 Task: Sort "Task Tracker" by most recently active.
Action: Mouse moved to (903, 526)
Screenshot: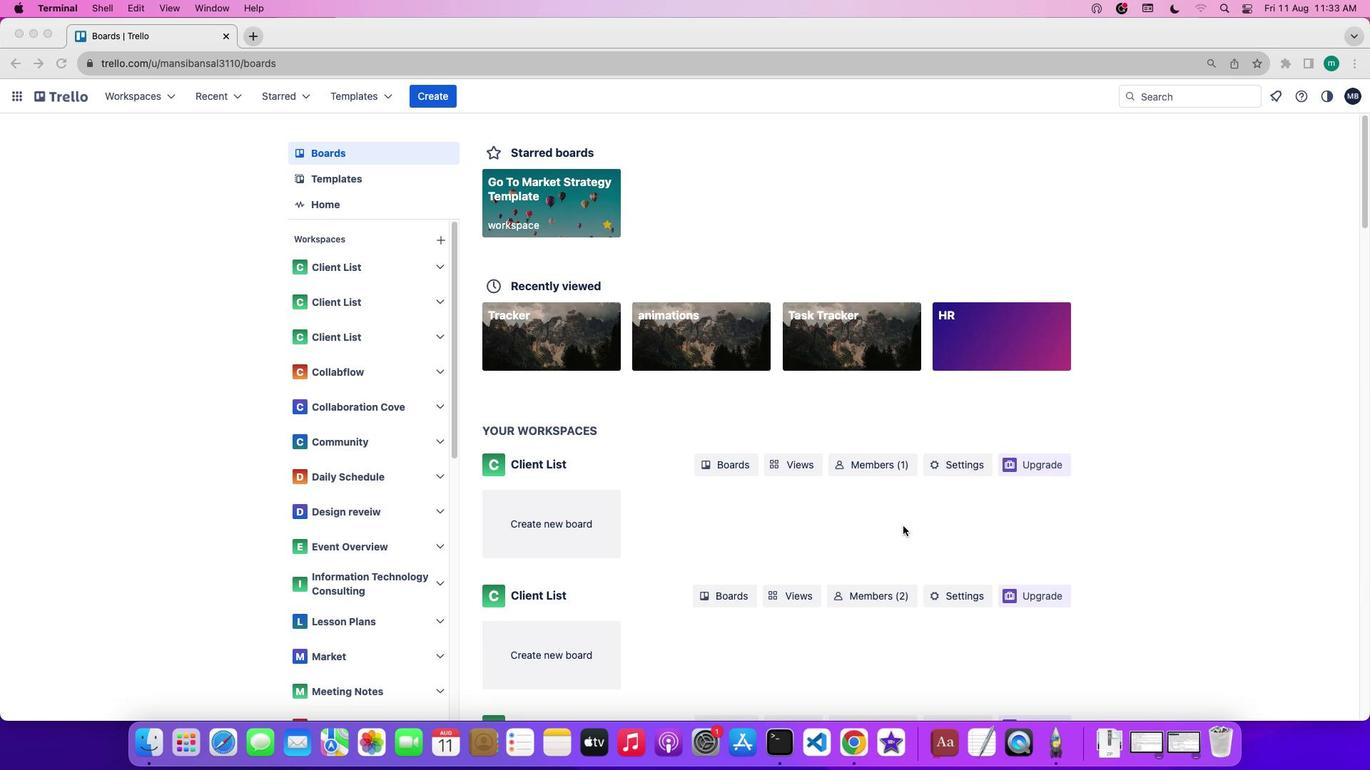 
Action: Mouse scrolled (903, 526) with delta (0, 0)
Screenshot: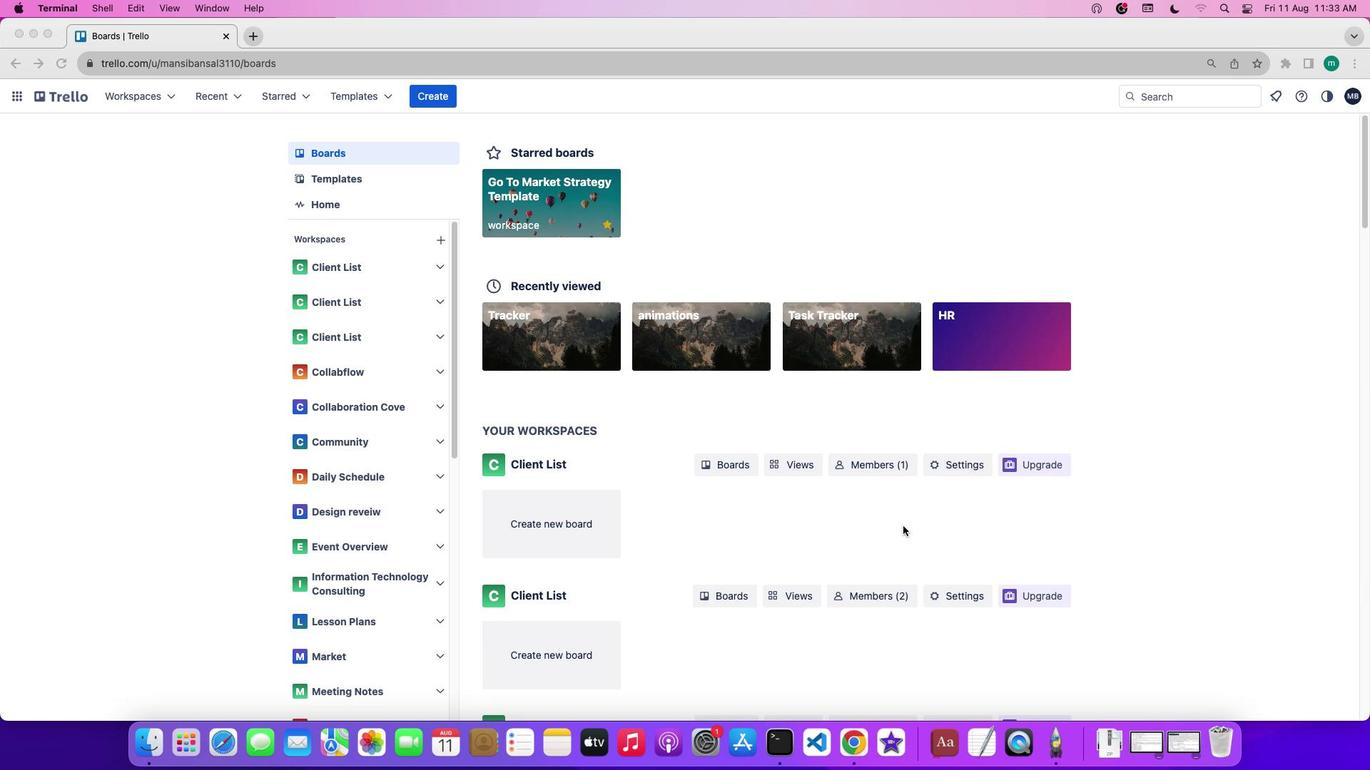 
Action: Mouse scrolled (903, 526) with delta (0, 0)
Screenshot: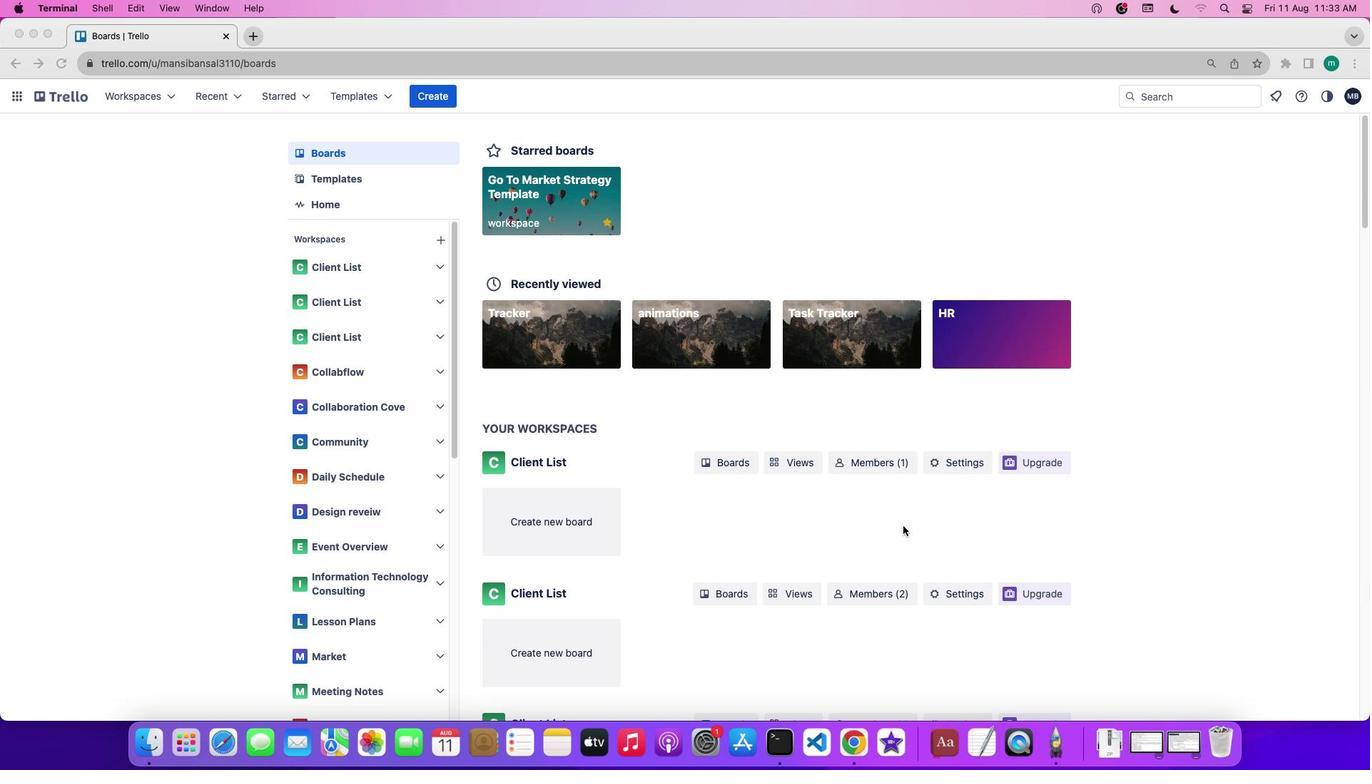 
Action: Mouse scrolled (903, 526) with delta (0, 0)
Screenshot: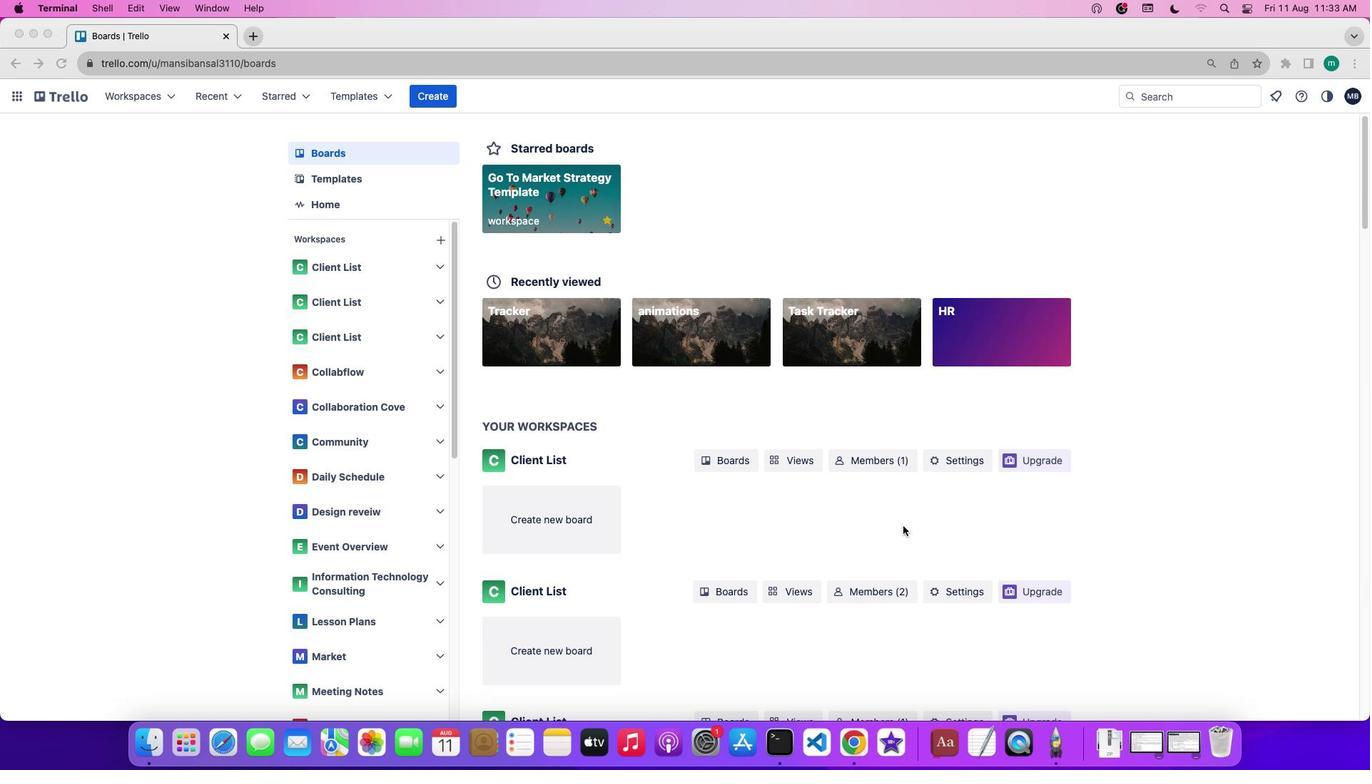 
Action: Mouse scrolled (903, 526) with delta (0, 0)
Screenshot: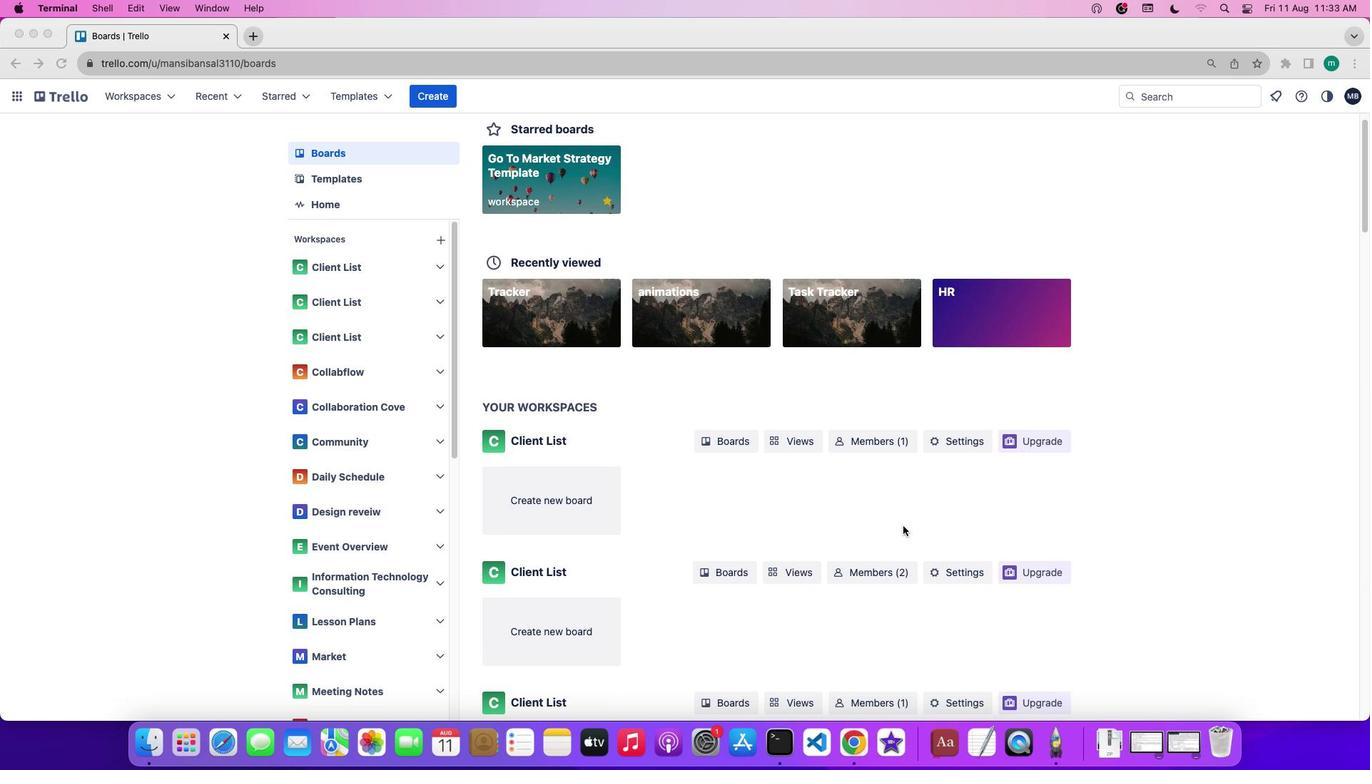 
Action: Mouse scrolled (903, 526) with delta (0, 0)
Screenshot: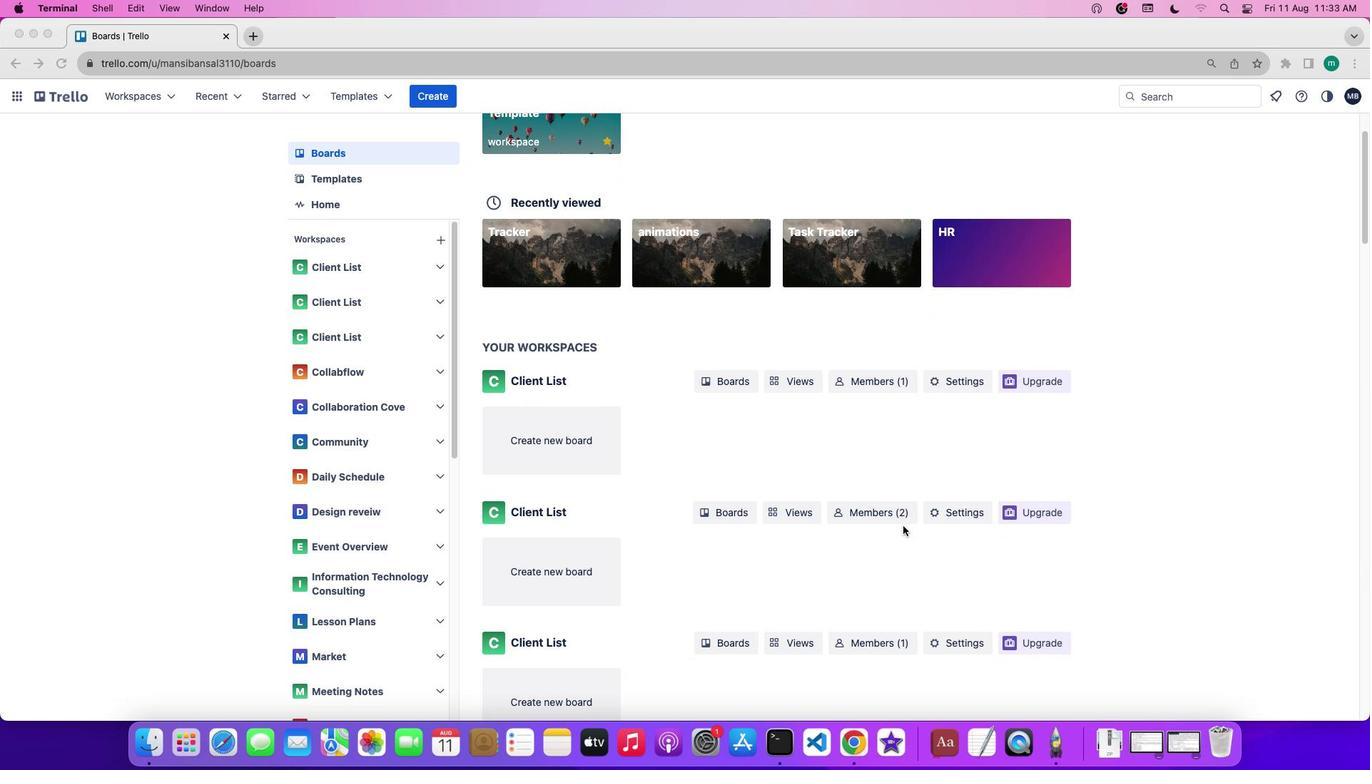 
Action: Mouse scrolled (903, 526) with delta (0, 0)
Screenshot: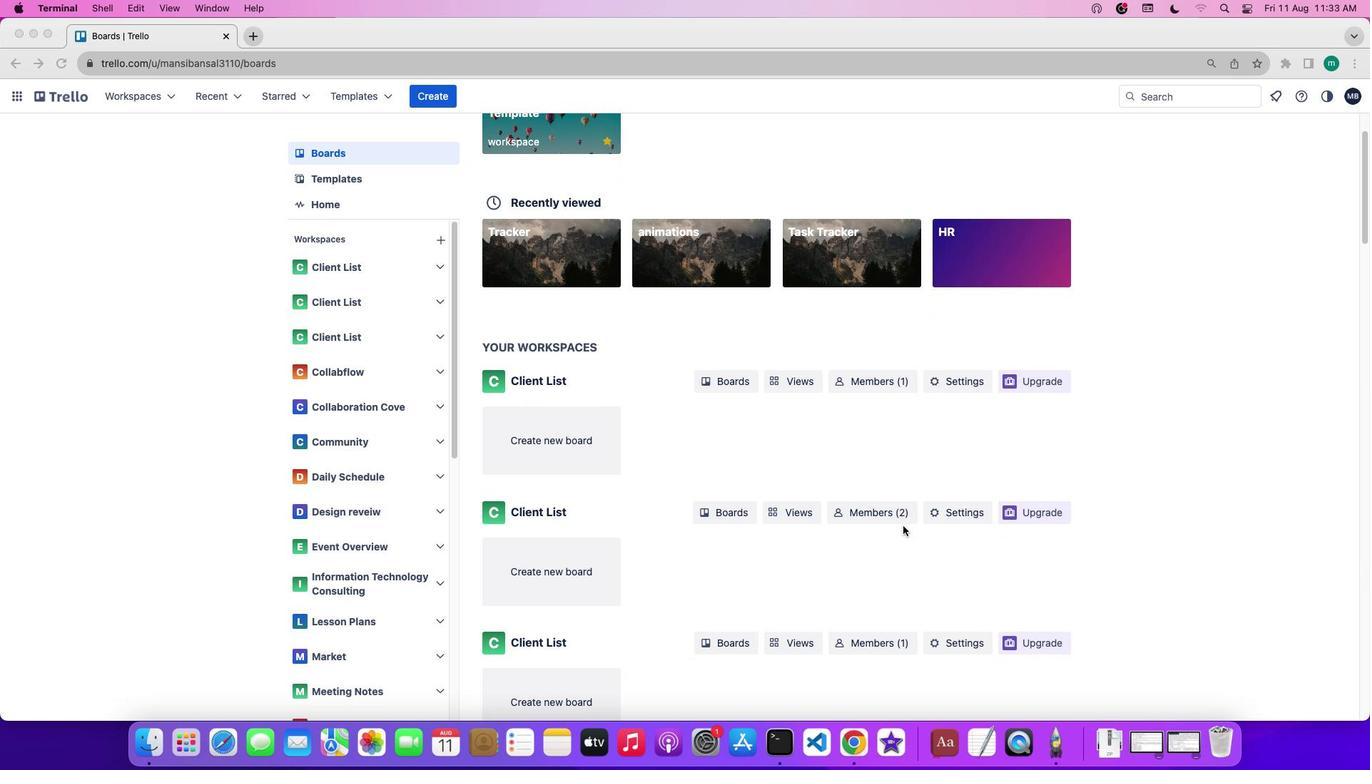 
Action: Mouse scrolled (903, 526) with delta (0, -2)
Screenshot: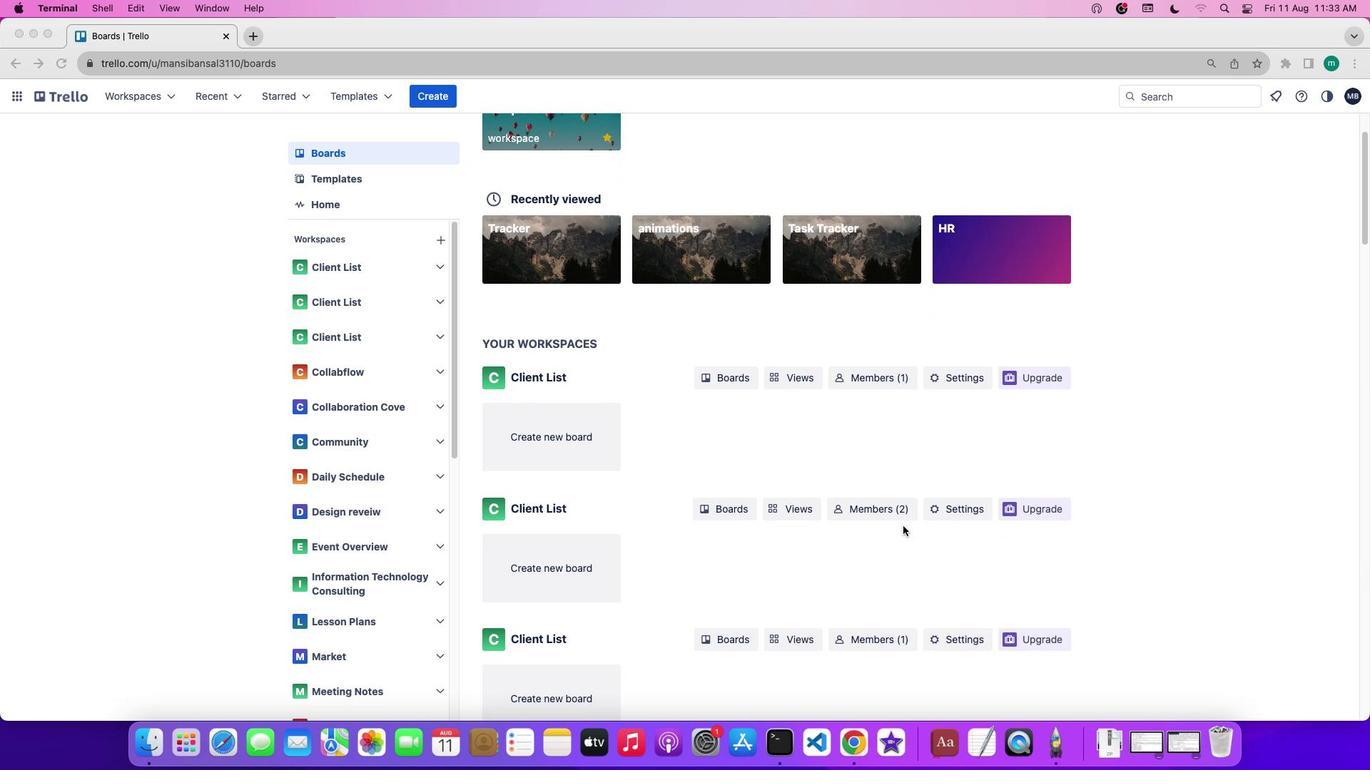 
Action: Mouse scrolled (903, 526) with delta (0, -3)
Screenshot: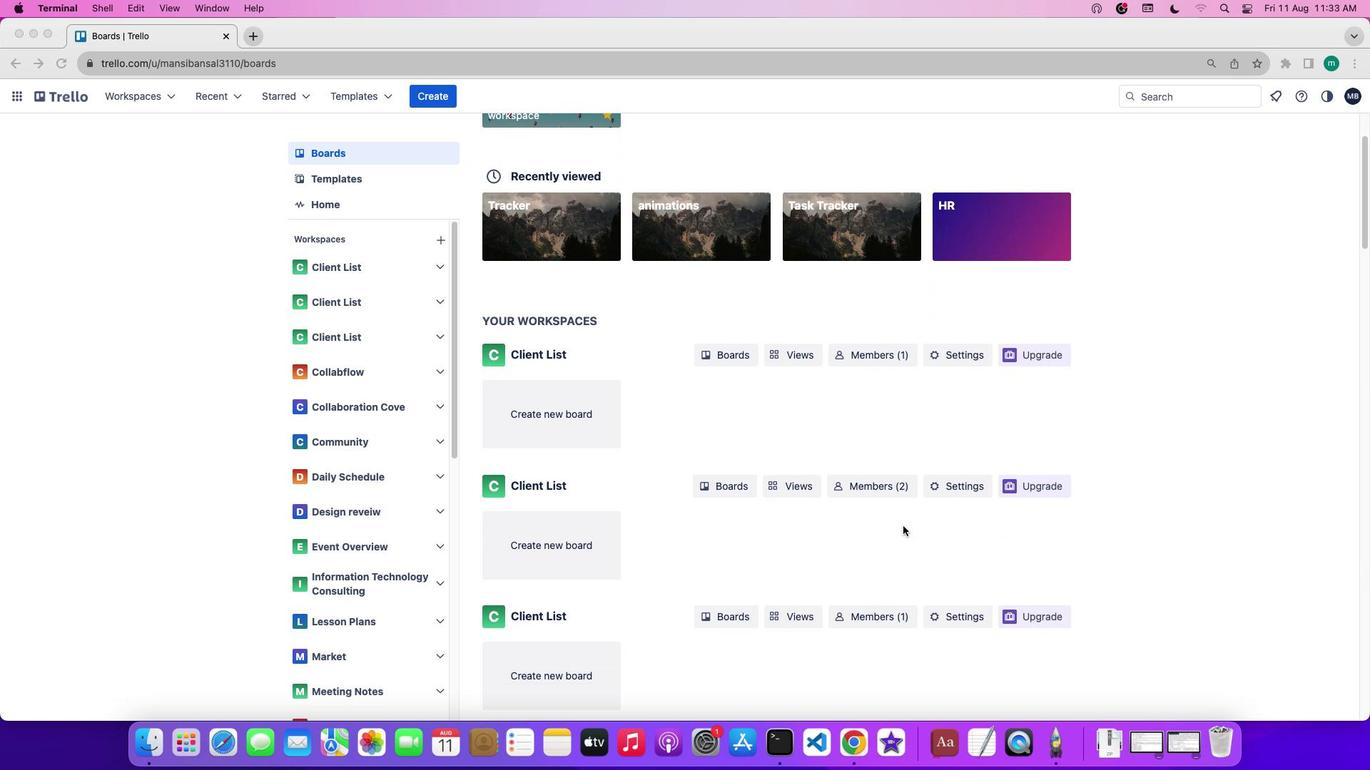 
Action: Mouse scrolled (903, 526) with delta (0, -3)
Screenshot: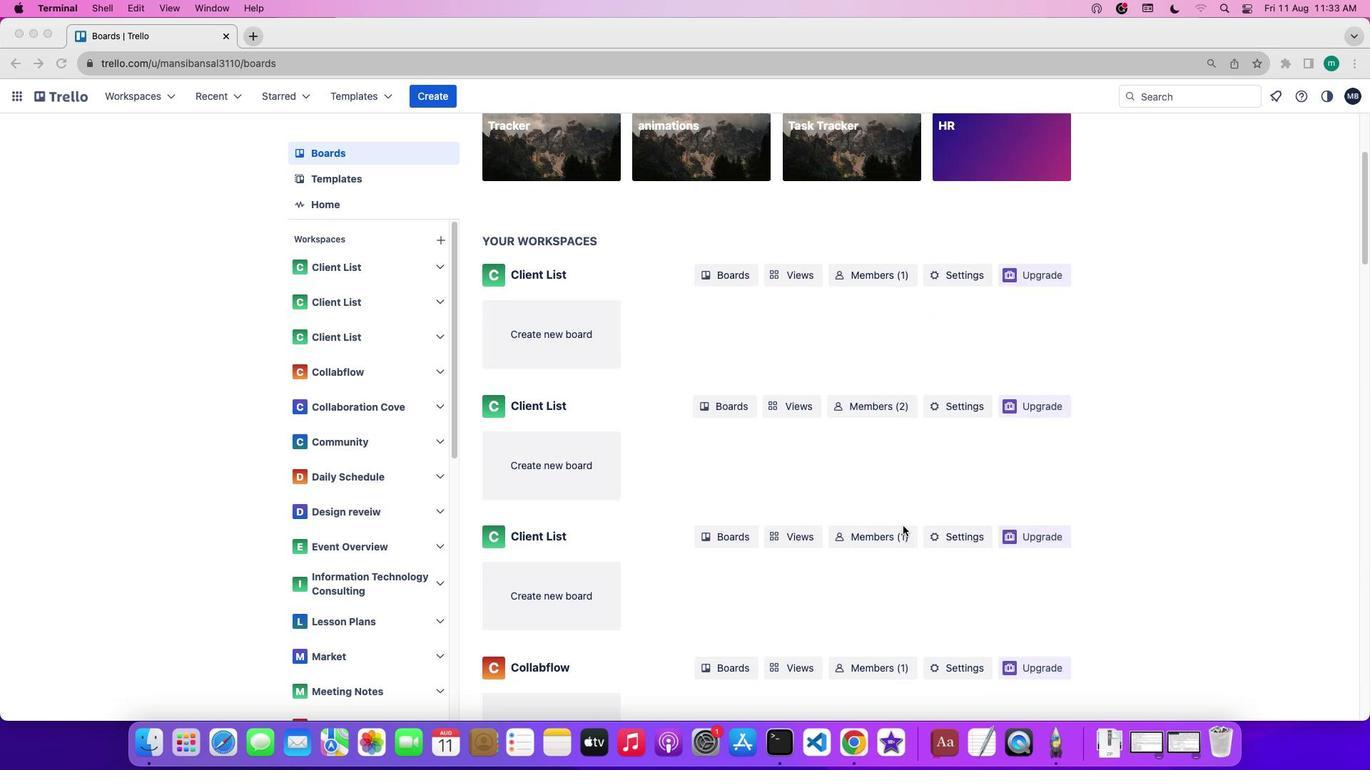 
Action: Mouse scrolled (903, 526) with delta (0, 0)
Screenshot: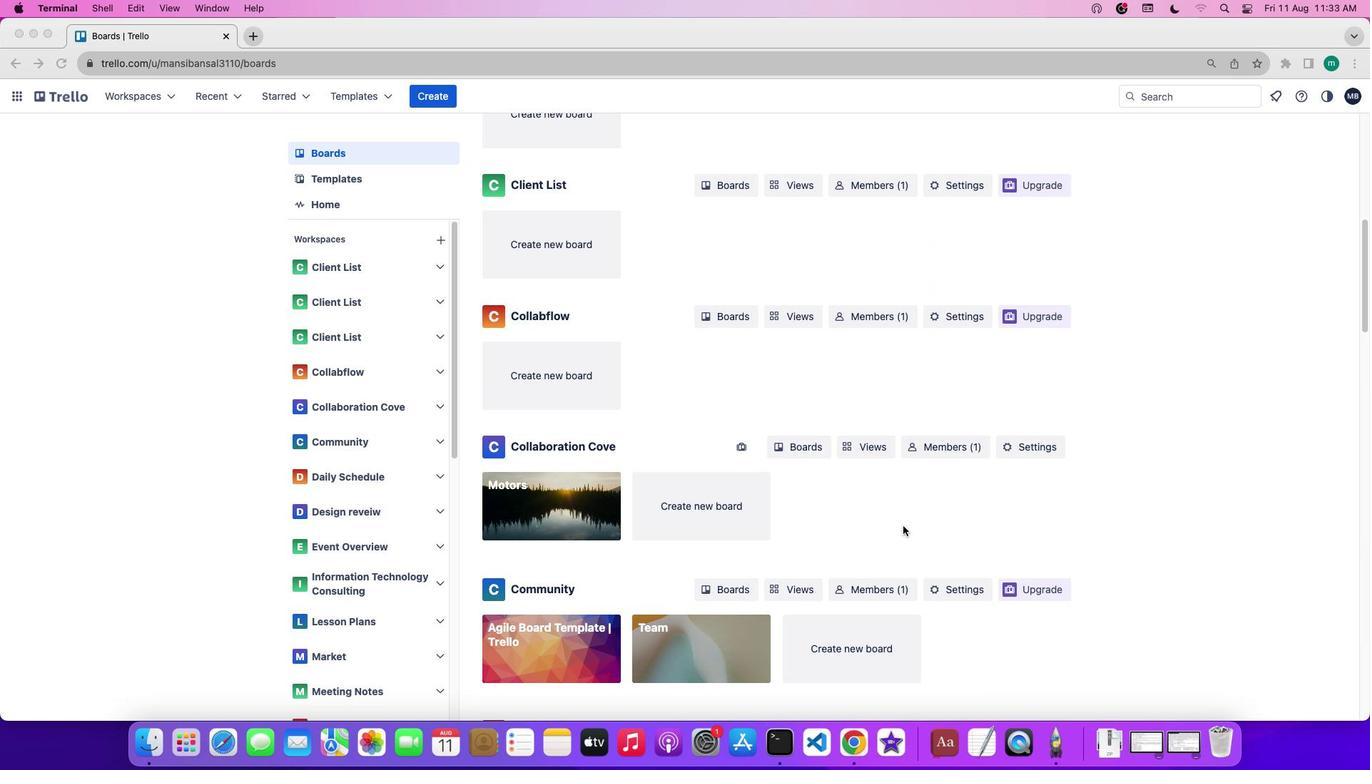 
Action: Mouse scrolled (903, 526) with delta (0, 0)
Screenshot: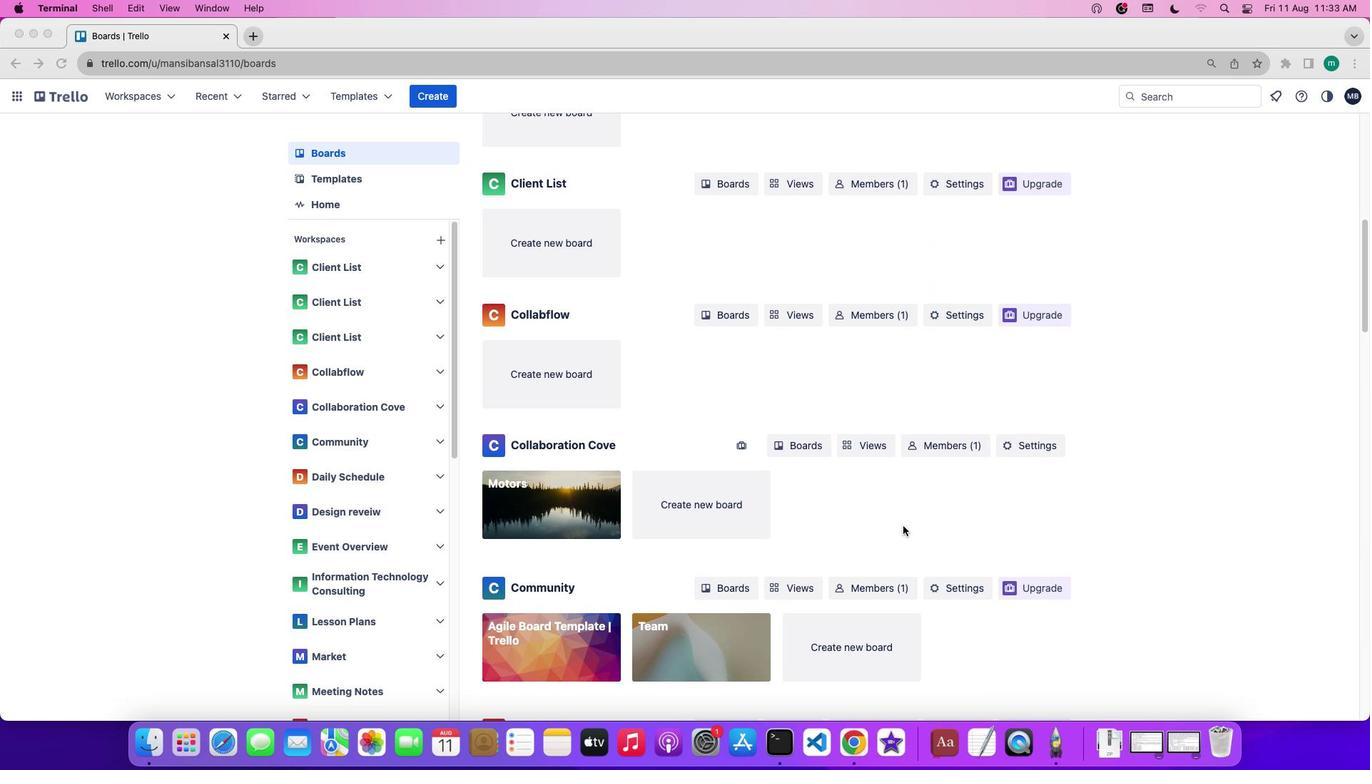 
Action: Mouse scrolled (903, 526) with delta (0, -2)
Screenshot: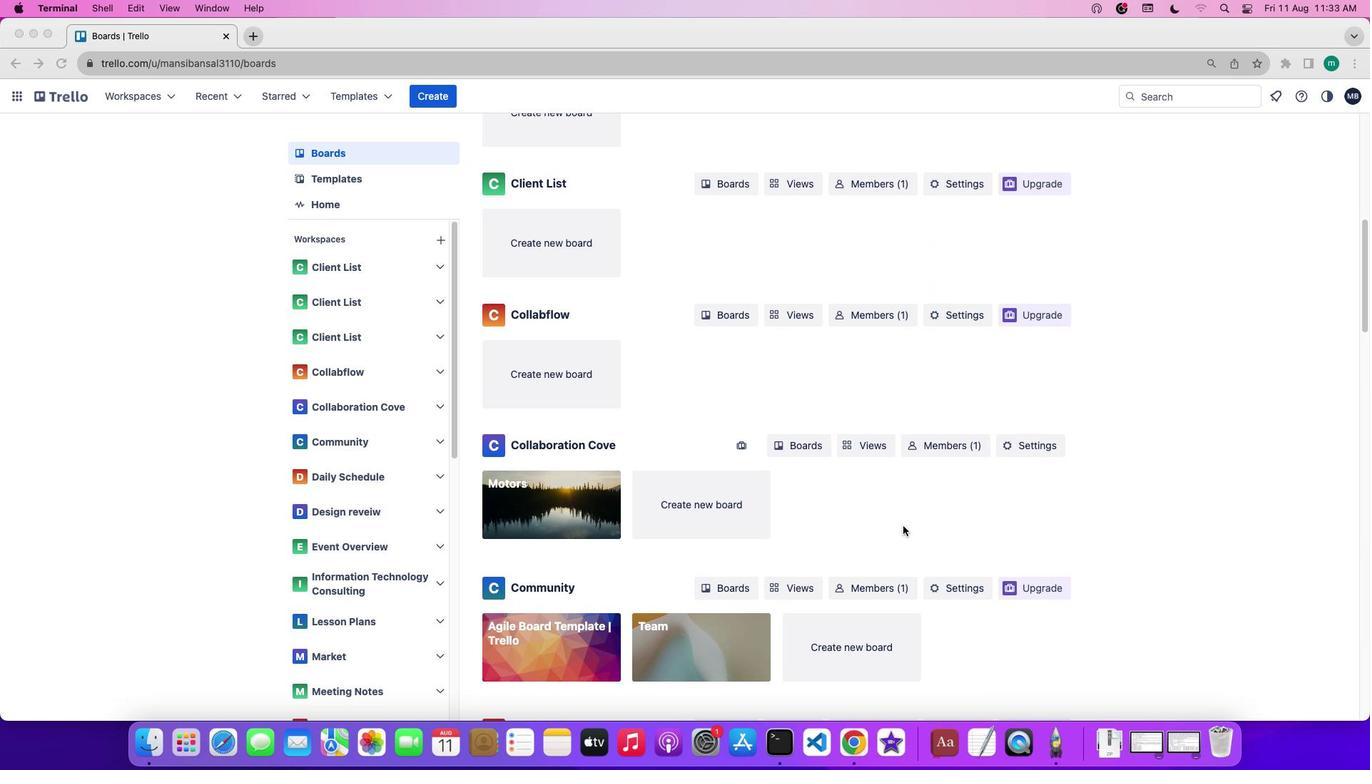 
Action: Mouse scrolled (903, 526) with delta (0, -2)
Screenshot: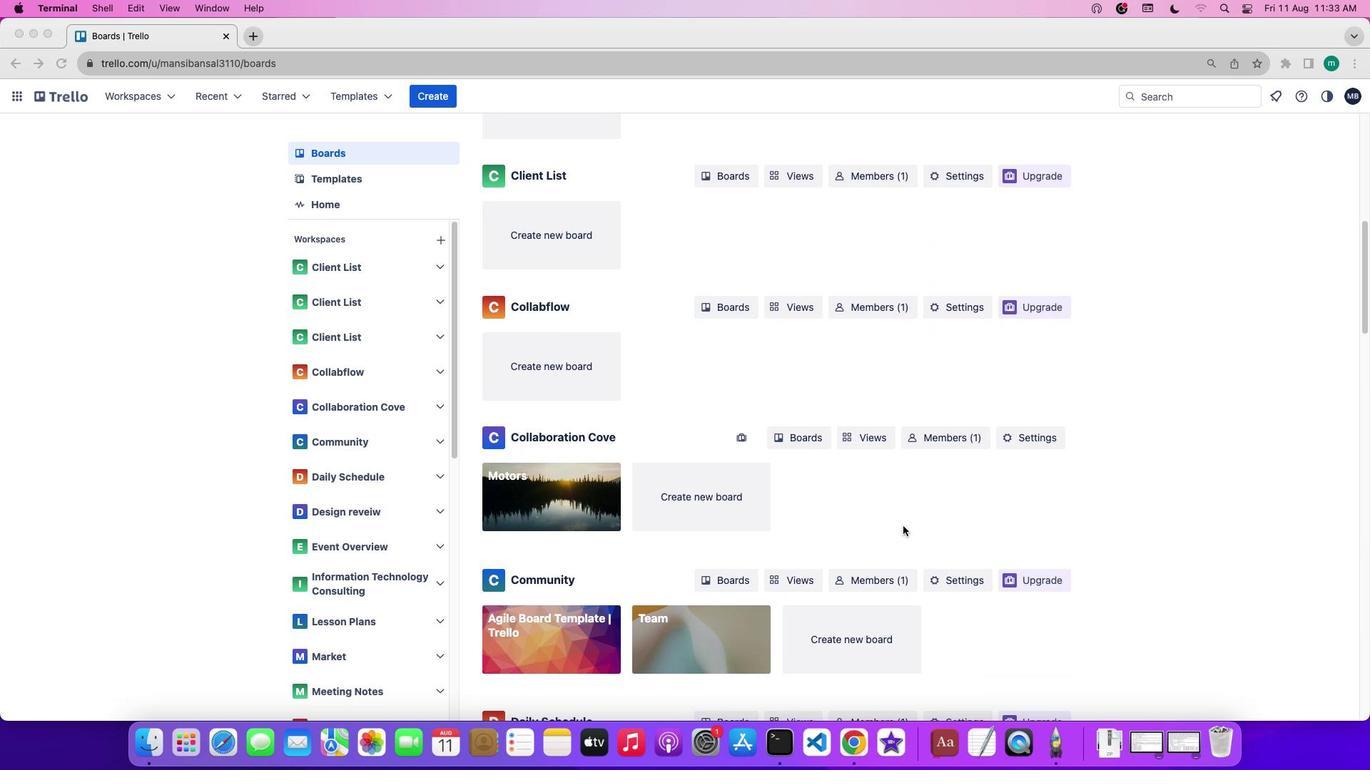 
Action: Mouse scrolled (903, 526) with delta (0, 0)
Screenshot: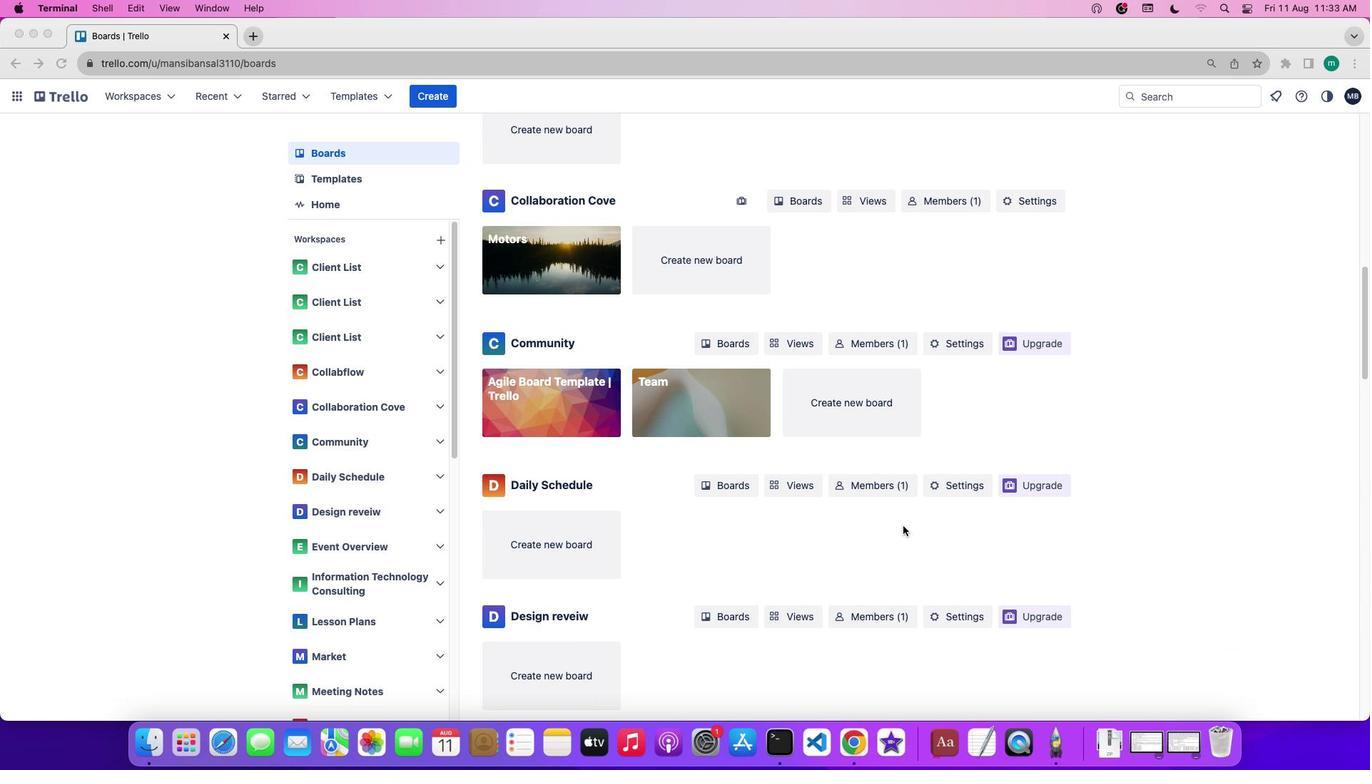 
Action: Mouse scrolled (903, 526) with delta (0, 0)
Screenshot: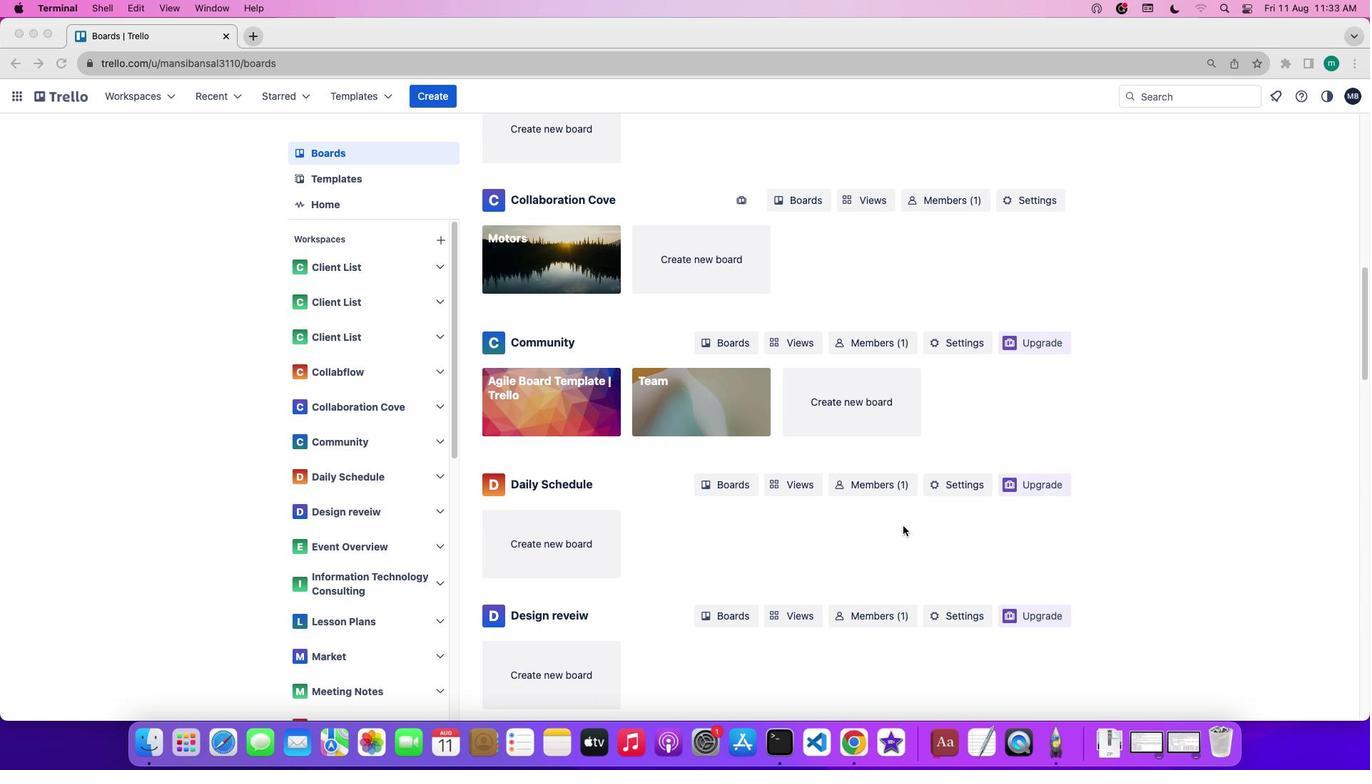 
Action: Mouse scrolled (903, 526) with delta (0, -1)
Screenshot: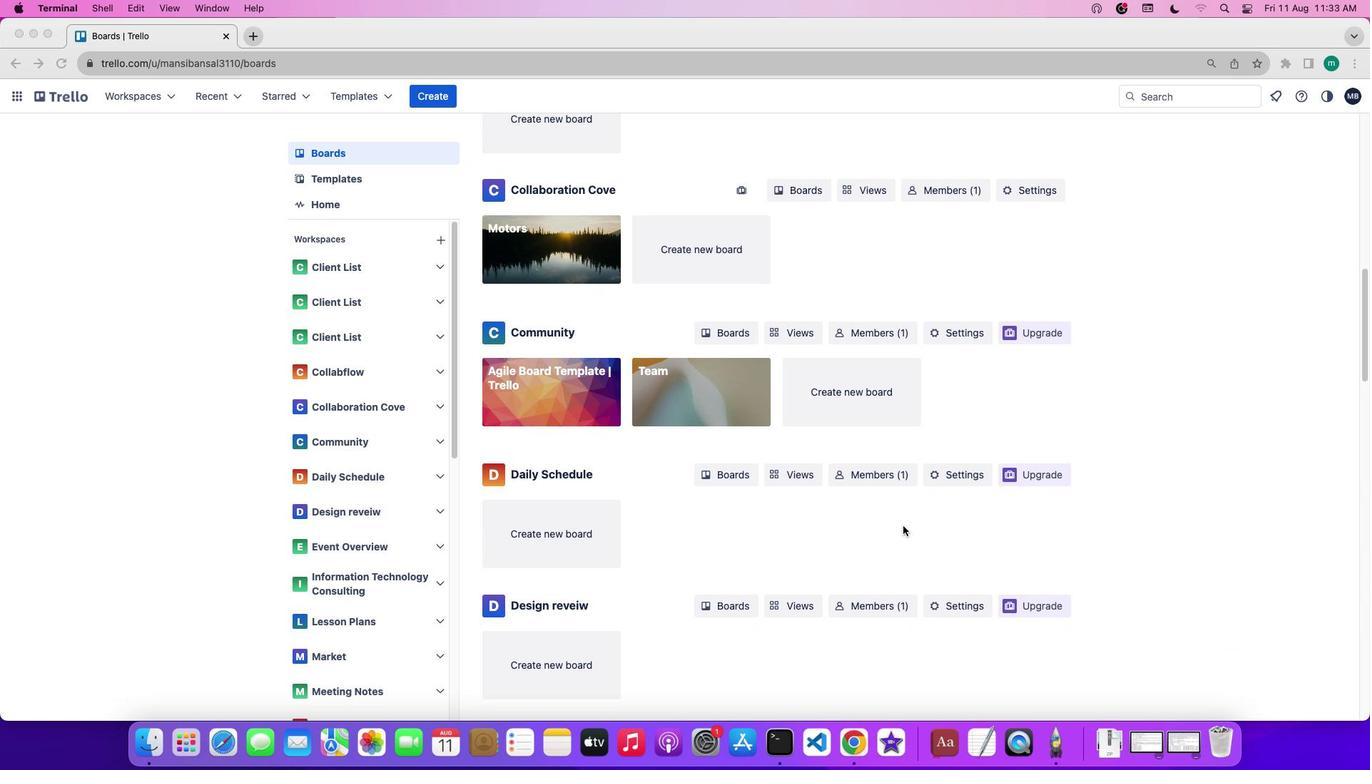 
Action: Mouse scrolled (903, 526) with delta (0, -2)
Screenshot: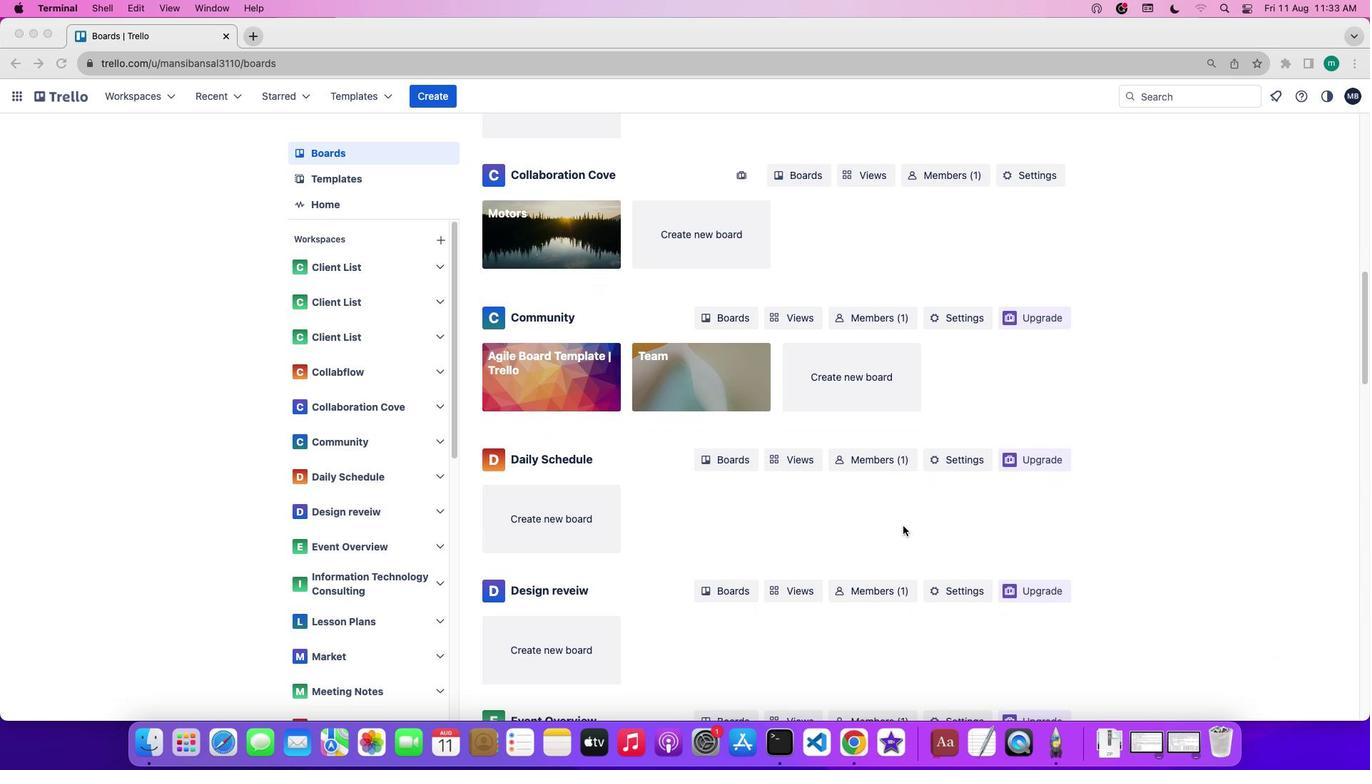 
Action: Mouse scrolled (903, 526) with delta (0, -2)
Screenshot: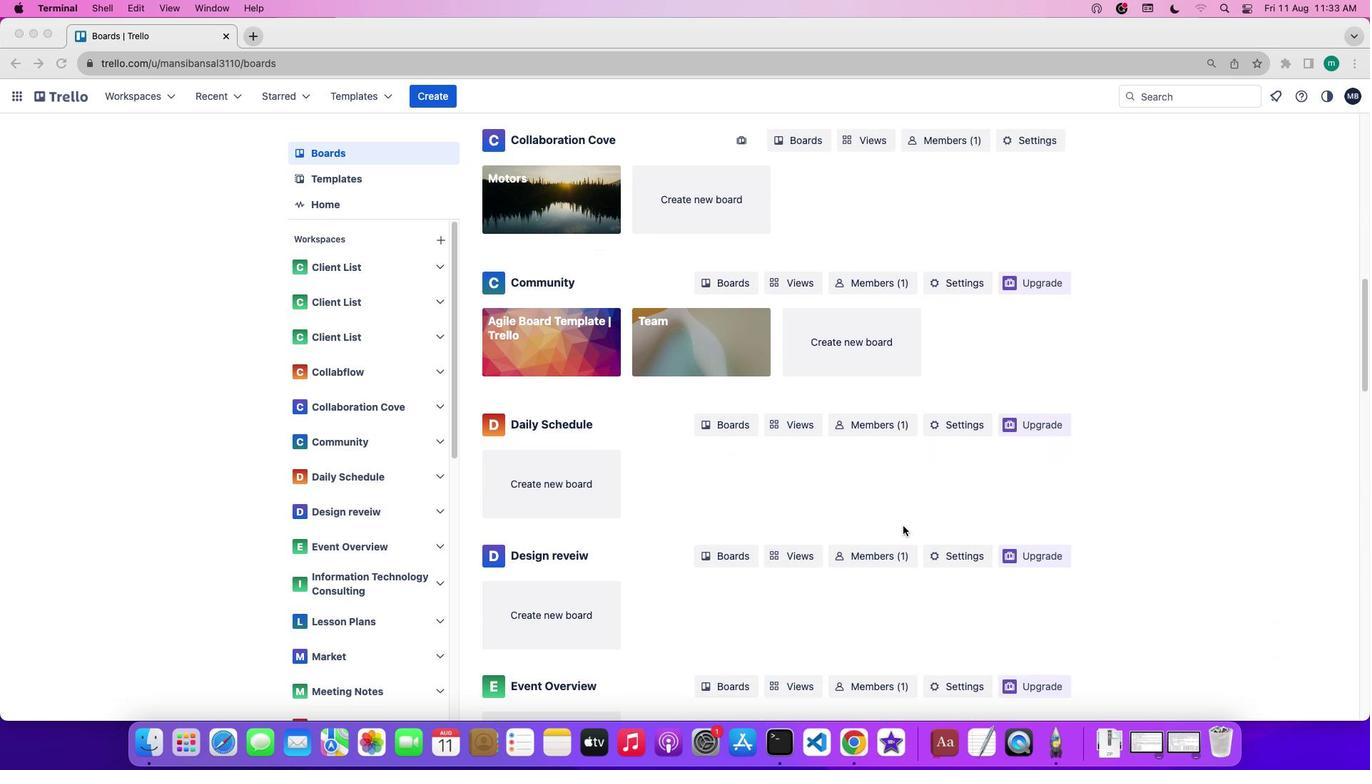 
Action: Mouse scrolled (903, 526) with delta (0, 0)
Screenshot: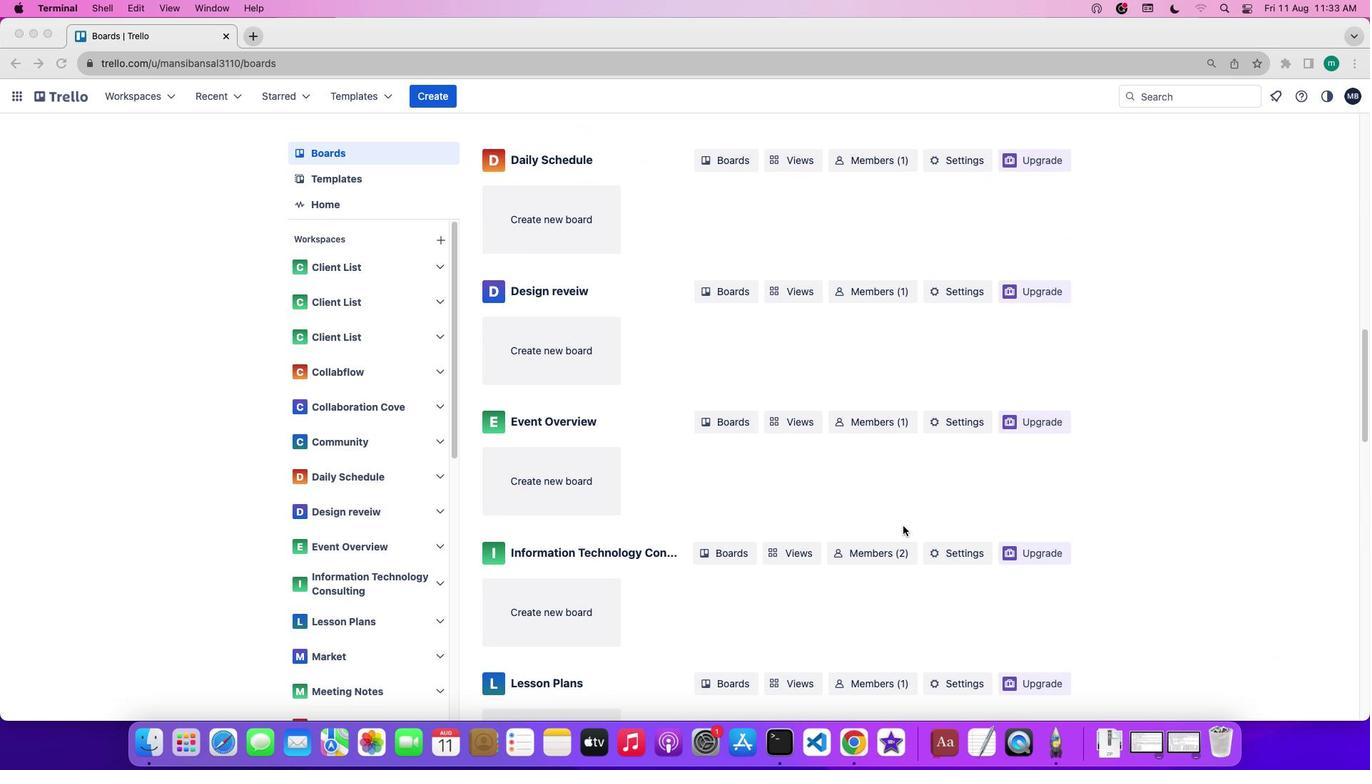 
Action: Mouse scrolled (903, 526) with delta (0, 0)
Screenshot: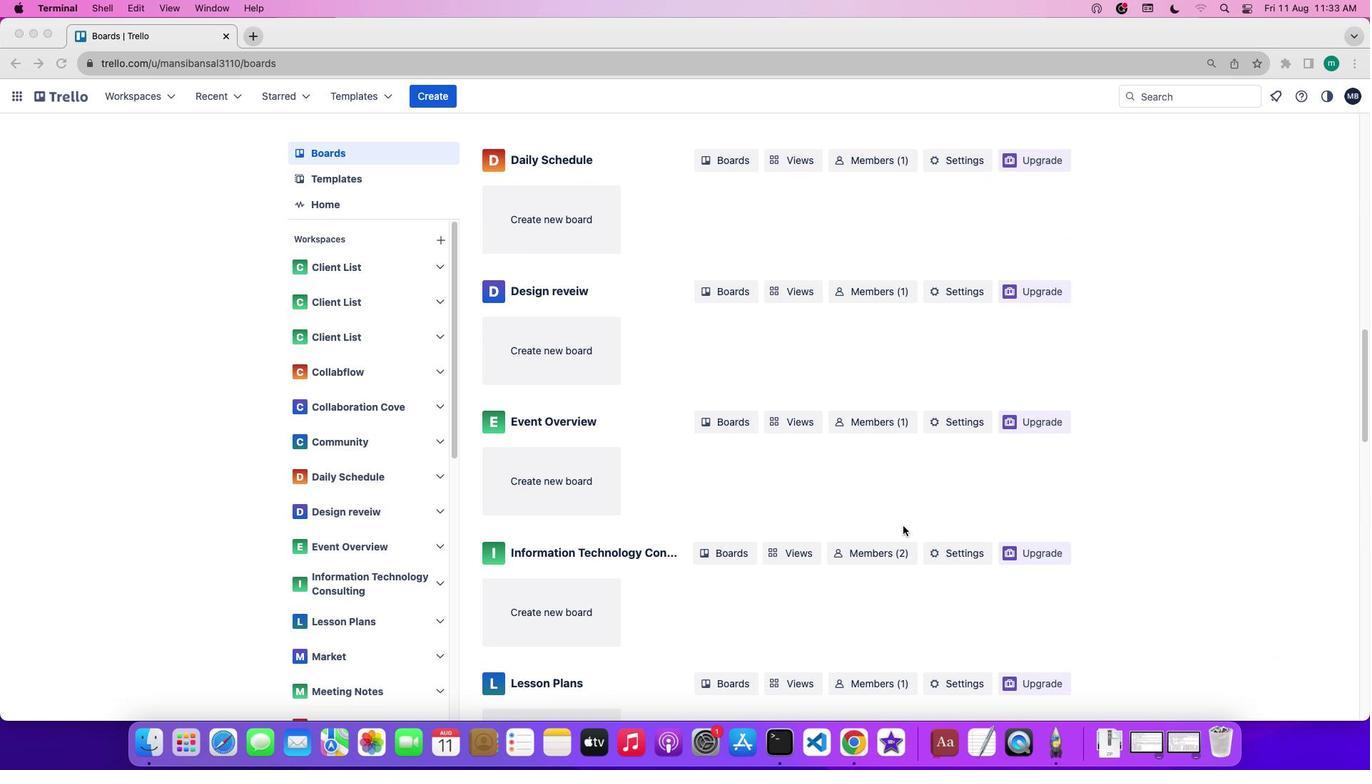 
Action: Mouse scrolled (903, 526) with delta (0, -2)
Screenshot: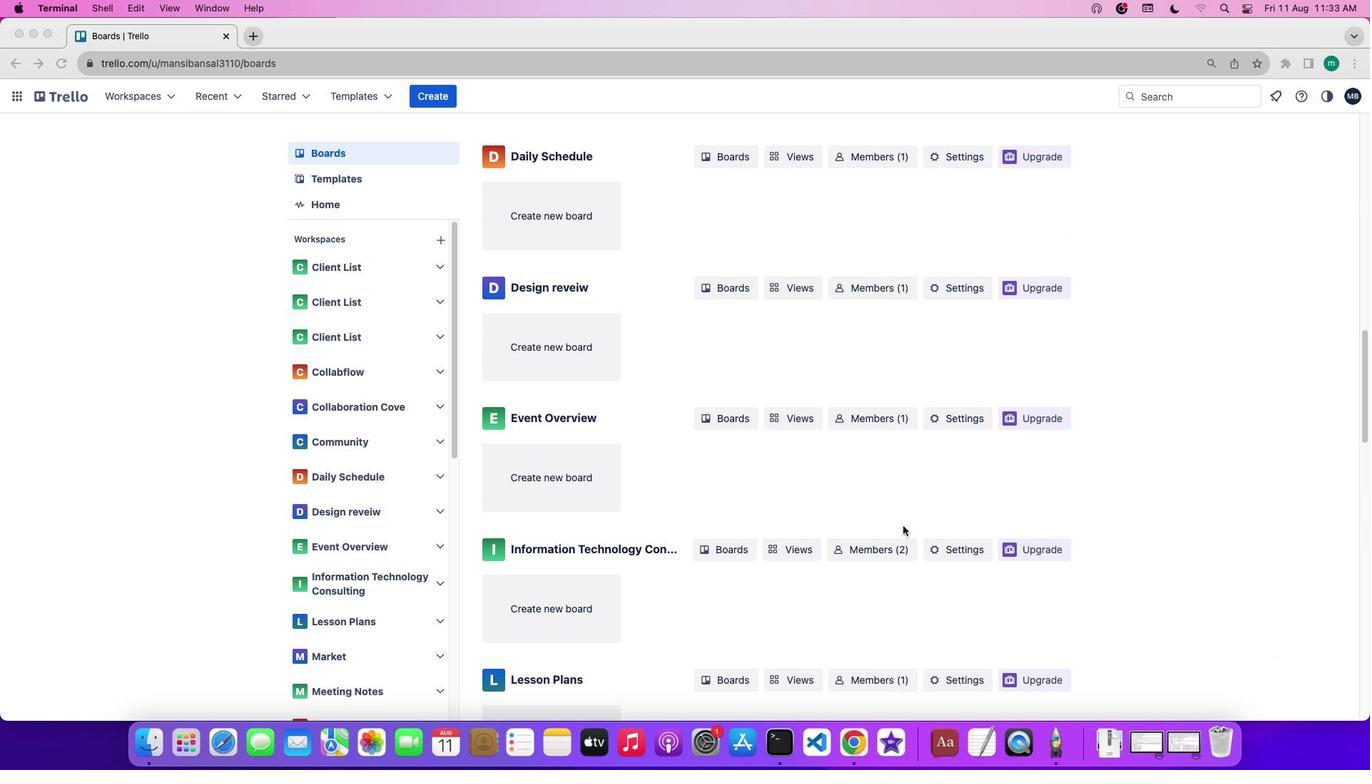 
Action: Mouse scrolled (903, 526) with delta (0, -3)
Screenshot: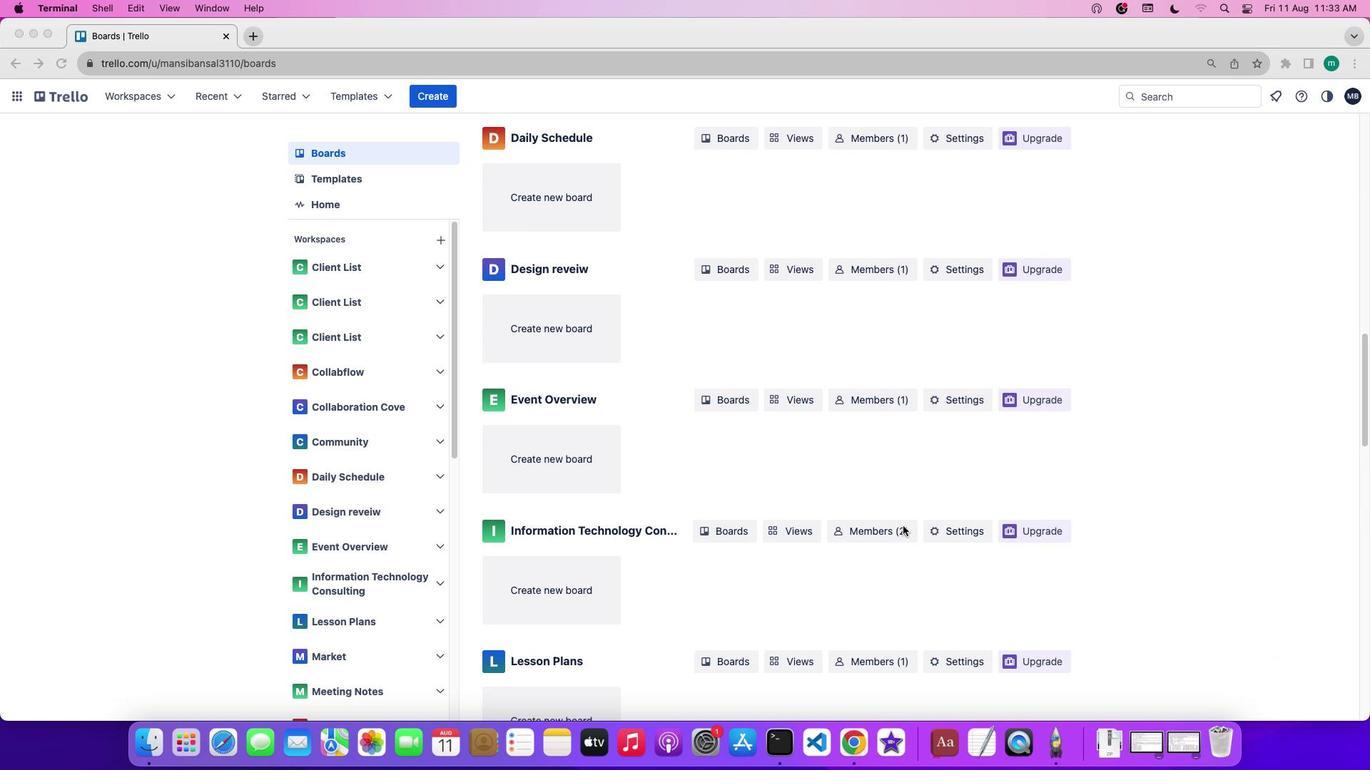 
Action: Mouse scrolled (903, 526) with delta (0, 0)
Screenshot: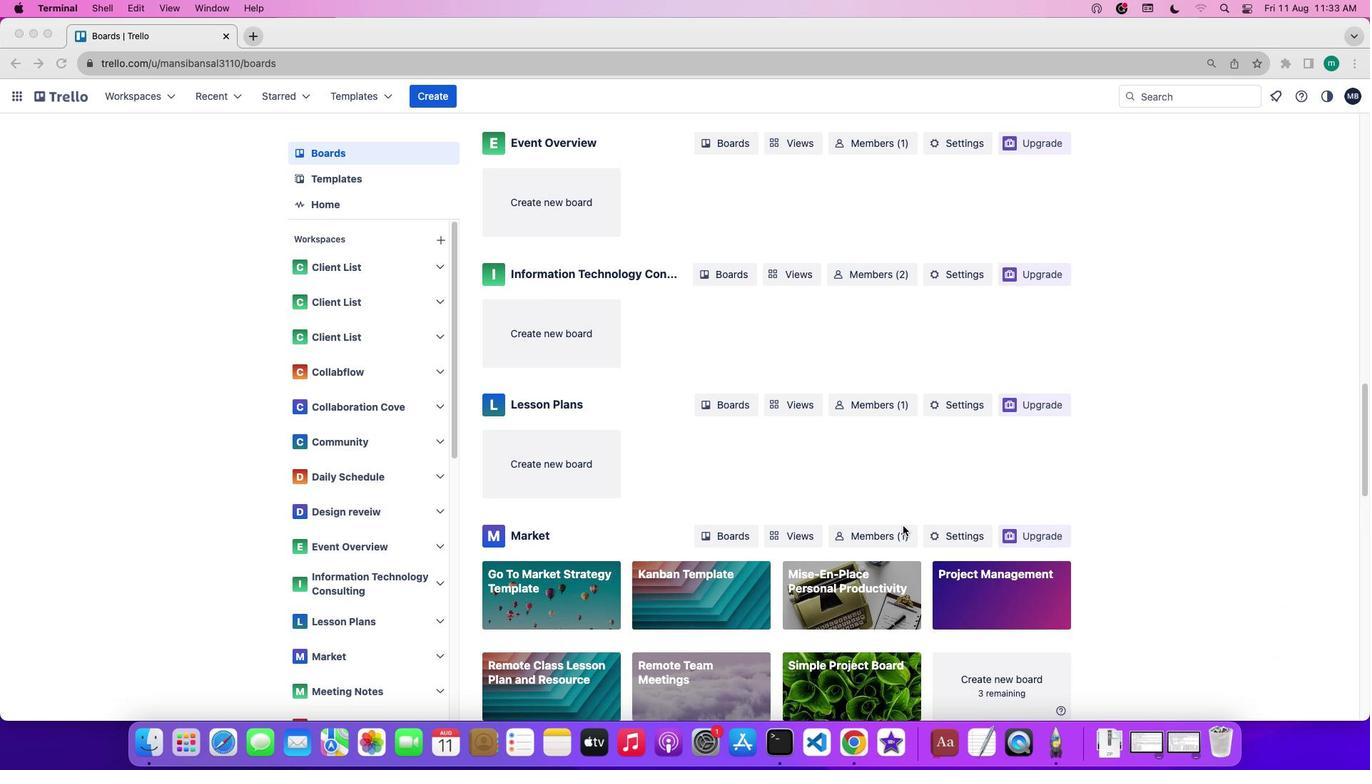 
Action: Mouse scrolled (903, 526) with delta (0, 0)
Screenshot: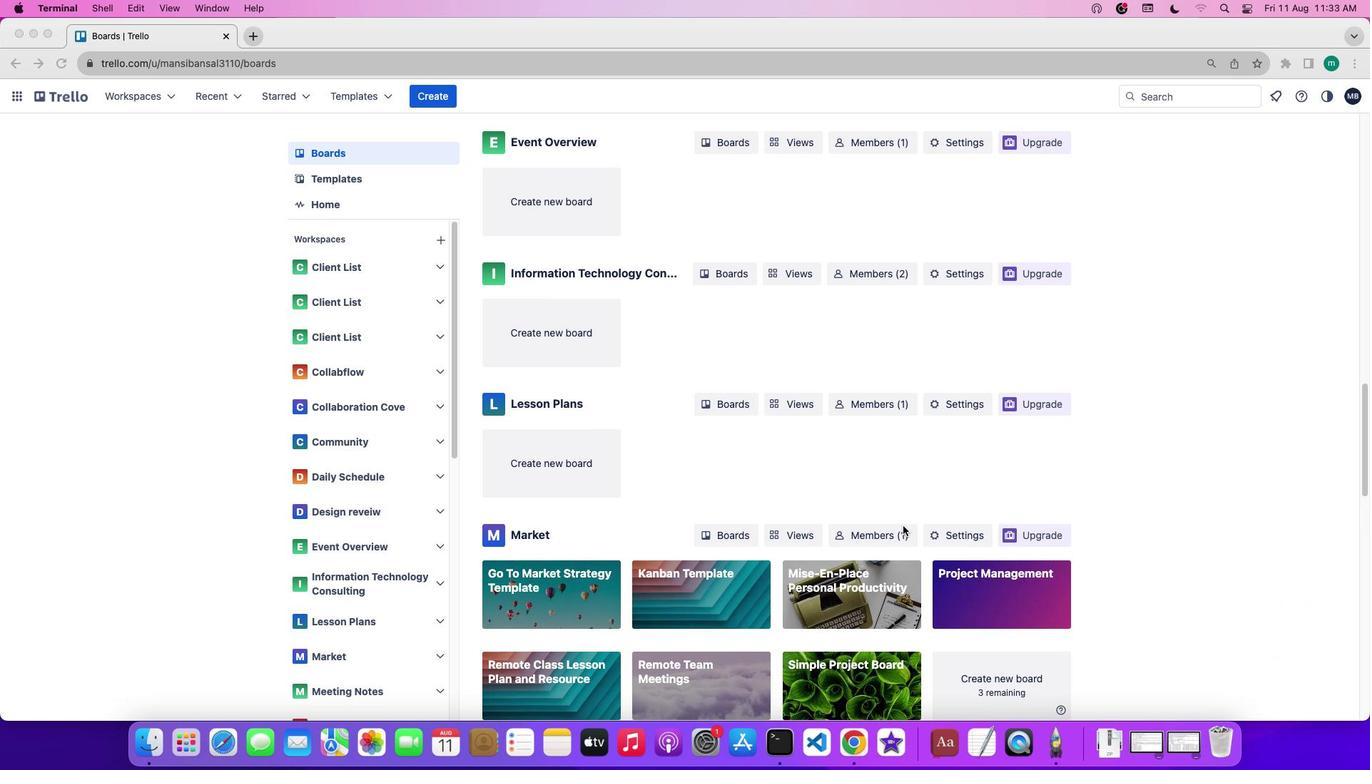 
Action: Mouse scrolled (903, 526) with delta (0, -2)
Screenshot: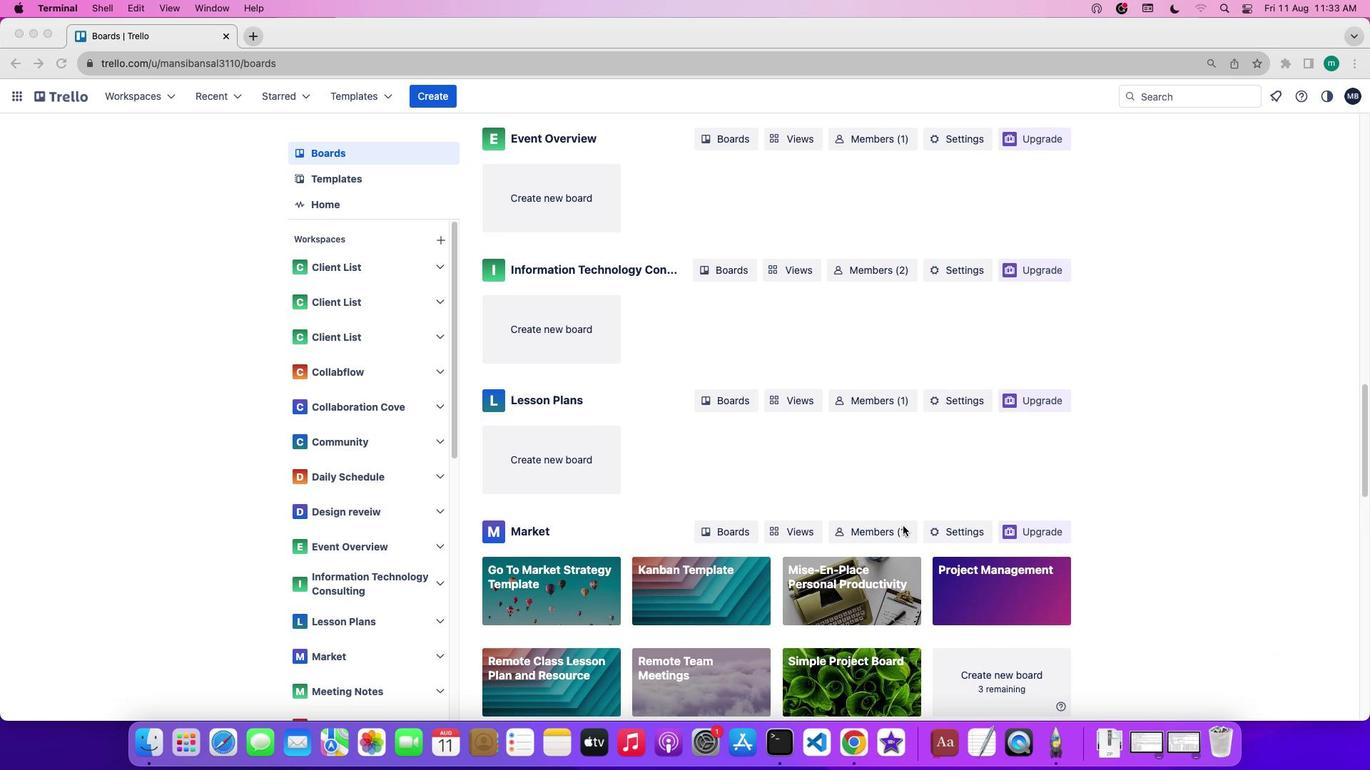 
Action: Mouse scrolled (903, 526) with delta (0, -2)
Screenshot: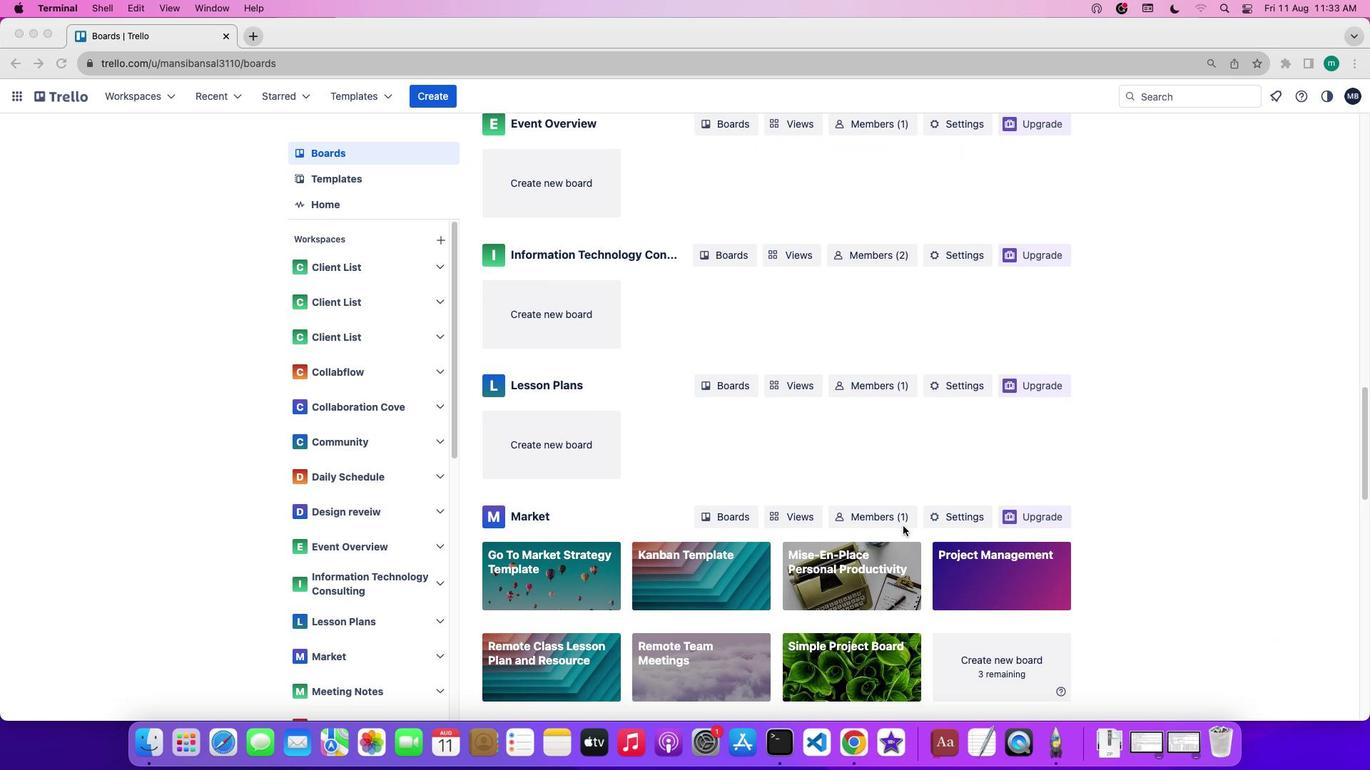 
Action: Mouse scrolled (903, 526) with delta (0, 0)
Screenshot: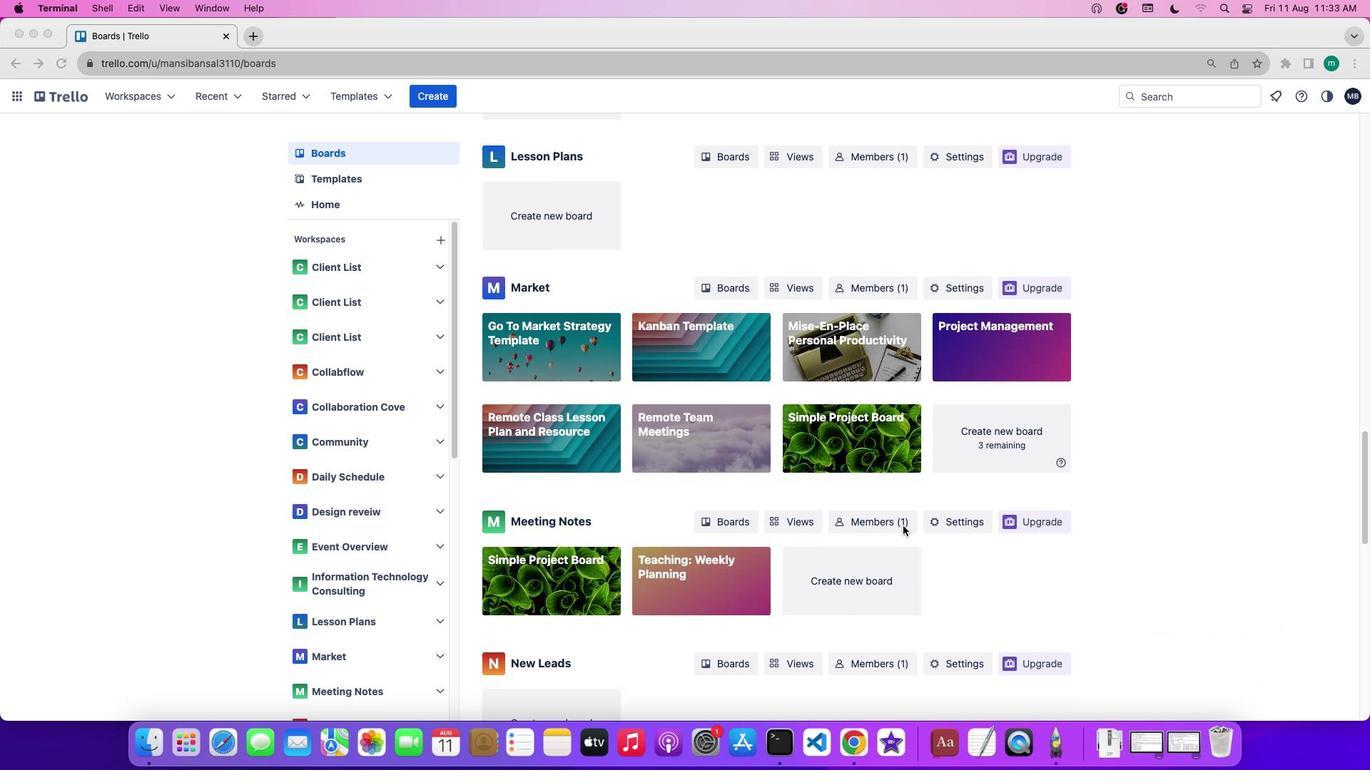 
Action: Mouse scrolled (903, 526) with delta (0, 0)
Screenshot: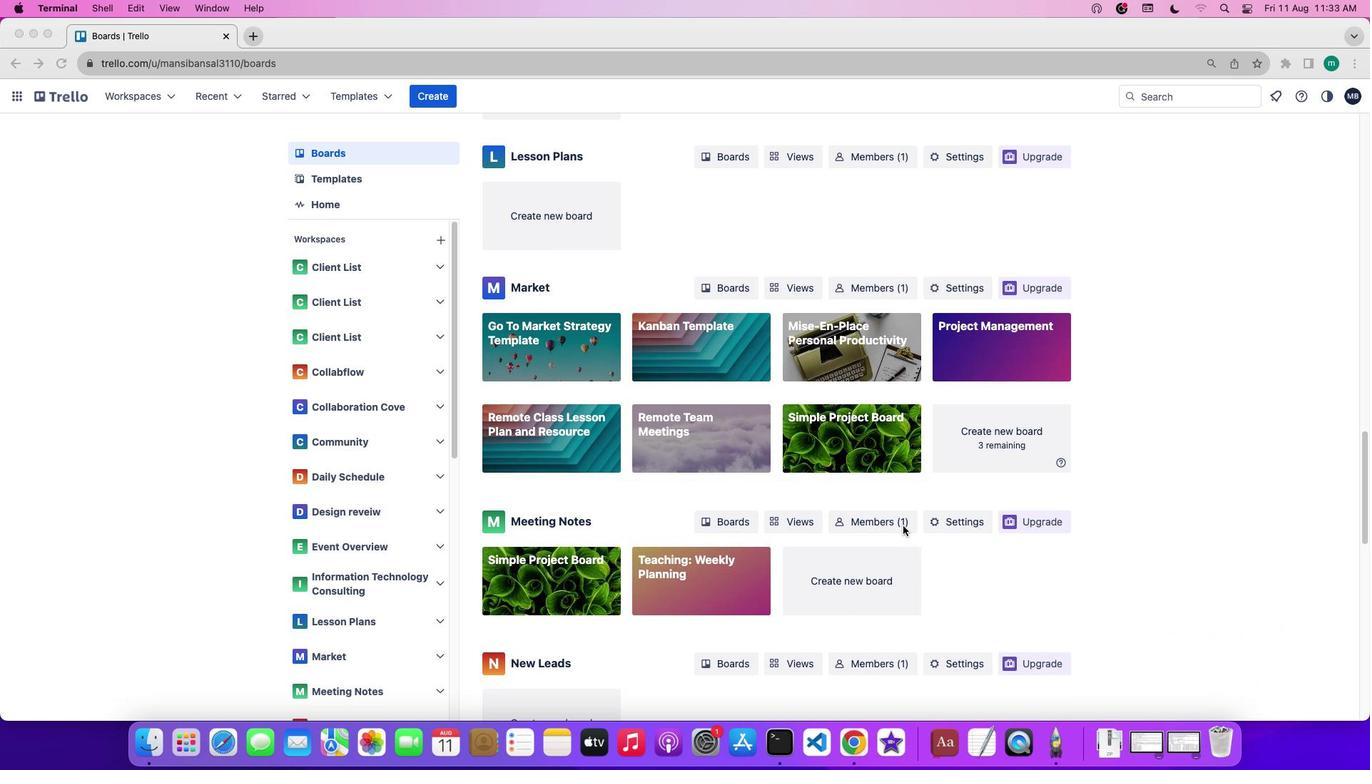 
Action: Mouse scrolled (903, 526) with delta (0, -2)
Screenshot: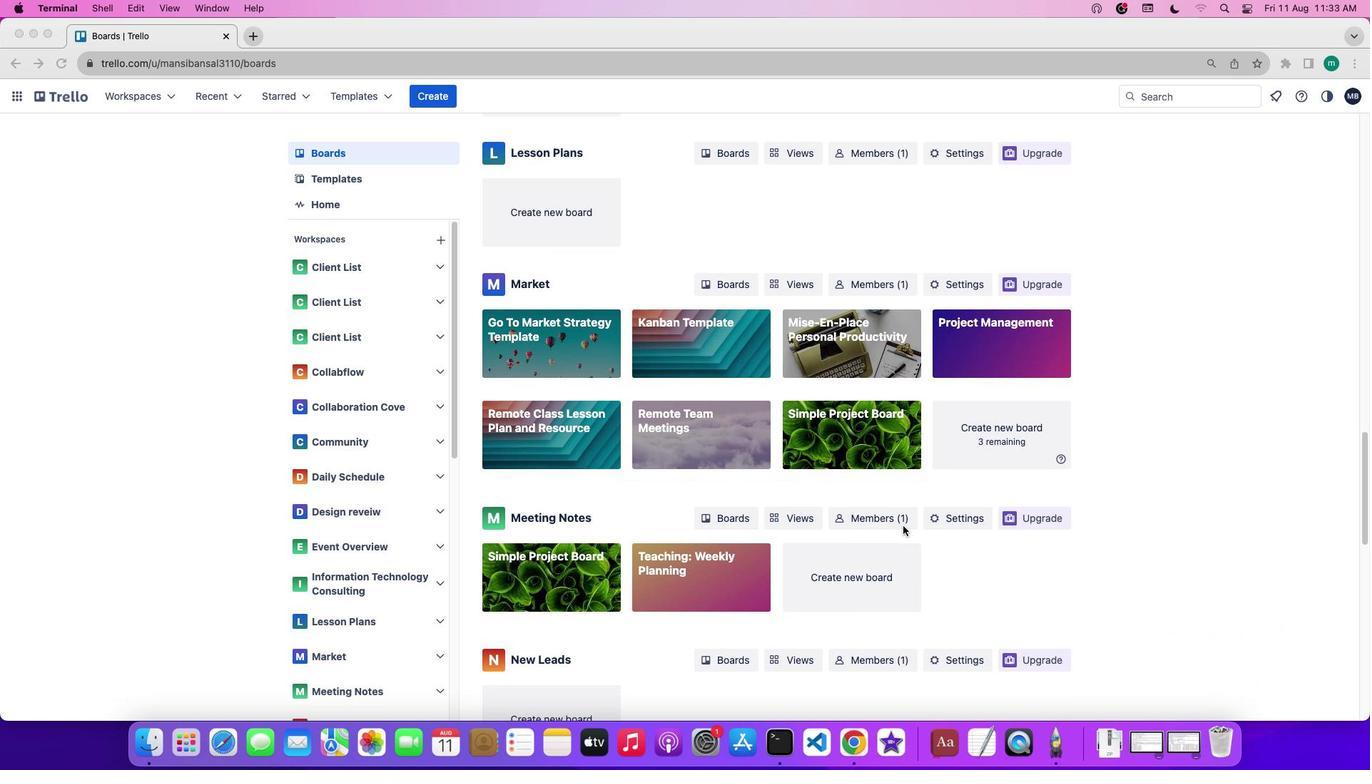 
Action: Mouse scrolled (903, 526) with delta (0, -2)
Screenshot: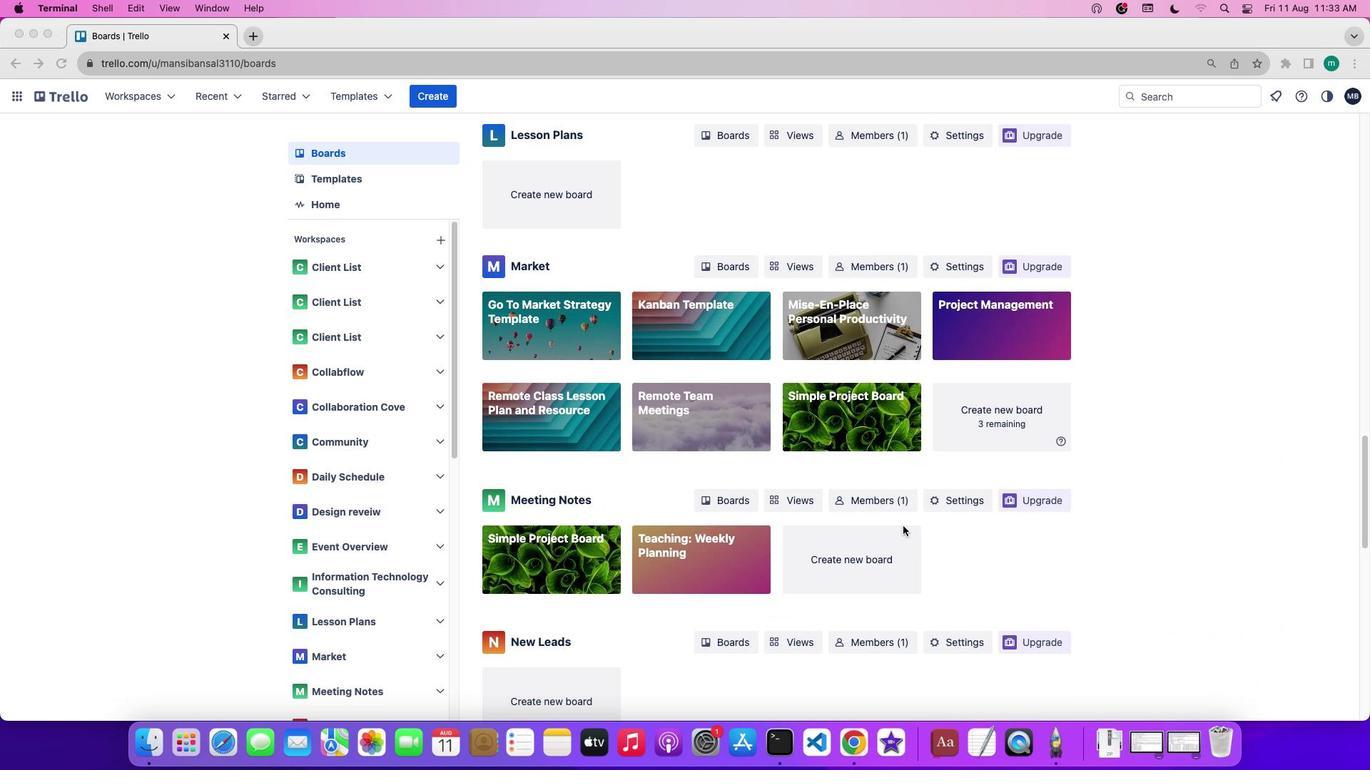 
Action: Mouse scrolled (903, 526) with delta (0, 0)
Screenshot: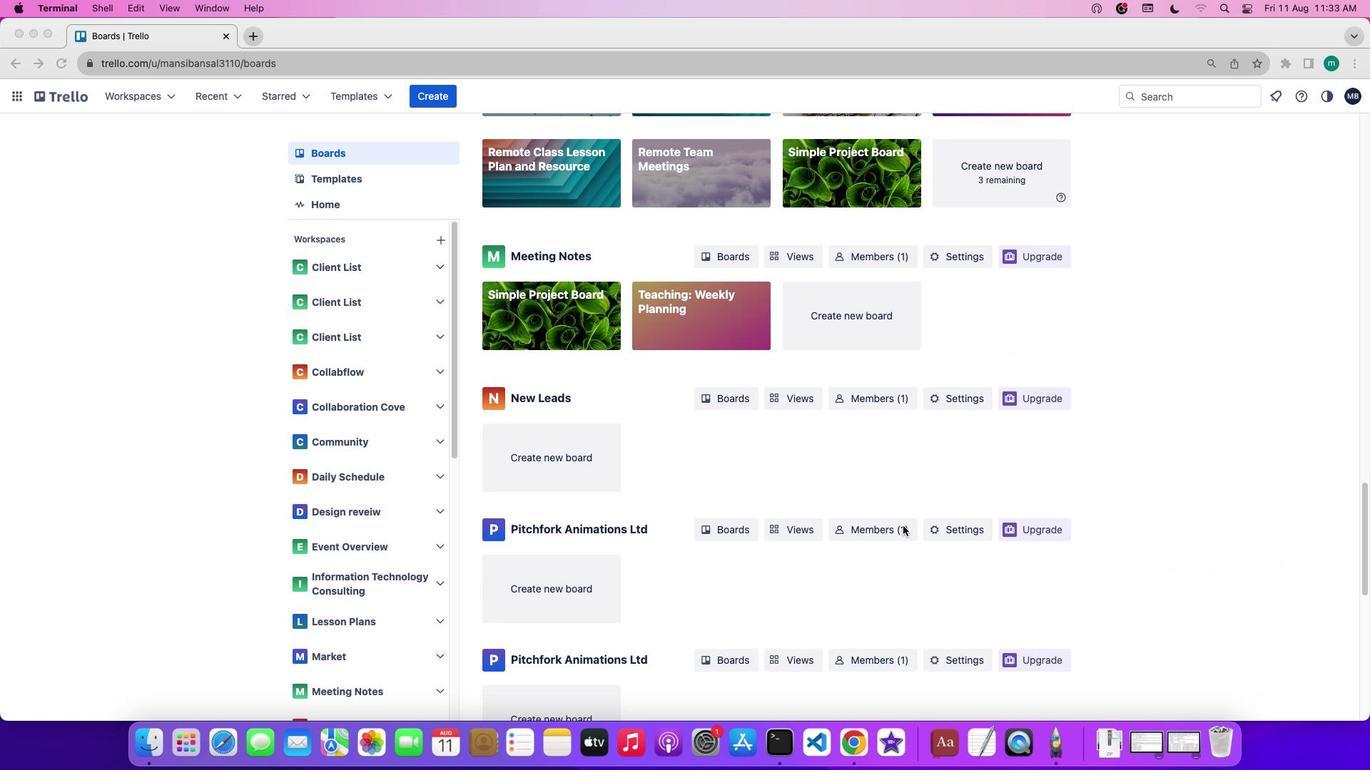 
Action: Mouse scrolled (903, 526) with delta (0, 0)
Screenshot: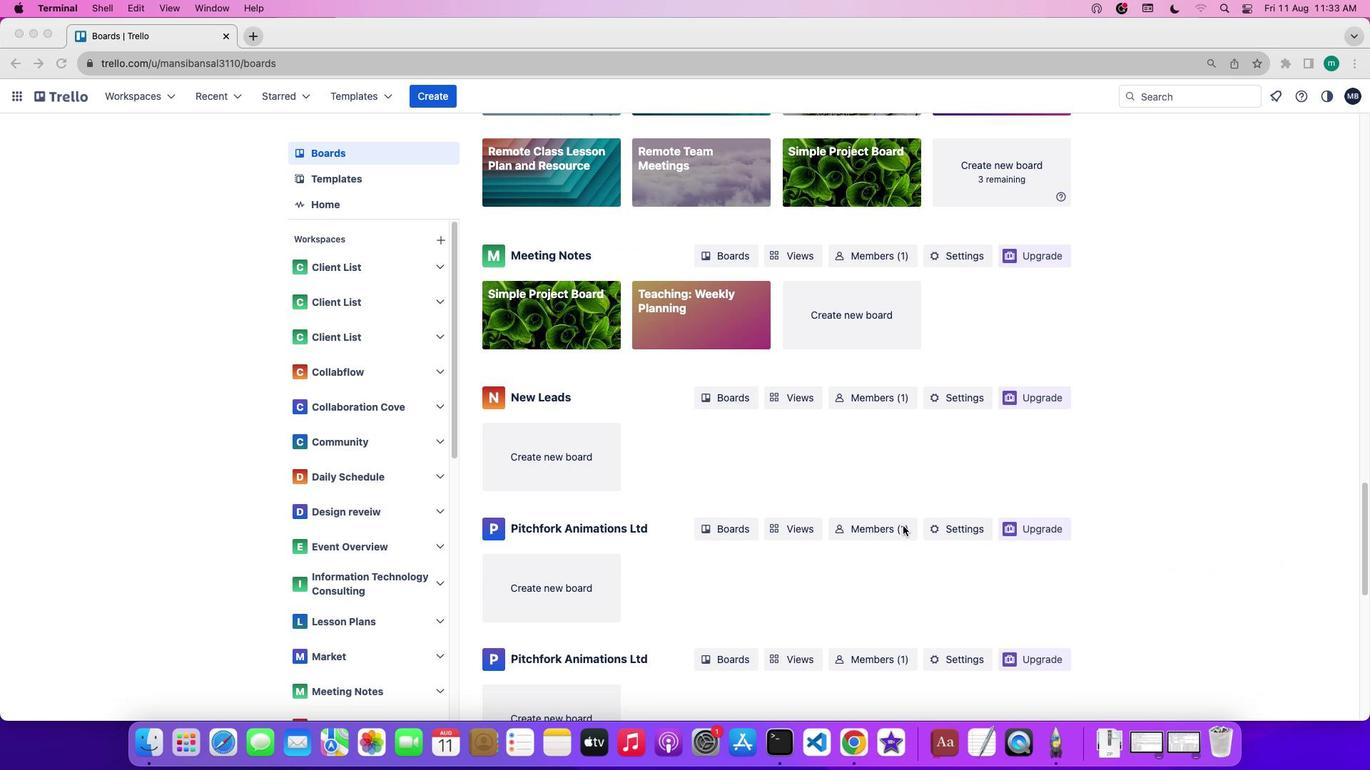 
Action: Mouse scrolled (903, 526) with delta (0, -1)
Screenshot: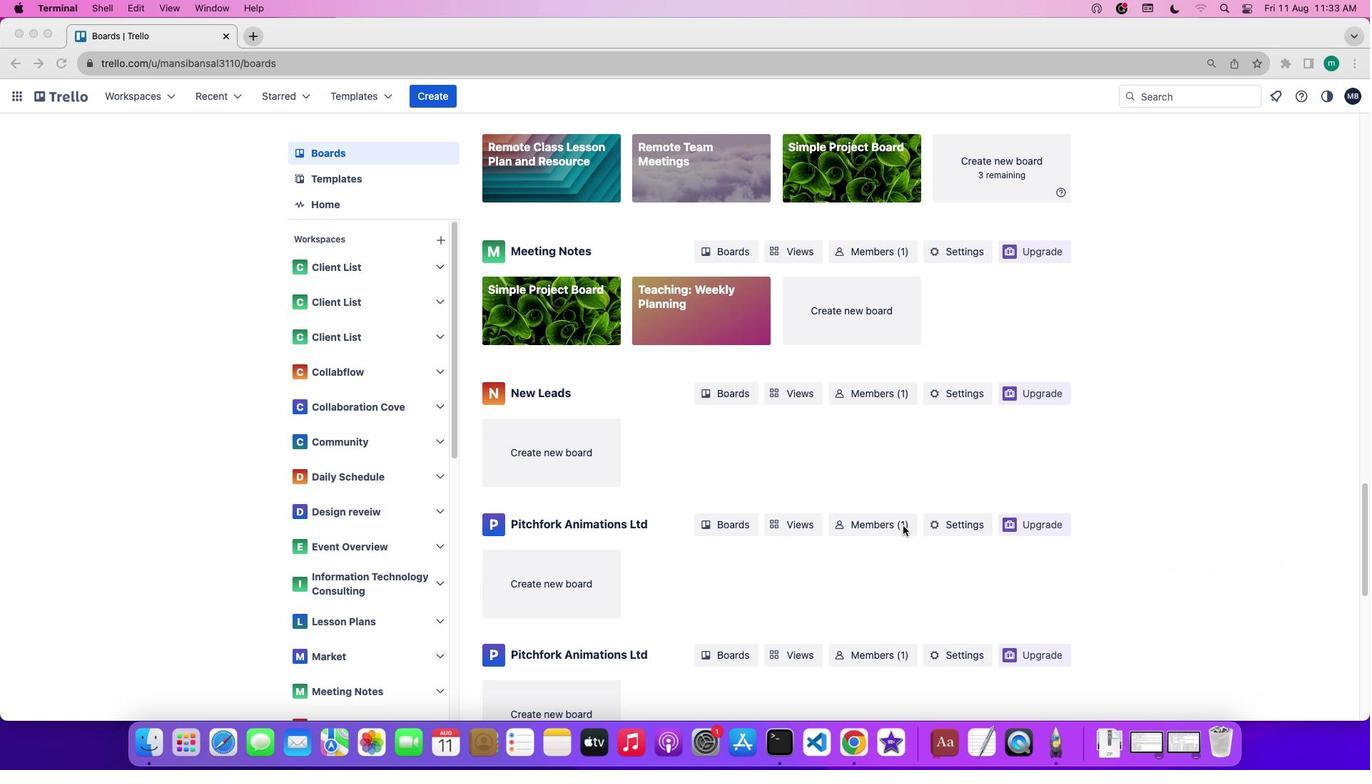 
Action: Mouse scrolled (903, 526) with delta (0, -2)
Screenshot: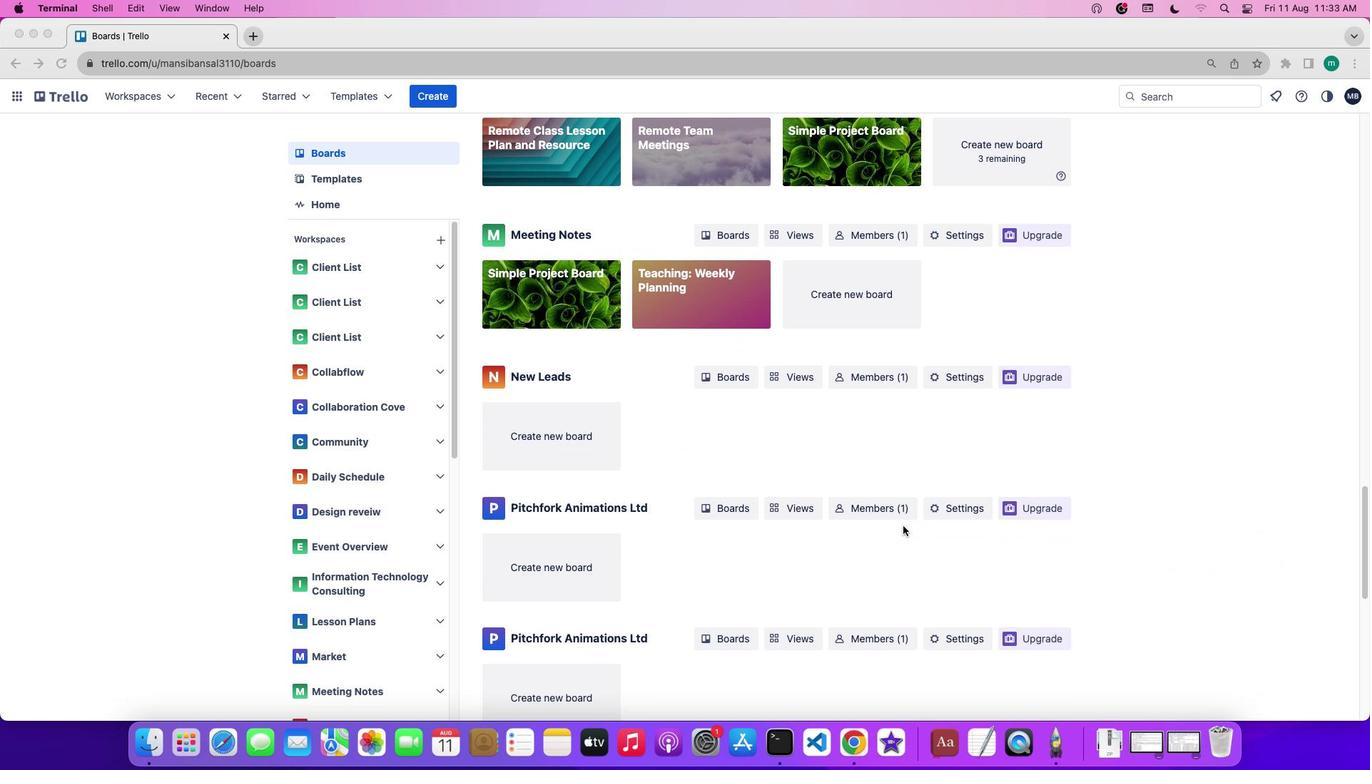 
Action: Mouse scrolled (903, 526) with delta (0, 0)
Screenshot: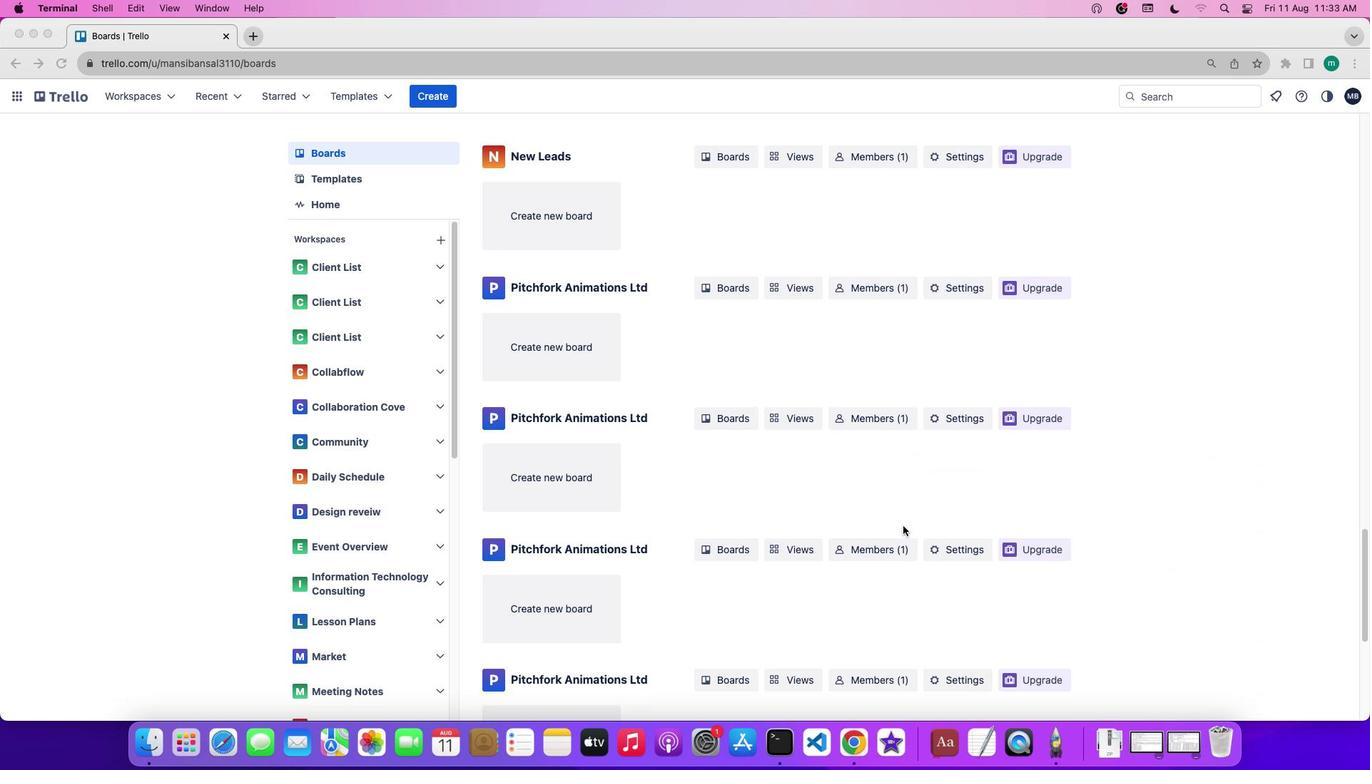 
Action: Mouse scrolled (903, 526) with delta (0, 0)
Screenshot: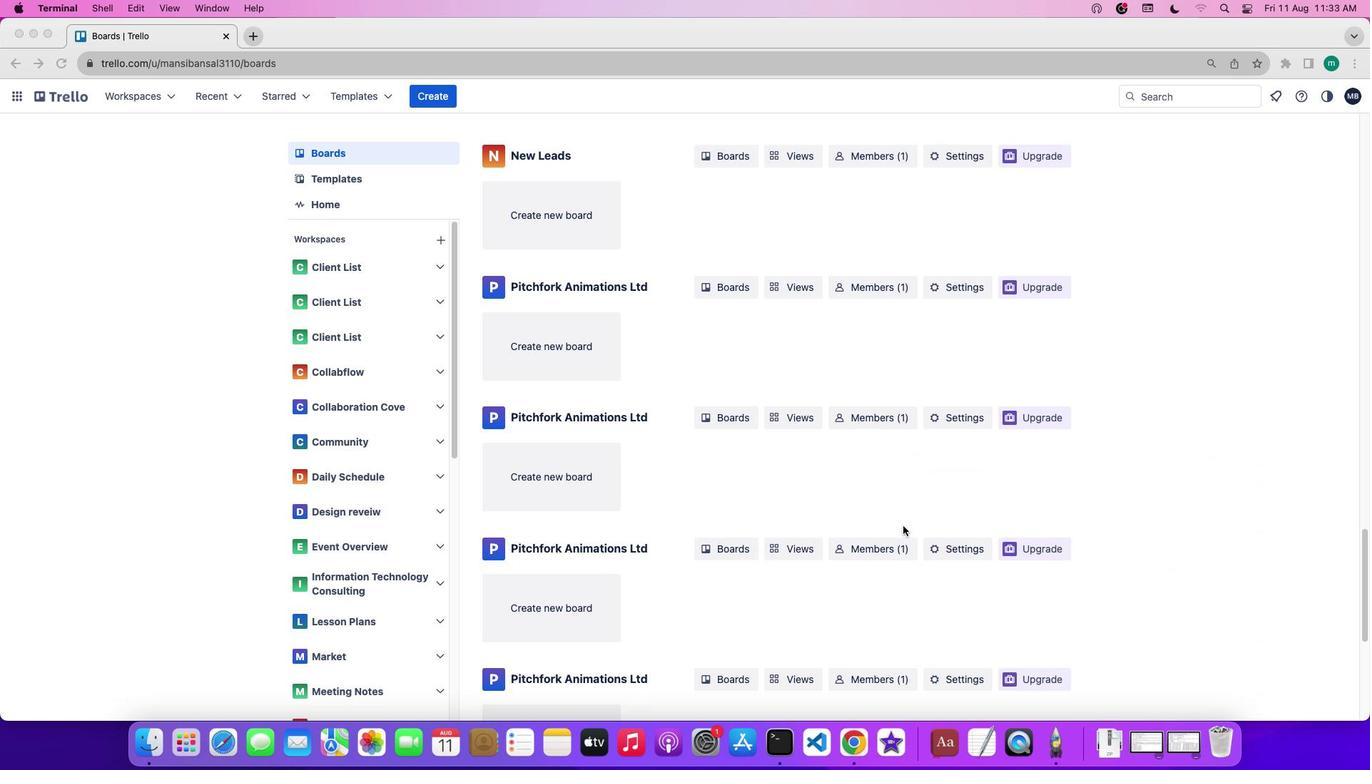 
Action: Mouse scrolled (903, 526) with delta (0, -1)
Screenshot: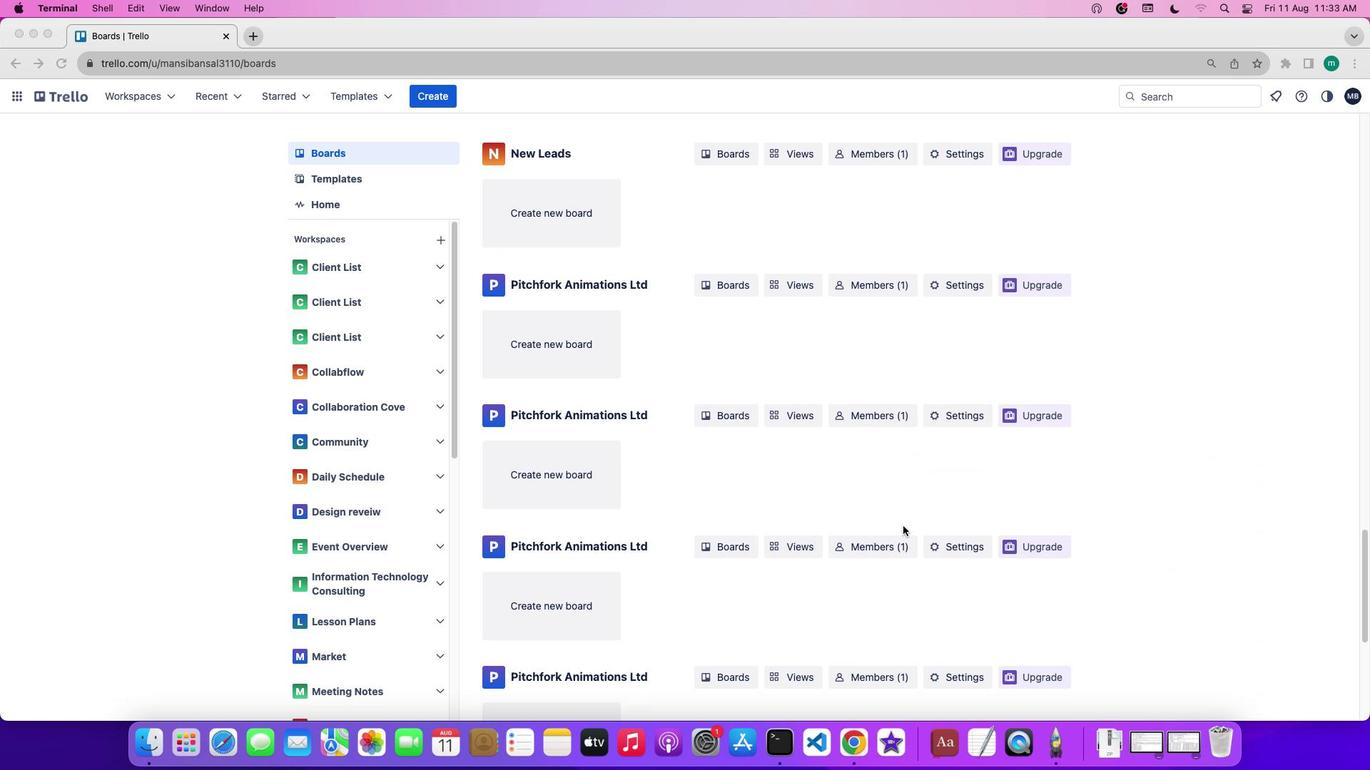 
Action: Mouse scrolled (903, 526) with delta (0, -2)
Screenshot: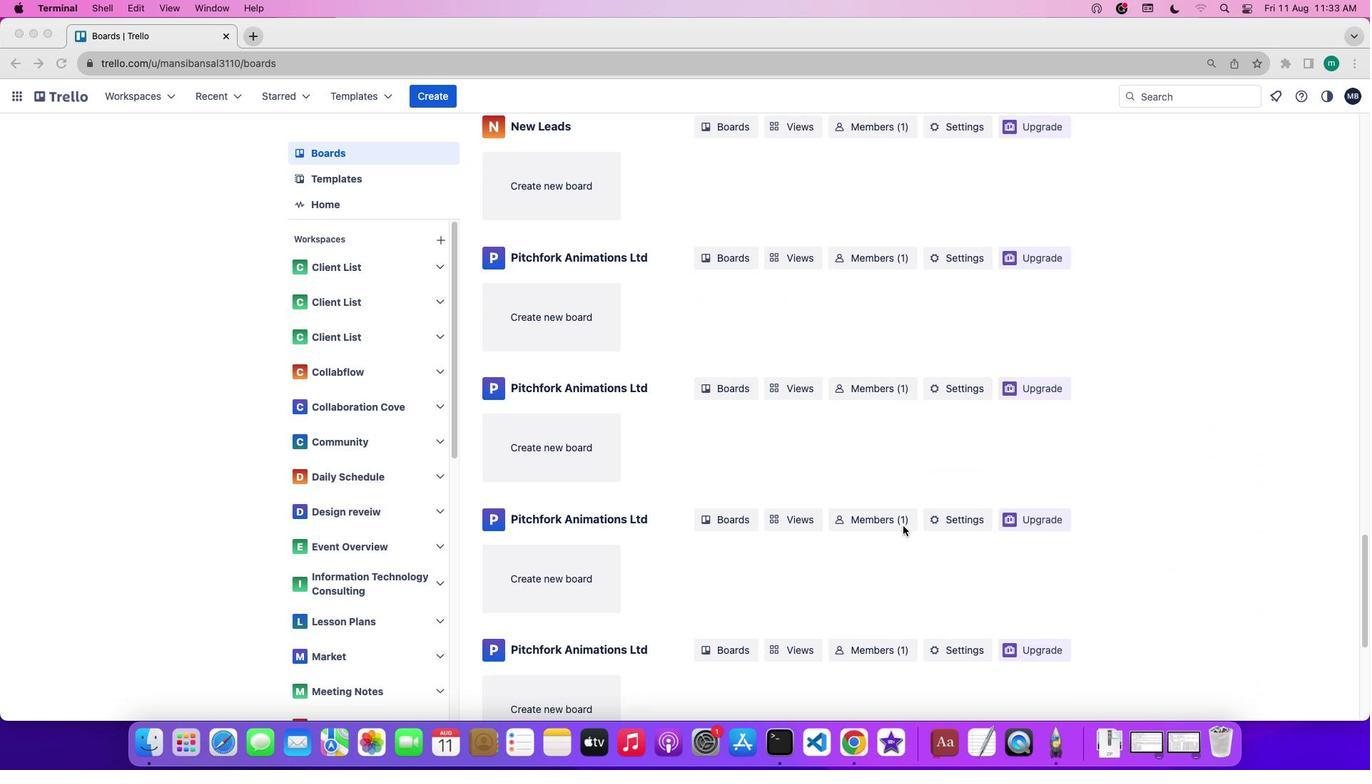 
Action: Mouse scrolled (903, 526) with delta (0, 0)
Screenshot: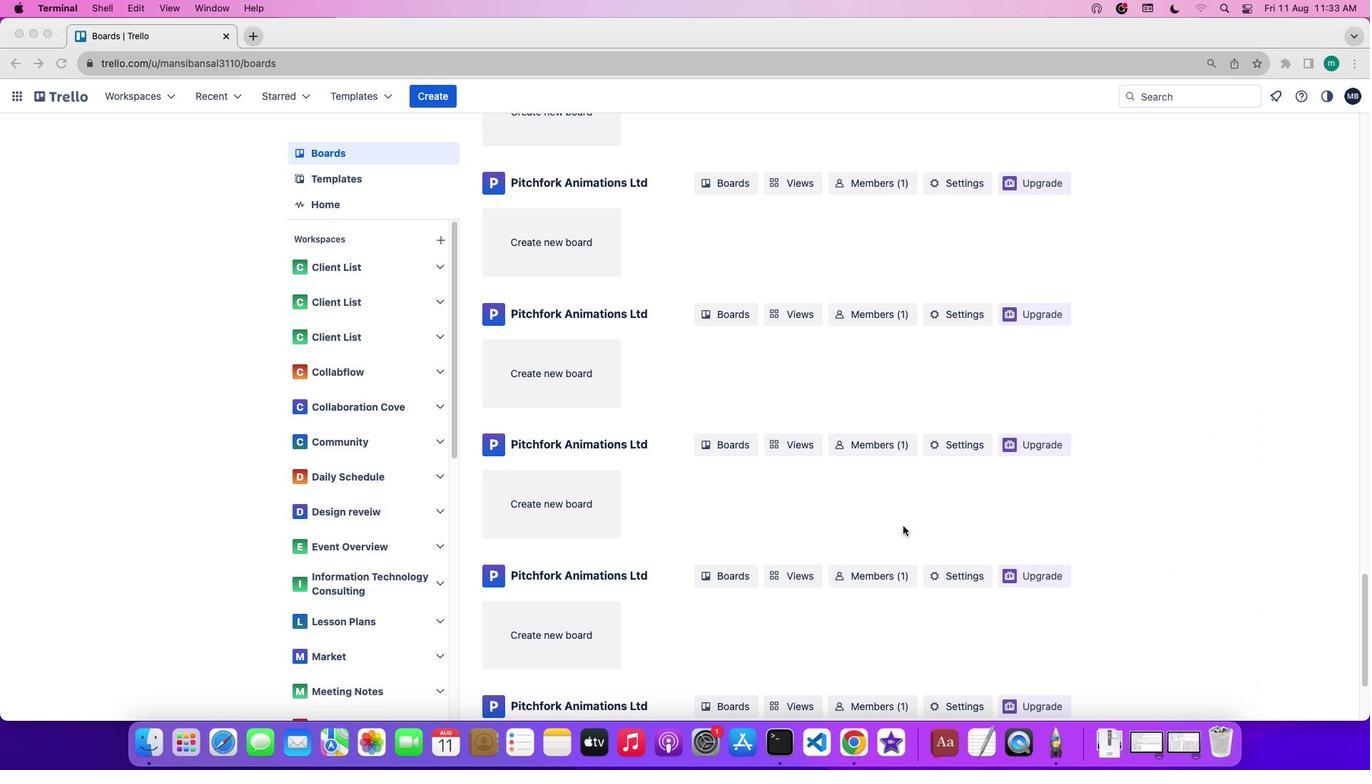 
Action: Mouse scrolled (903, 526) with delta (0, 0)
Screenshot: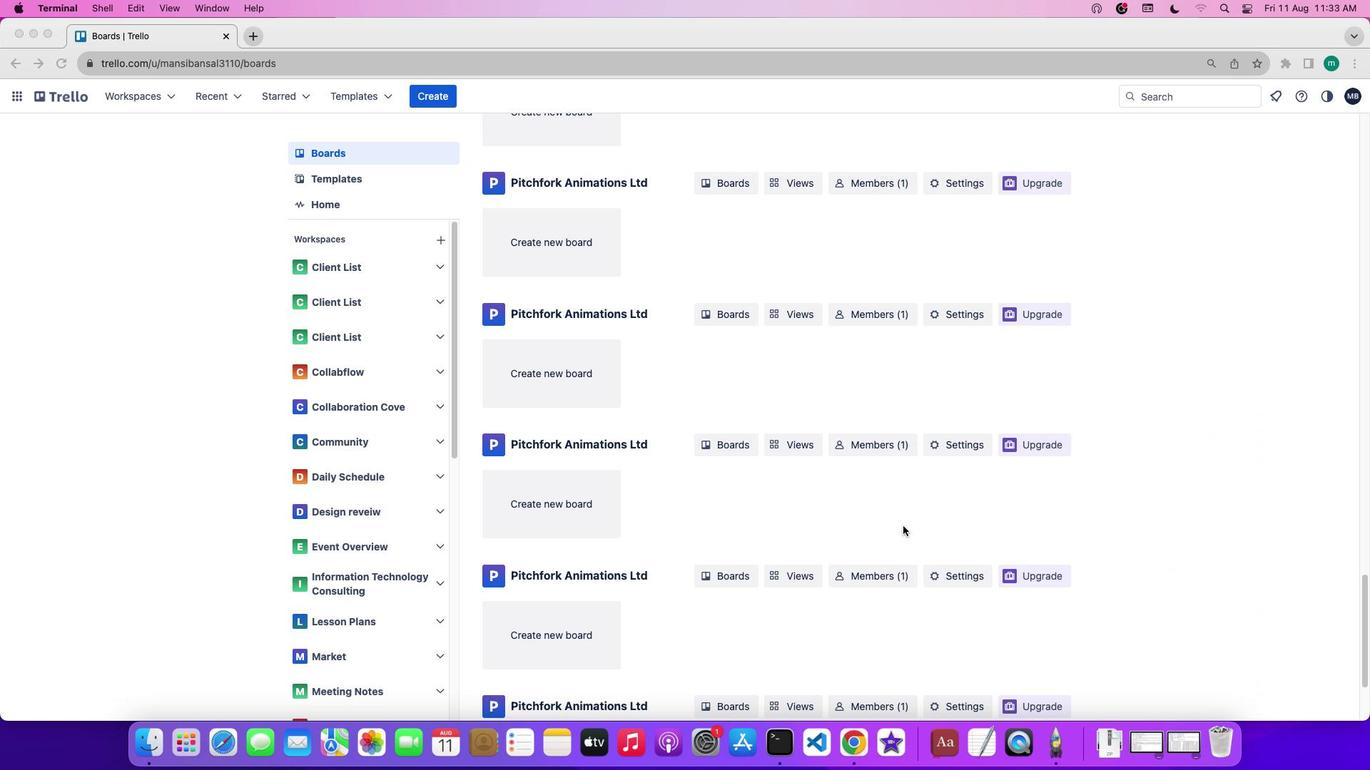
Action: Mouse scrolled (903, 526) with delta (0, -2)
Screenshot: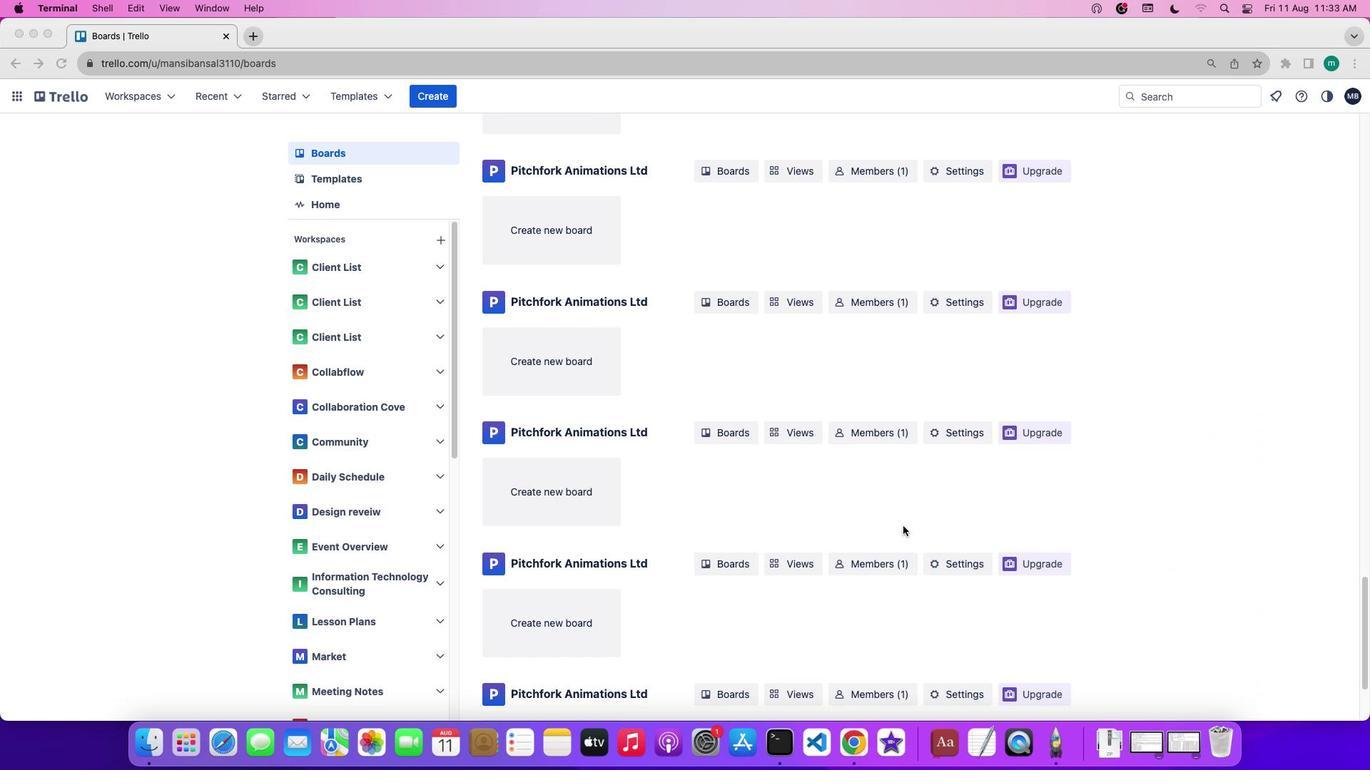 
Action: Mouse scrolled (903, 526) with delta (0, -2)
Screenshot: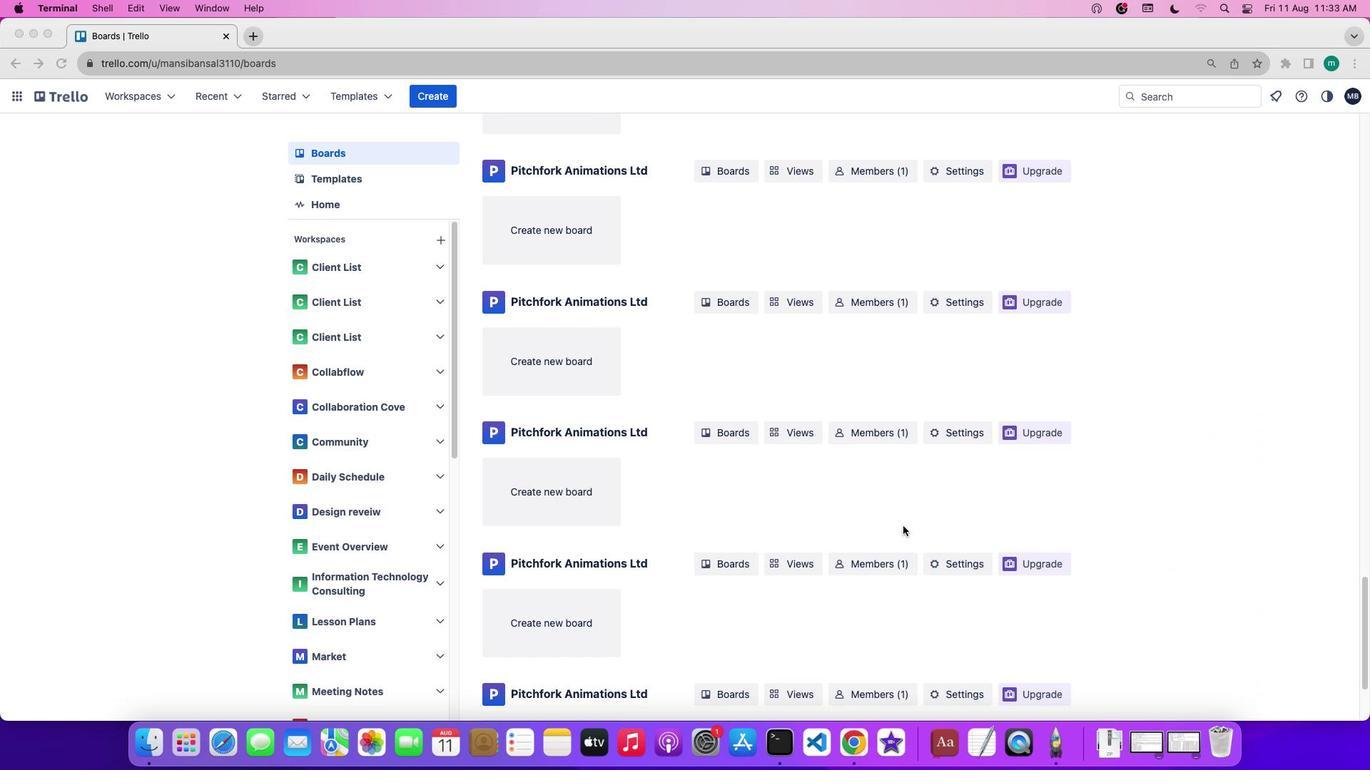 
Action: Mouse scrolled (903, 526) with delta (0, -3)
Screenshot: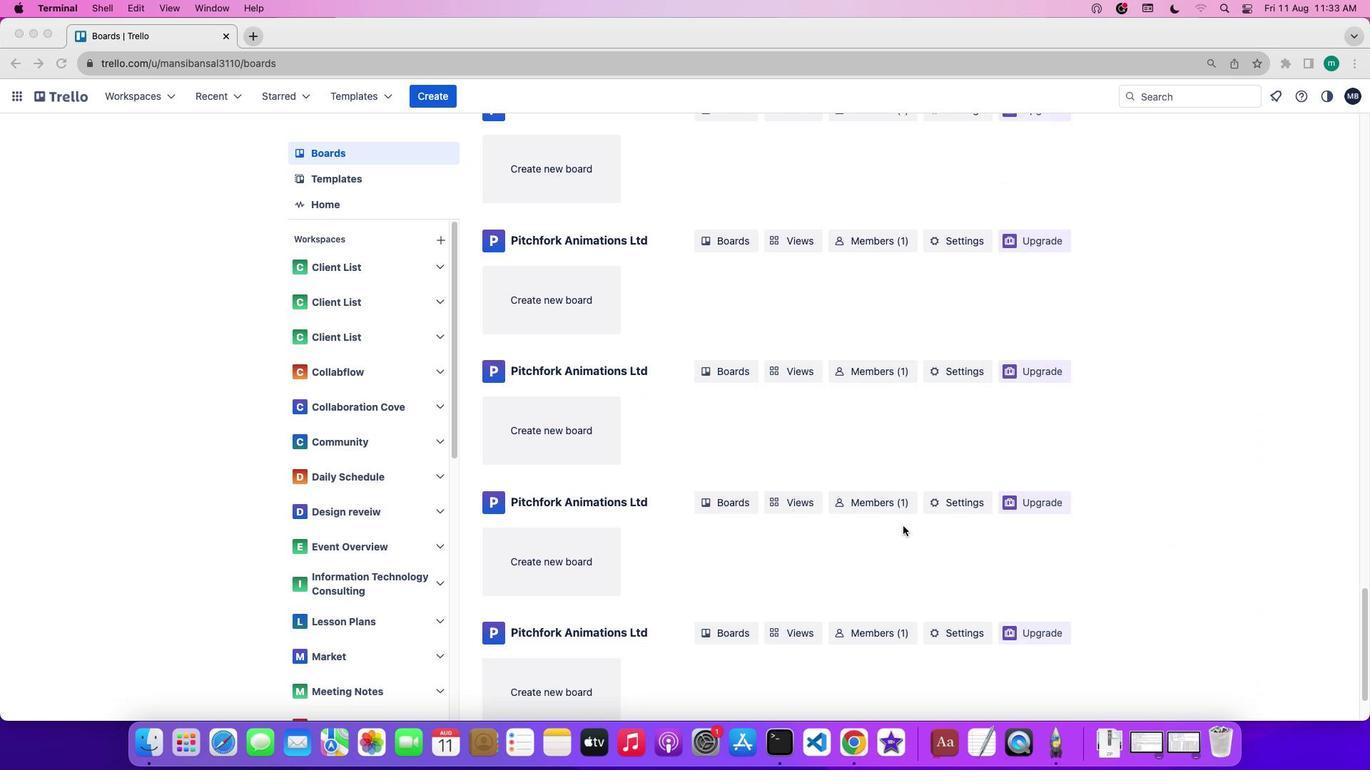 
Action: Mouse scrolled (903, 526) with delta (0, 0)
Screenshot: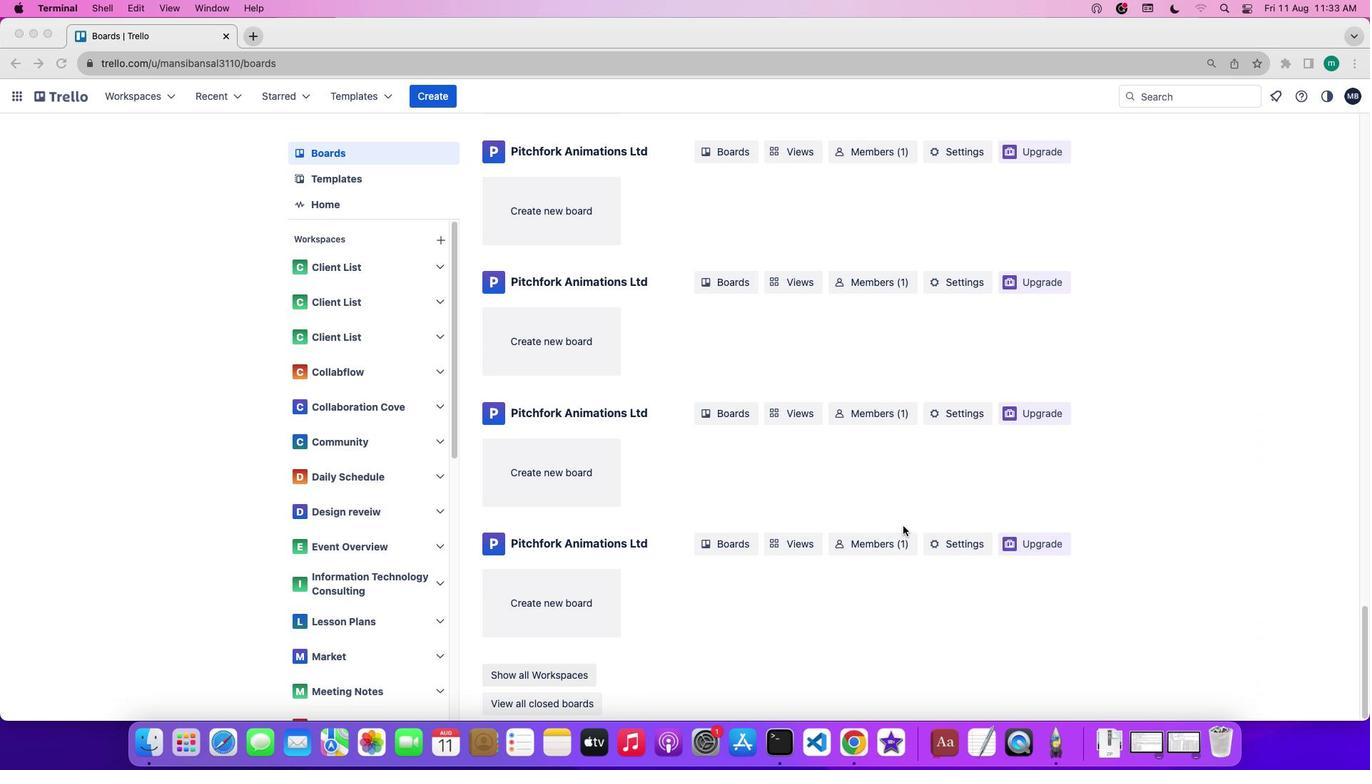 
Action: Mouse scrolled (903, 526) with delta (0, 0)
Screenshot: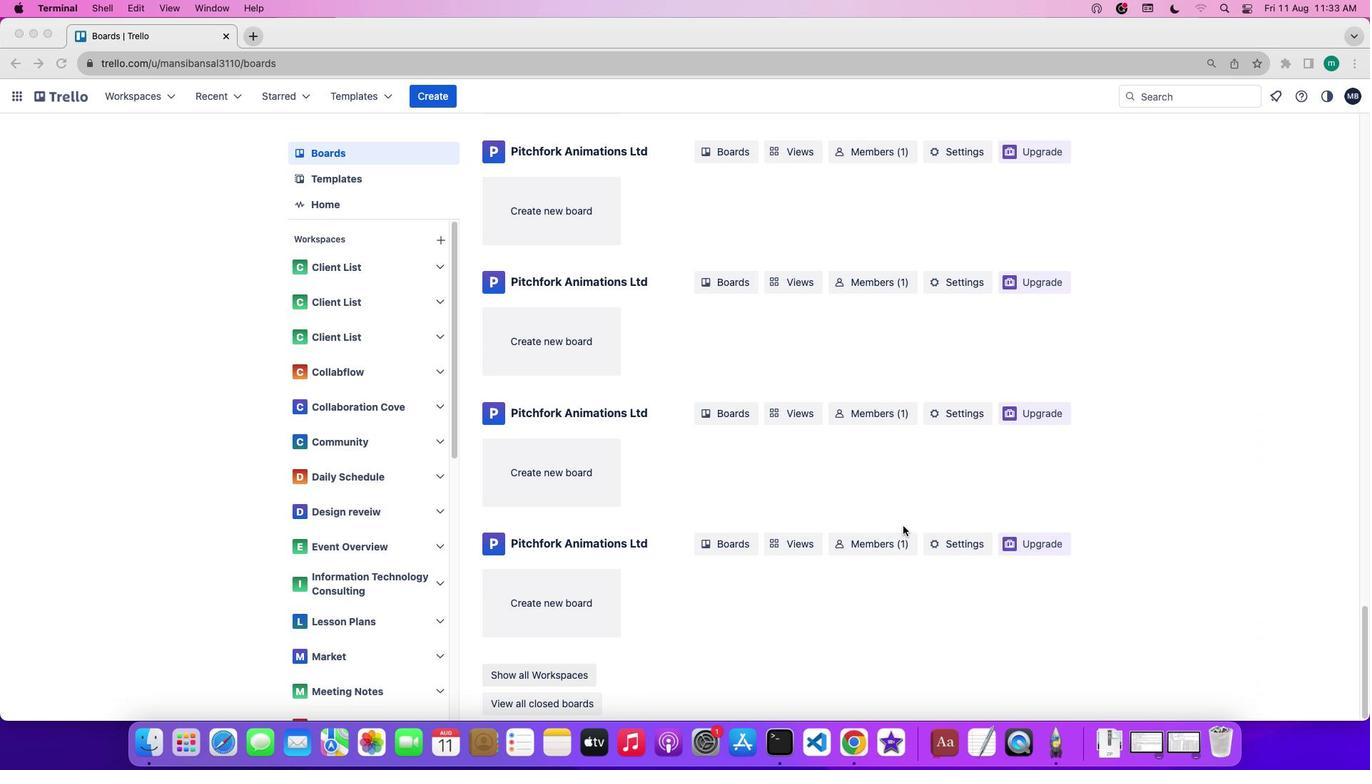 
Action: Mouse scrolled (903, 526) with delta (0, -1)
Screenshot: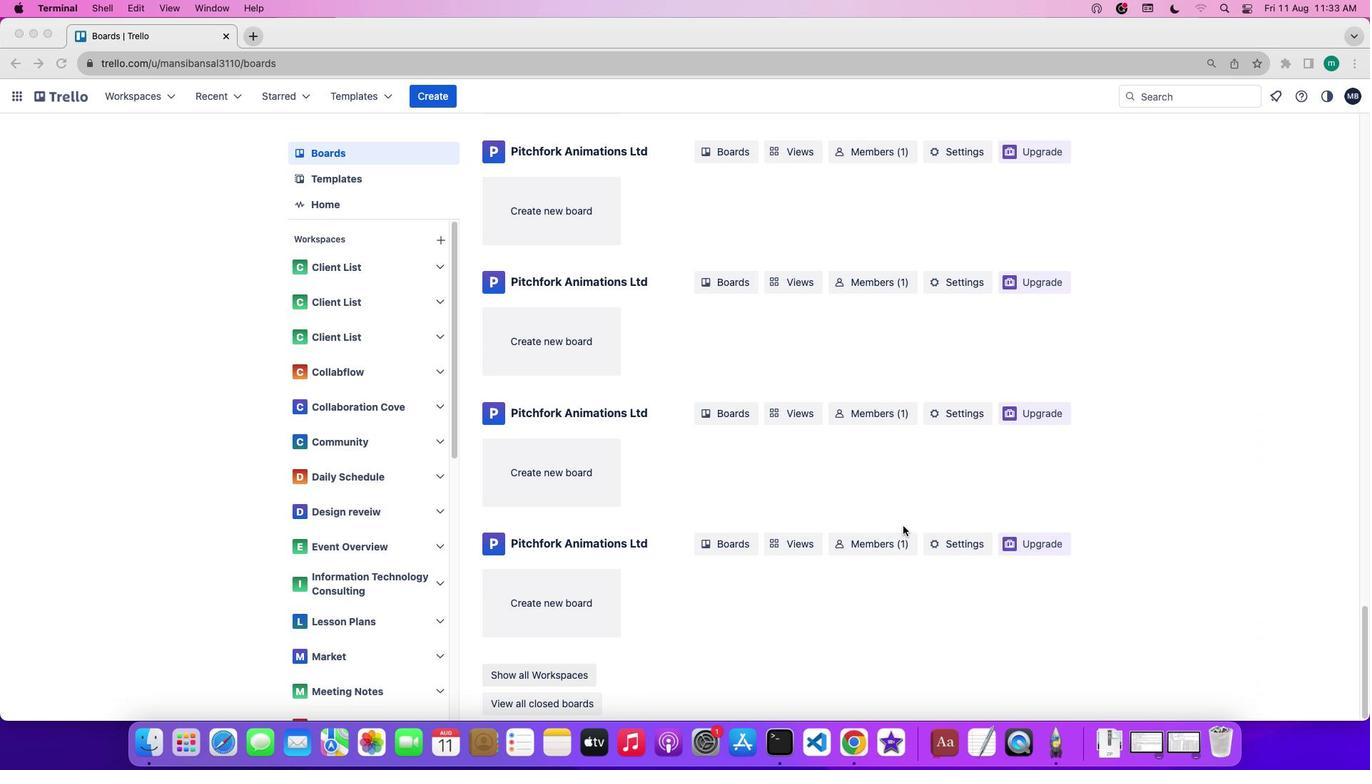 
Action: Mouse scrolled (903, 526) with delta (0, -2)
Screenshot: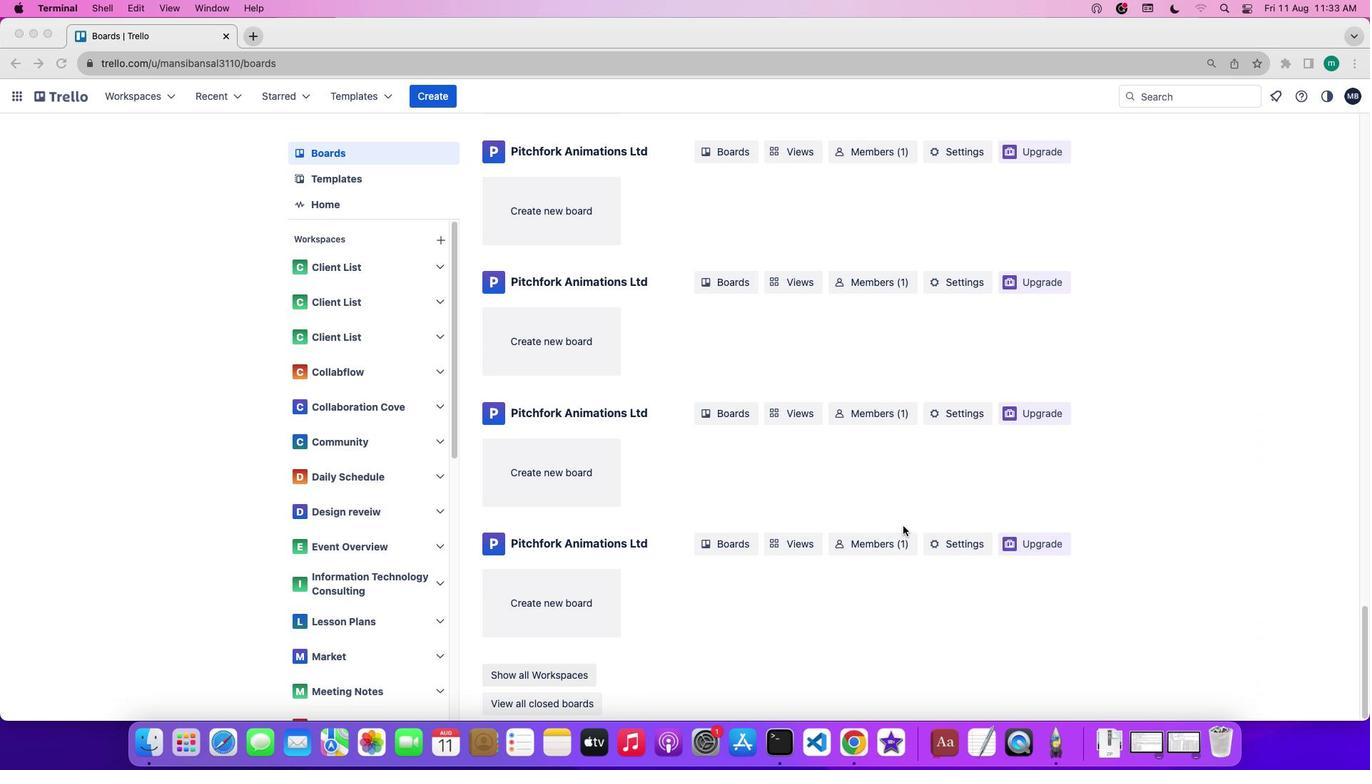 
Action: Mouse scrolled (903, 526) with delta (0, 0)
Screenshot: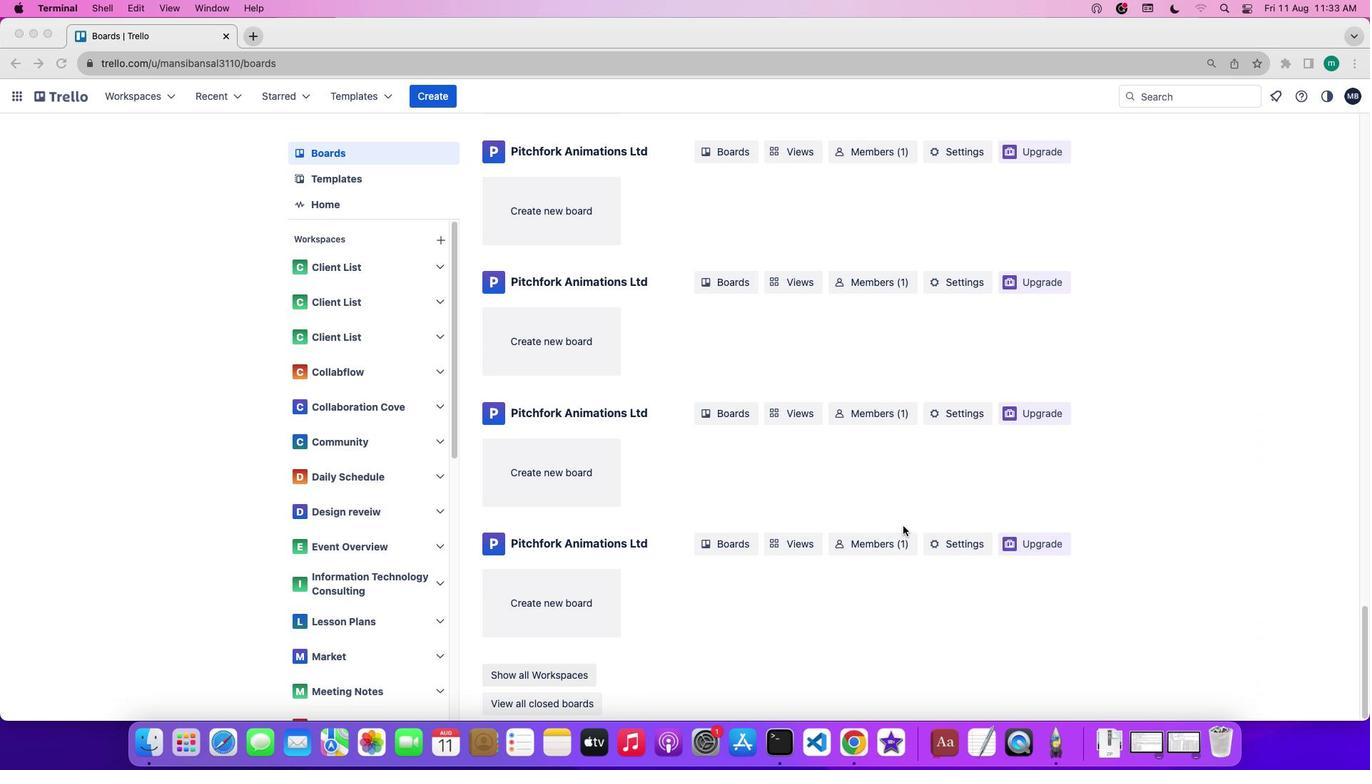 
Action: Mouse scrolled (903, 526) with delta (0, 0)
Screenshot: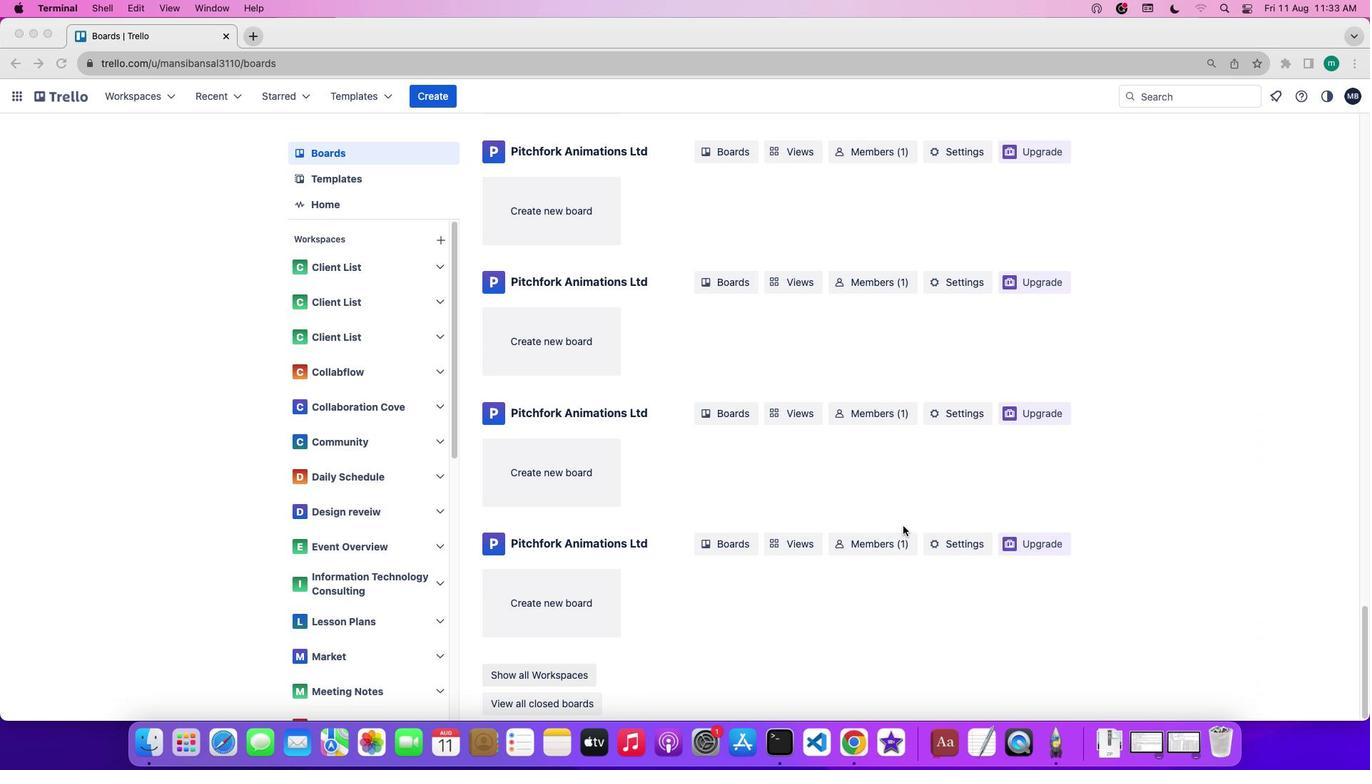 
Action: Mouse scrolled (903, 526) with delta (0, -2)
Screenshot: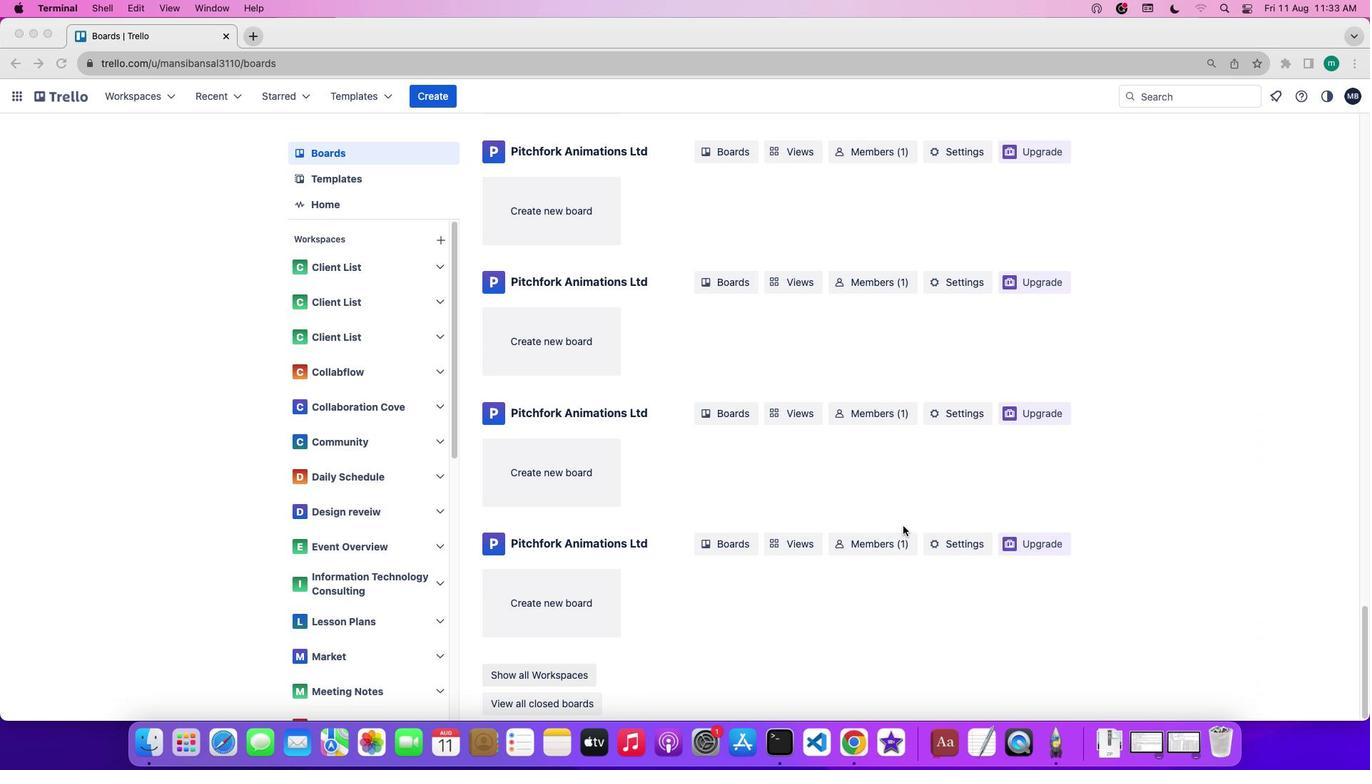 
Action: Mouse scrolled (903, 526) with delta (0, -3)
Screenshot: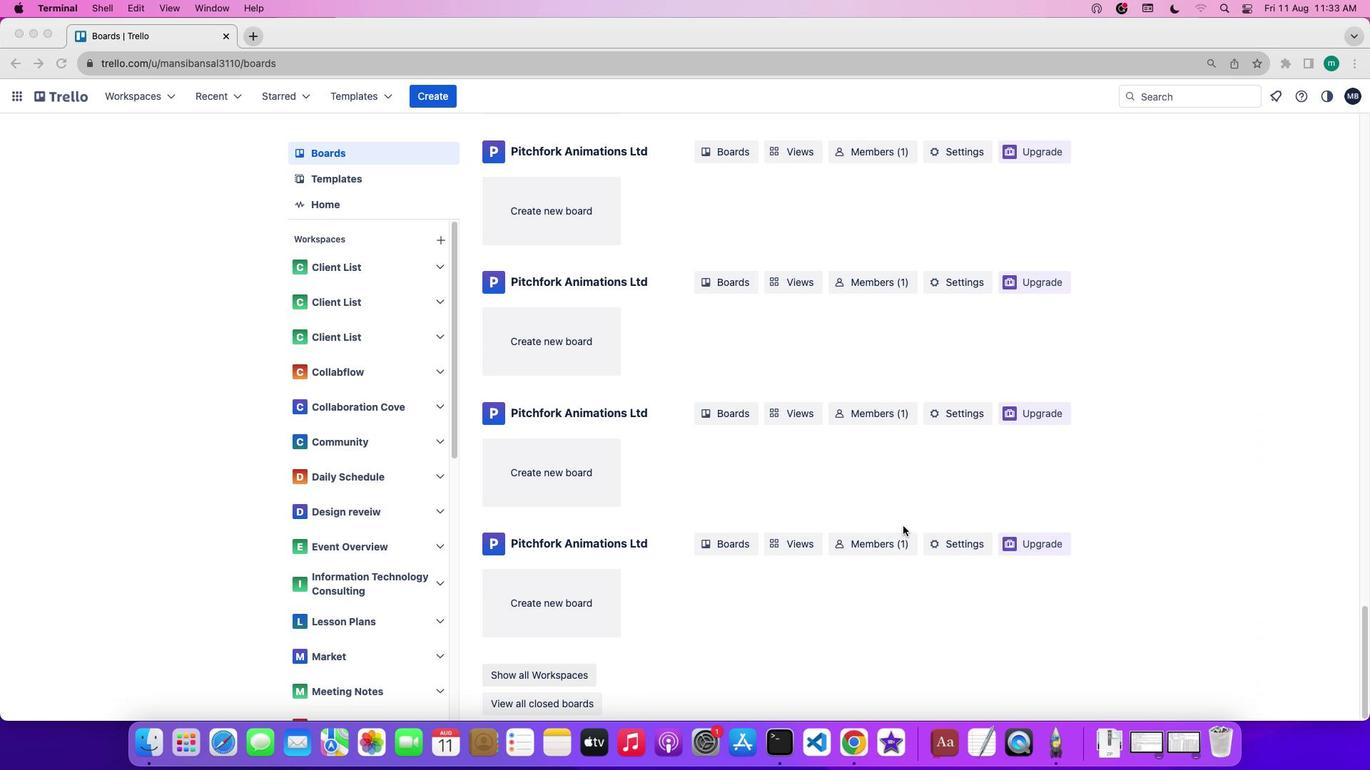 
Action: Mouse scrolled (903, 526) with delta (0, -3)
Screenshot: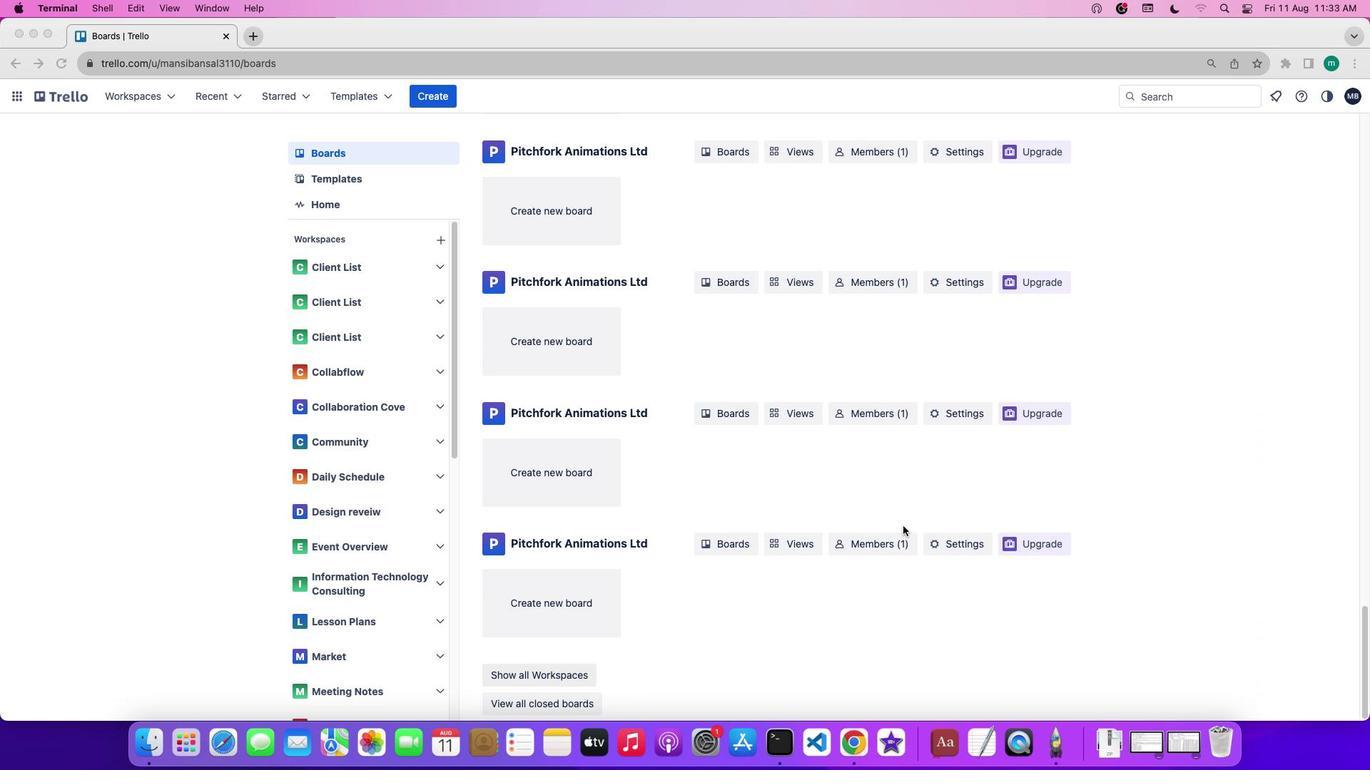 
Action: Mouse moved to (518, 679)
Screenshot: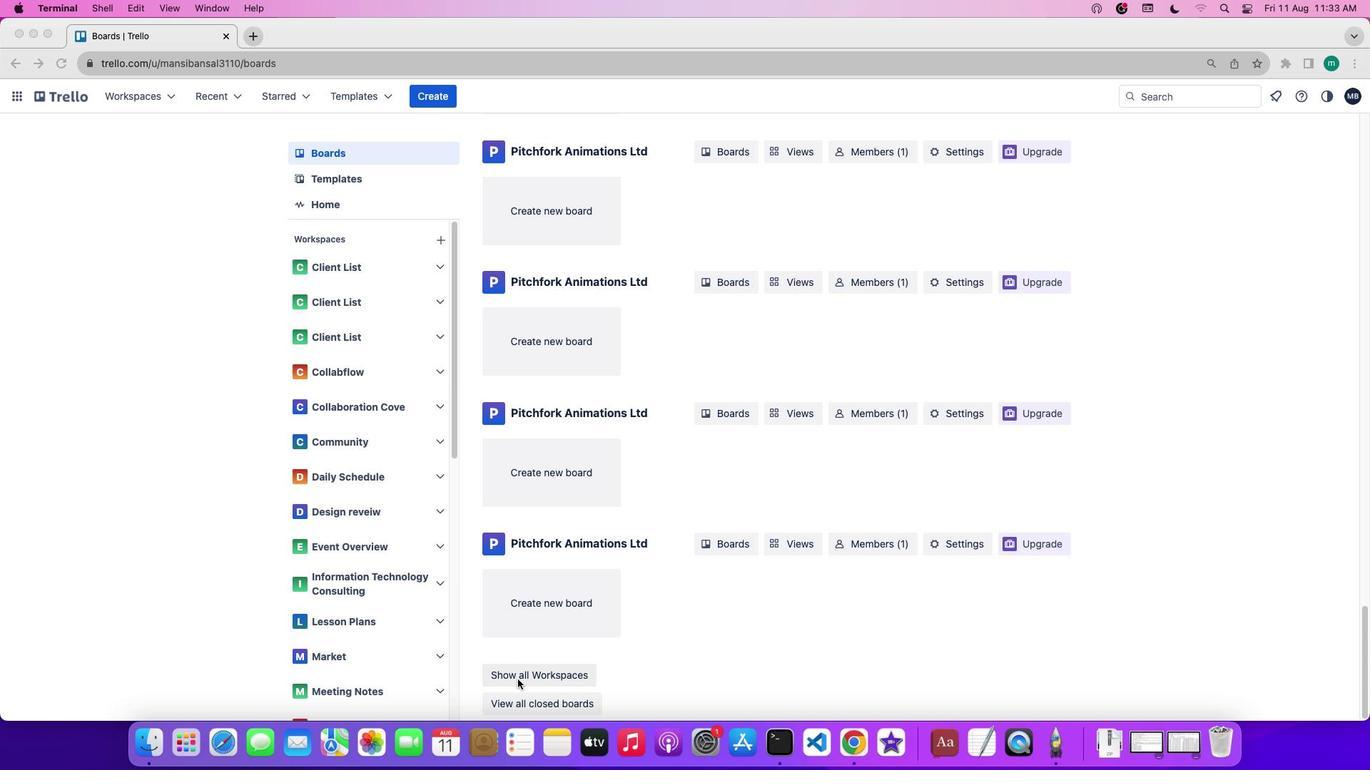 
Action: Mouse pressed left at (518, 679)
Screenshot: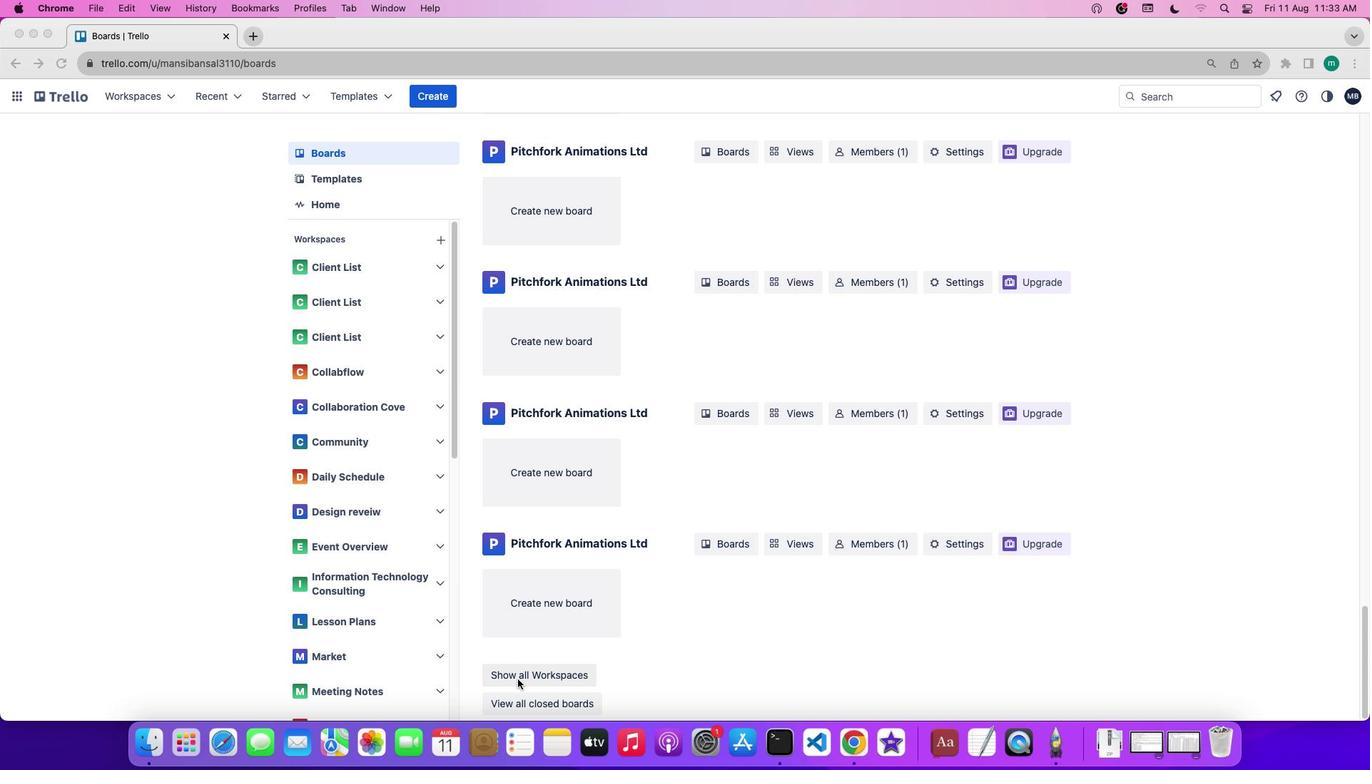 
Action: Mouse moved to (521, 677)
Screenshot: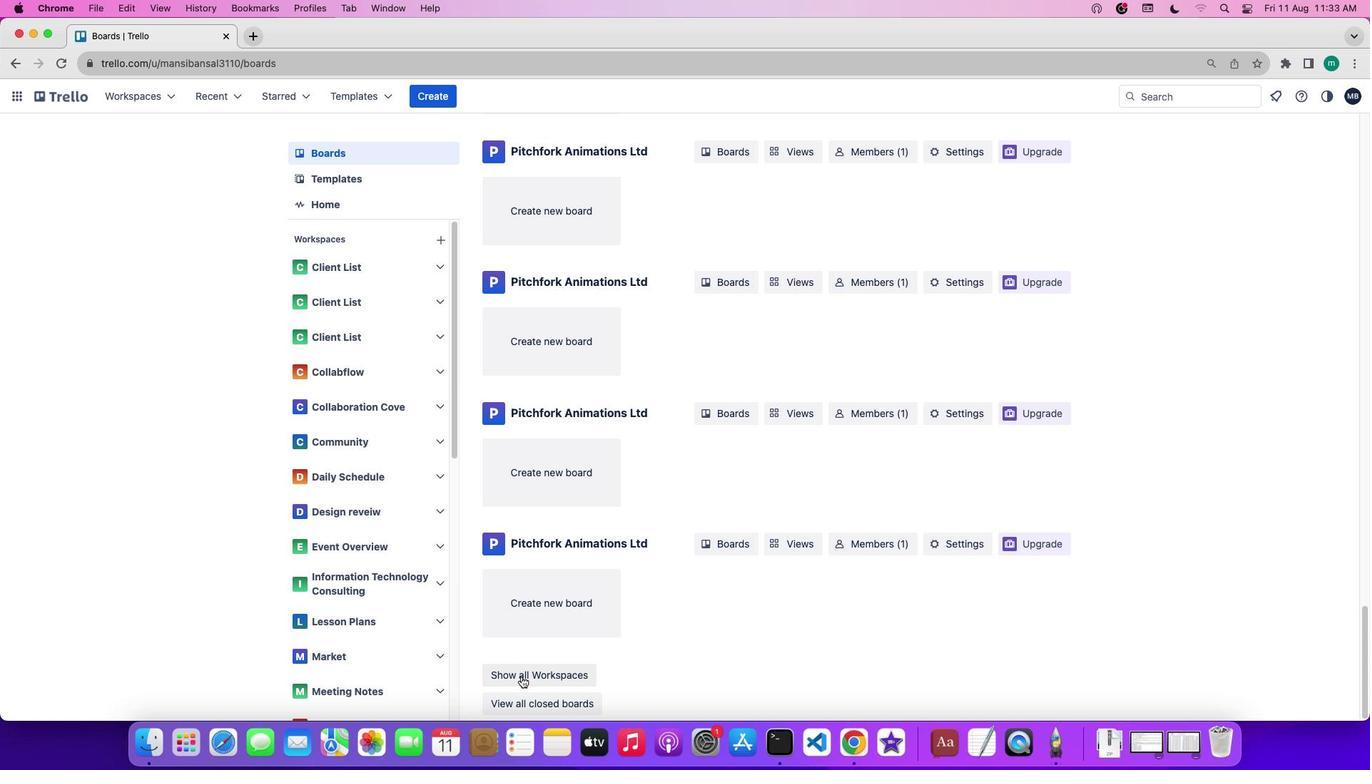 
Action: Mouse pressed left at (521, 677)
Screenshot: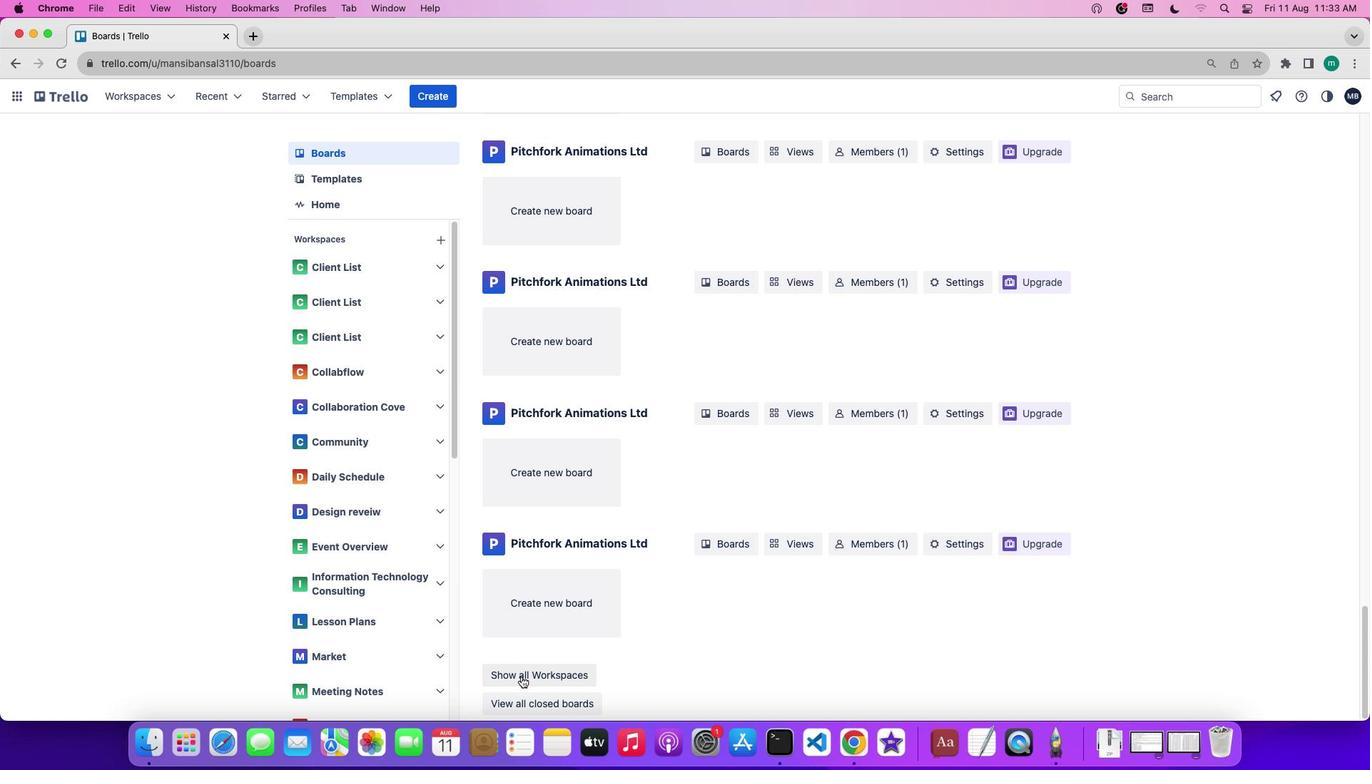 
Action: Mouse moved to (650, 671)
Screenshot: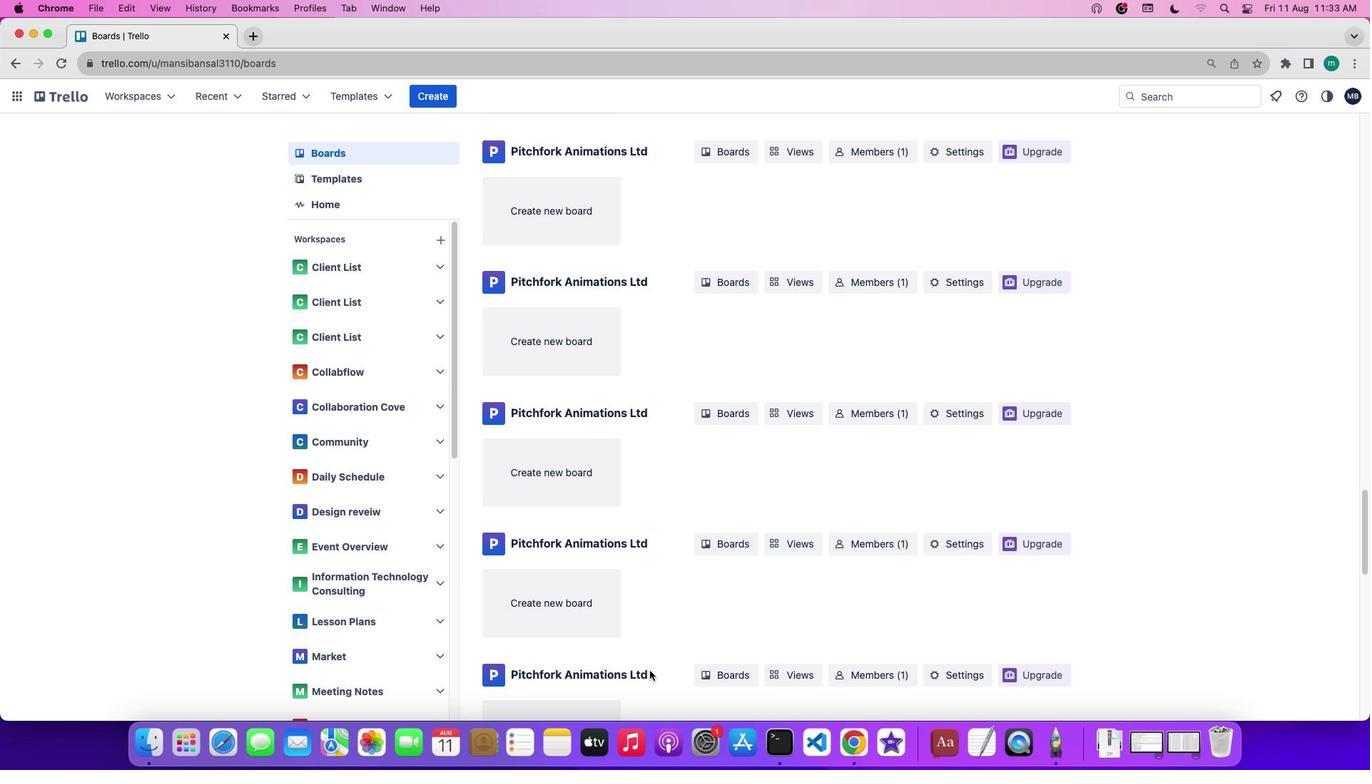 
Action: Mouse scrolled (650, 671) with delta (0, 0)
Screenshot: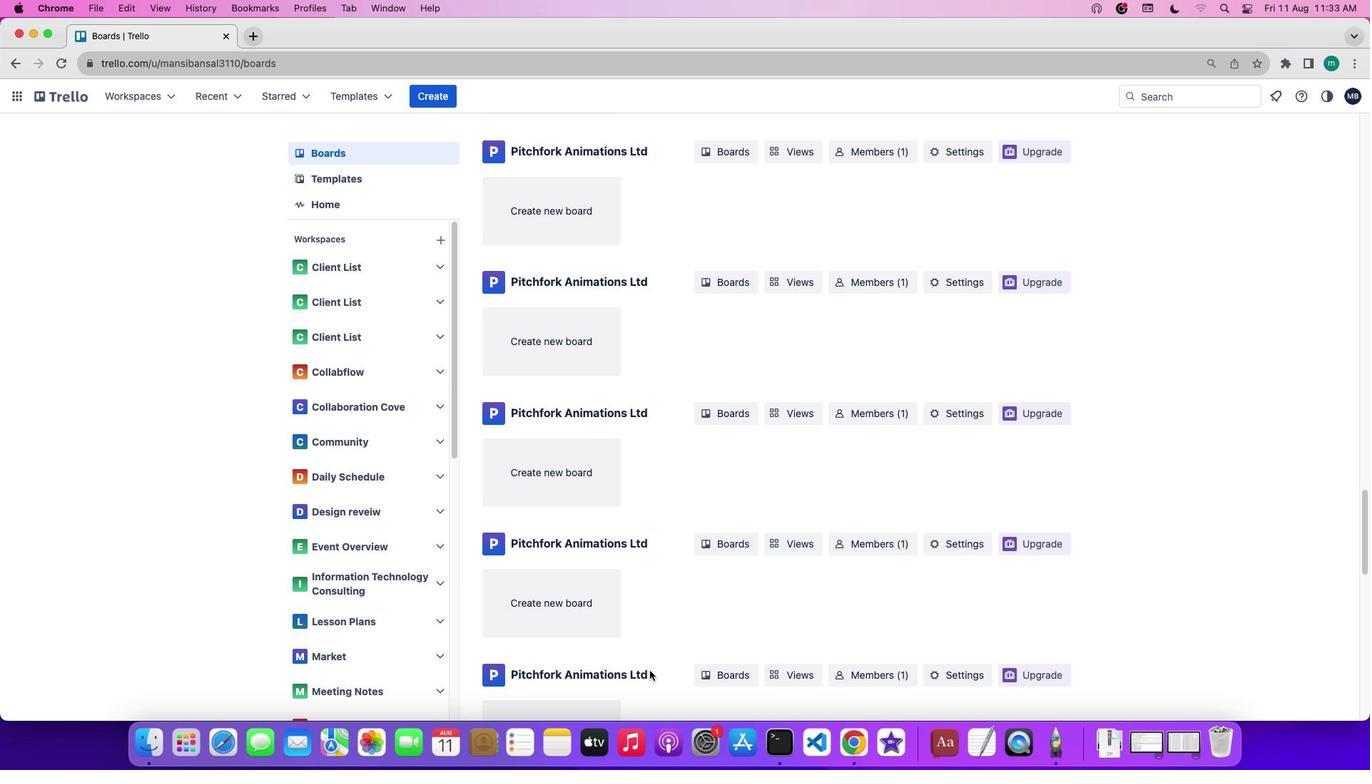 
Action: Mouse scrolled (650, 671) with delta (0, 0)
Screenshot: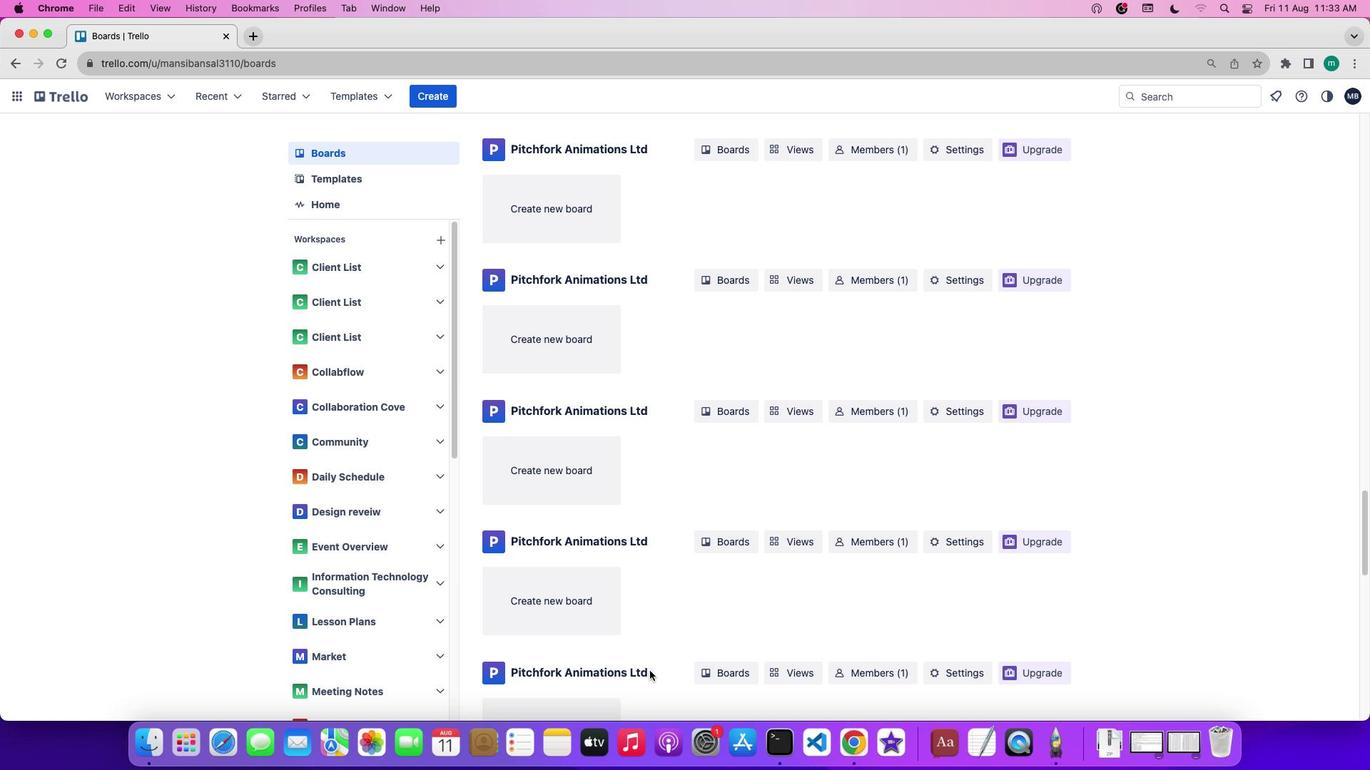 
Action: Mouse scrolled (650, 671) with delta (0, -2)
Screenshot: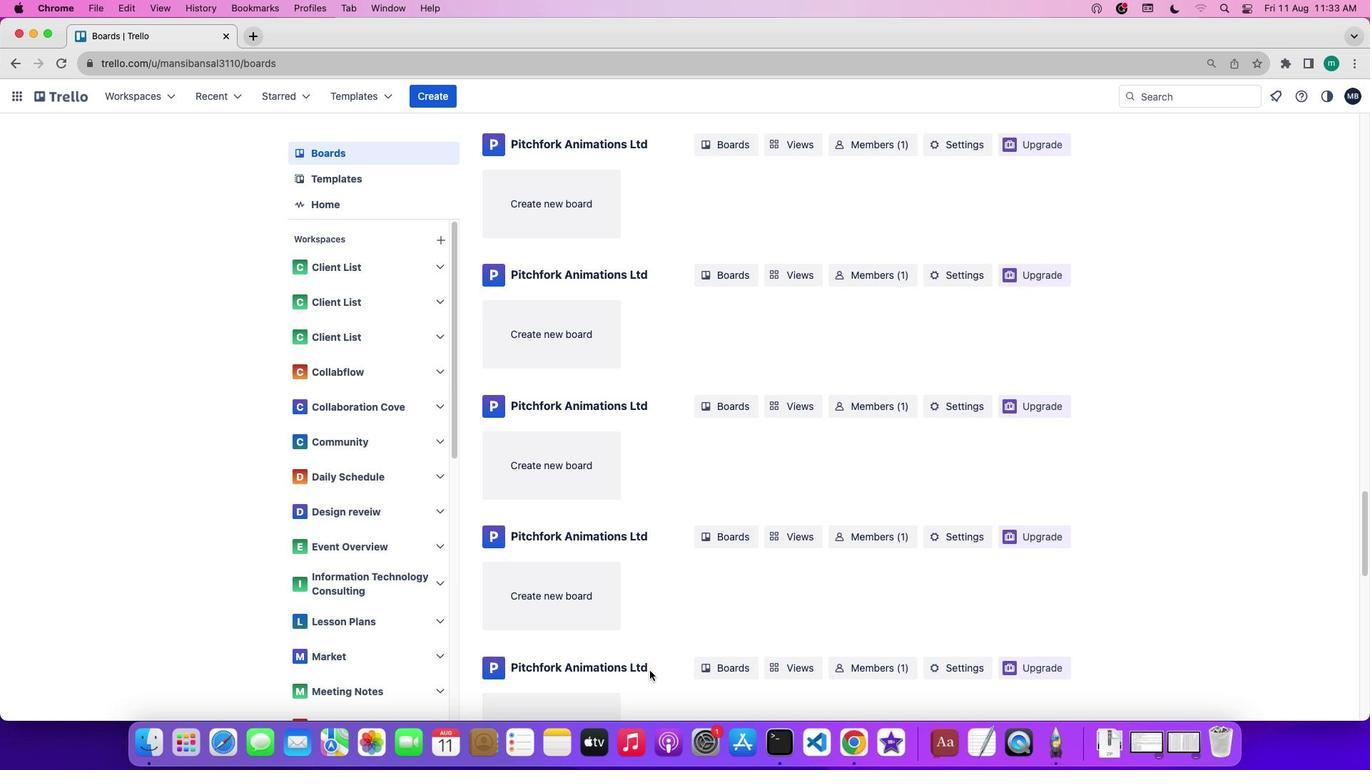 
Action: Mouse scrolled (650, 671) with delta (0, -3)
Screenshot: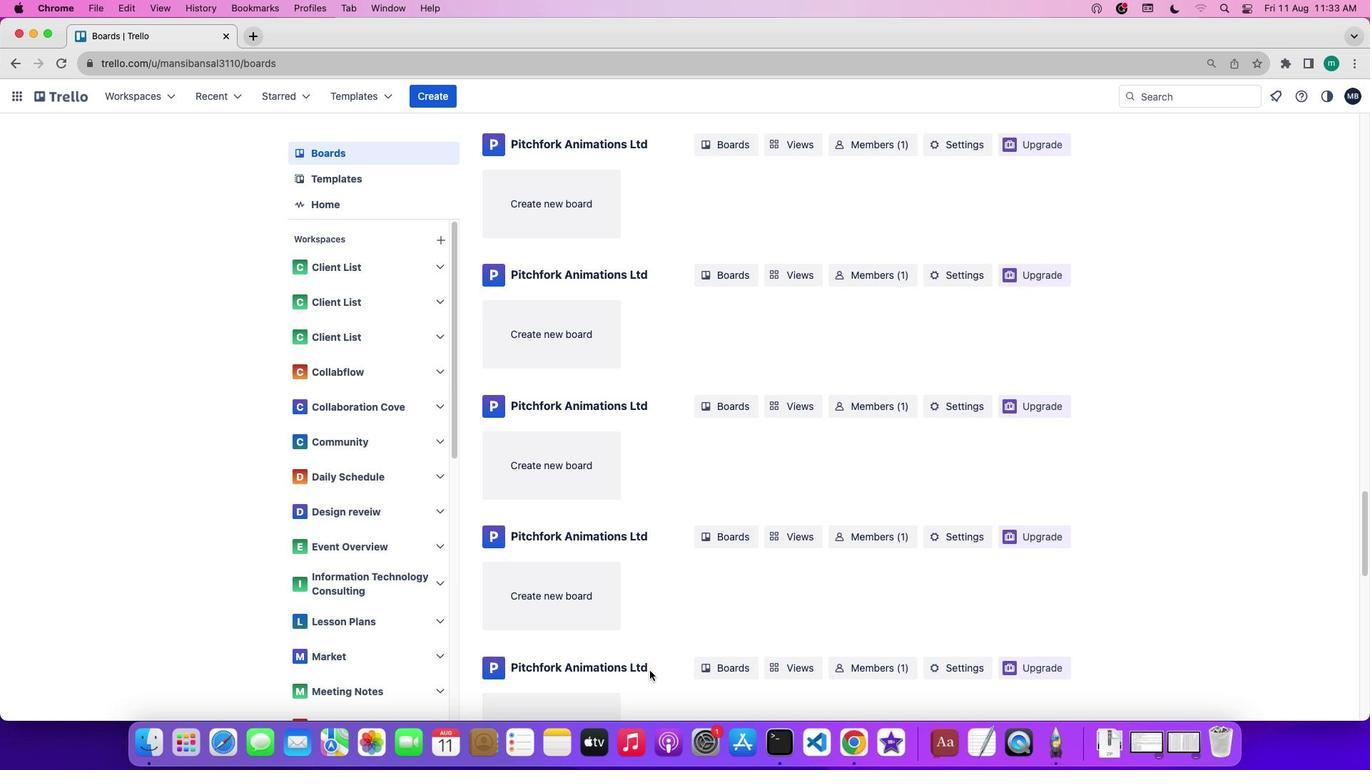 
Action: Mouse scrolled (650, 671) with delta (0, 0)
Screenshot: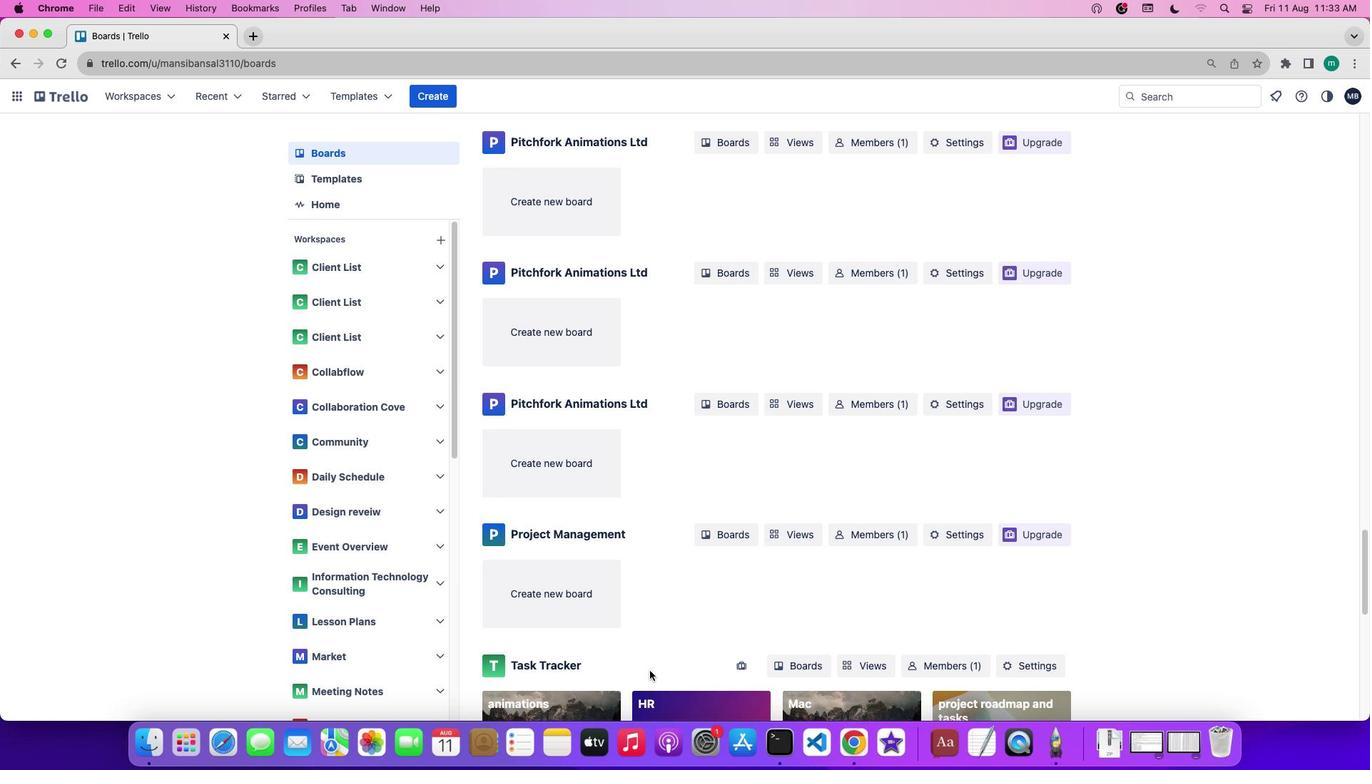
Action: Mouse scrolled (650, 671) with delta (0, 0)
Screenshot: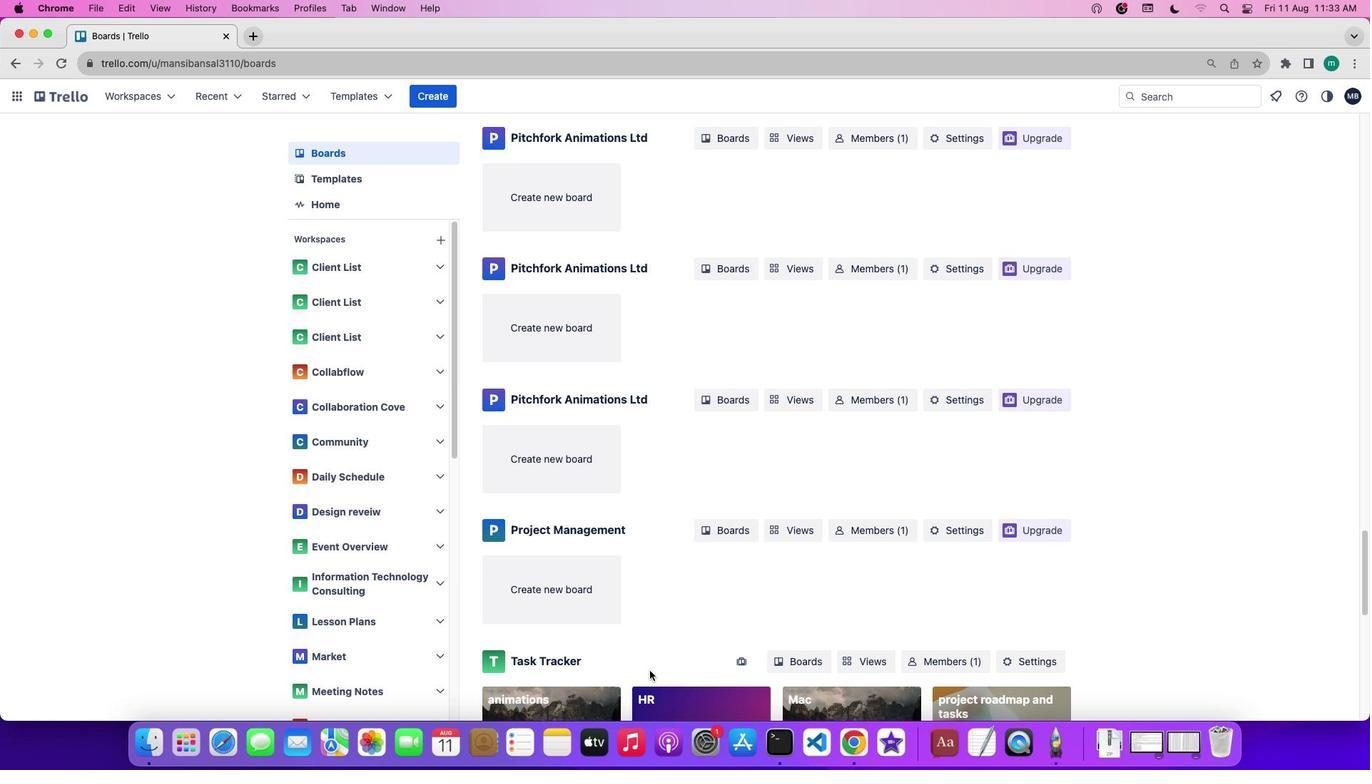 
Action: Mouse scrolled (650, 671) with delta (0, -2)
Screenshot: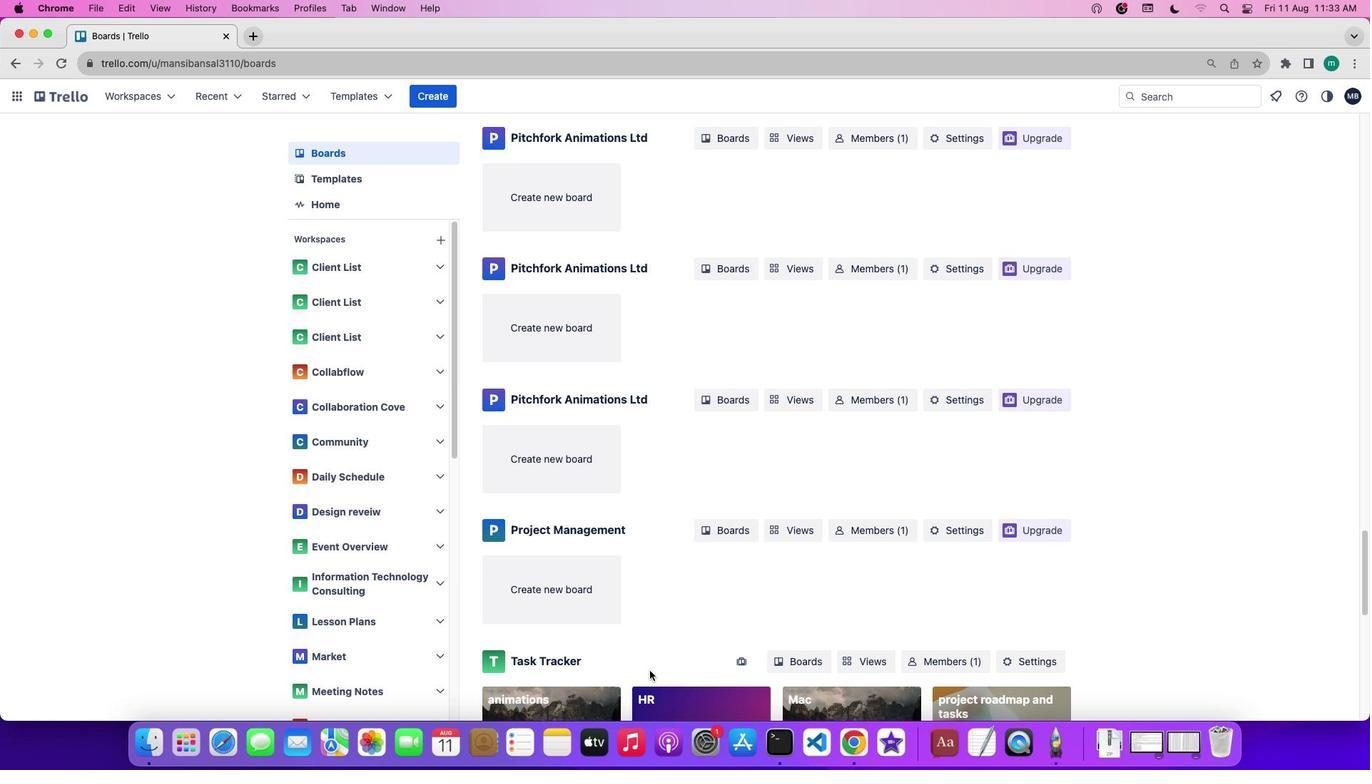 
Action: Mouse scrolled (650, 671) with delta (0, -2)
Screenshot: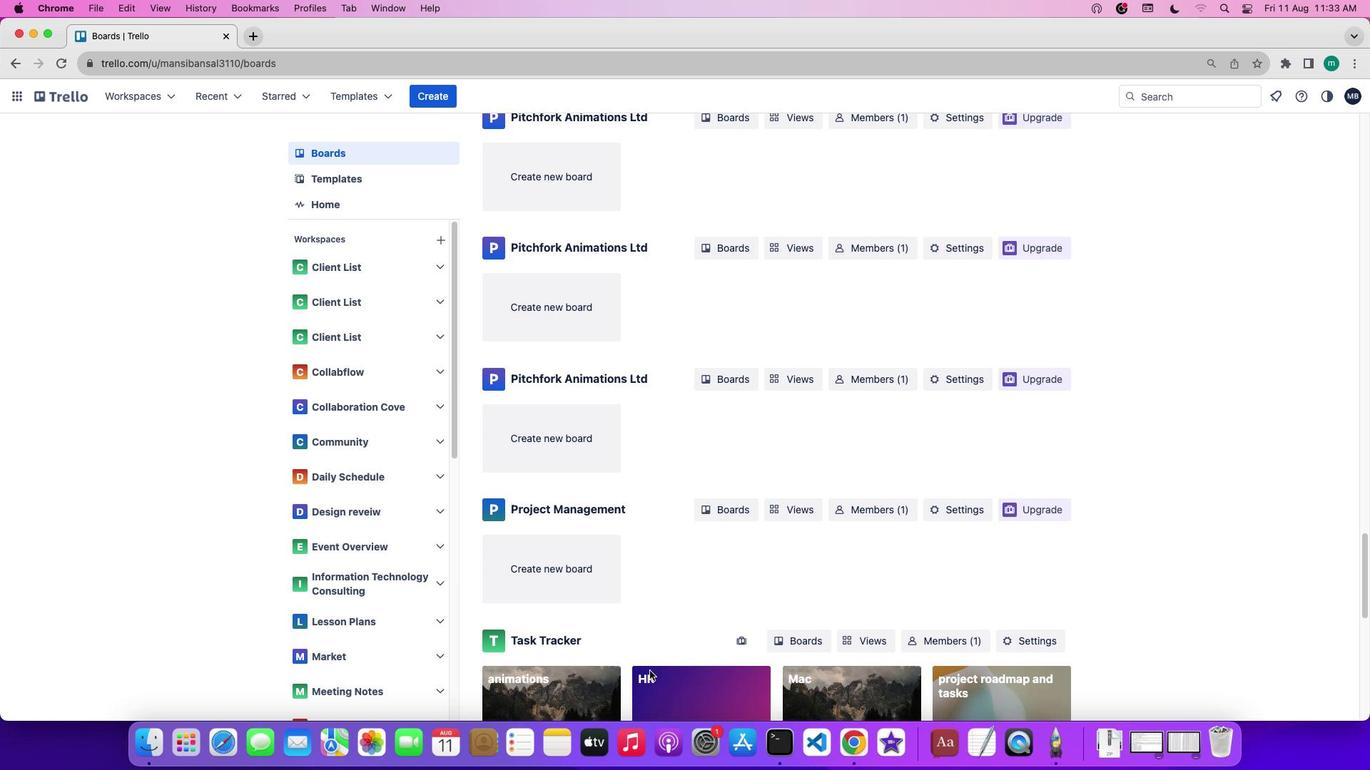 
Action: Mouse moved to (802, 398)
Screenshot: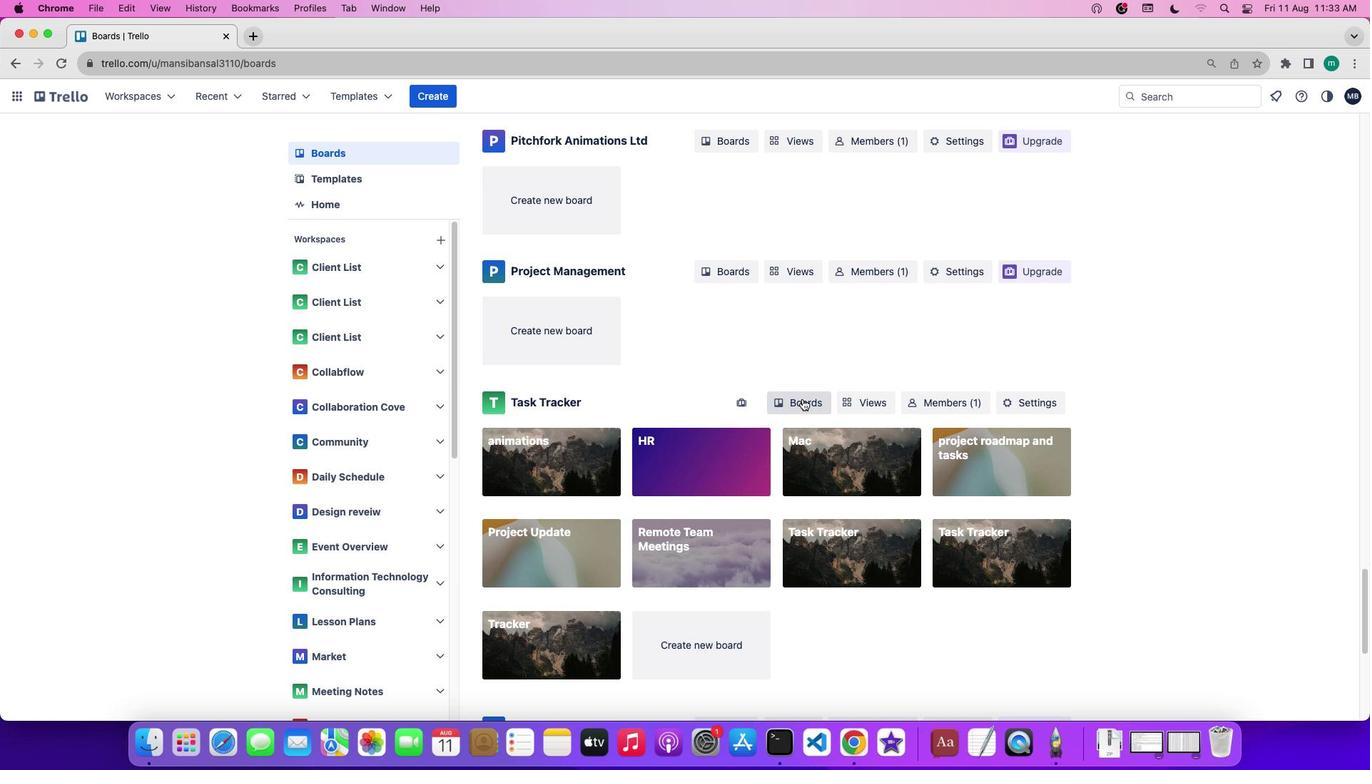 
Action: Mouse pressed left at (802, 398)
Screenshot: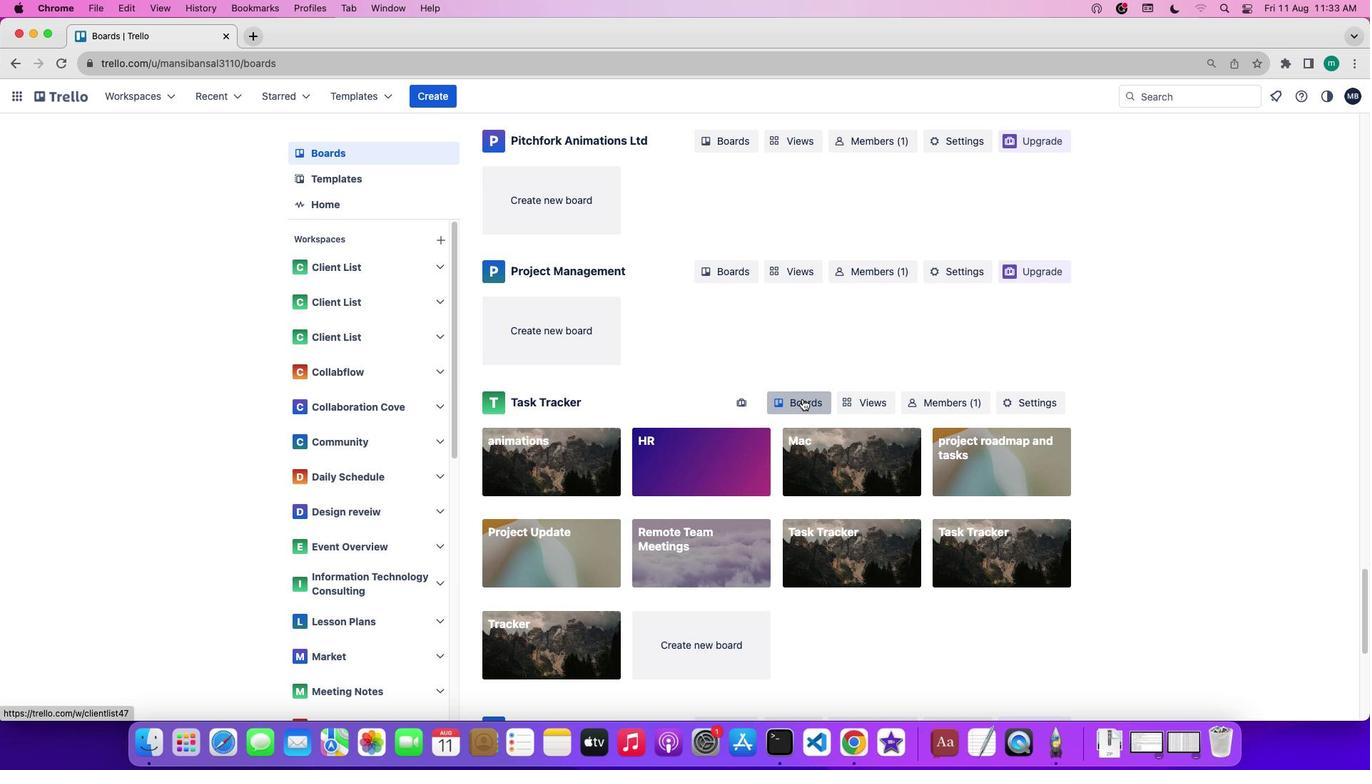 
Action: Mouse moved to (423, 343)
Screenshot: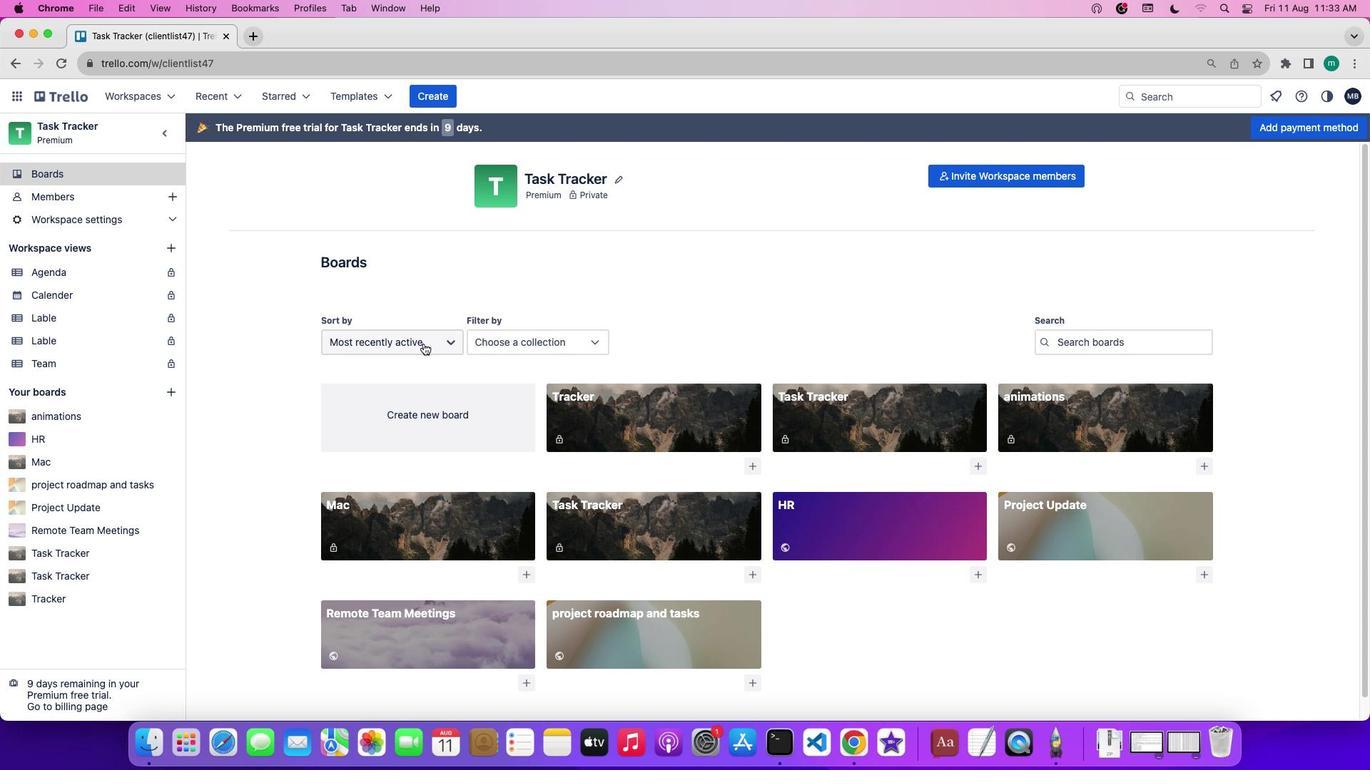 
Action: Mouse pressed left at (423, 343)
Screenshot: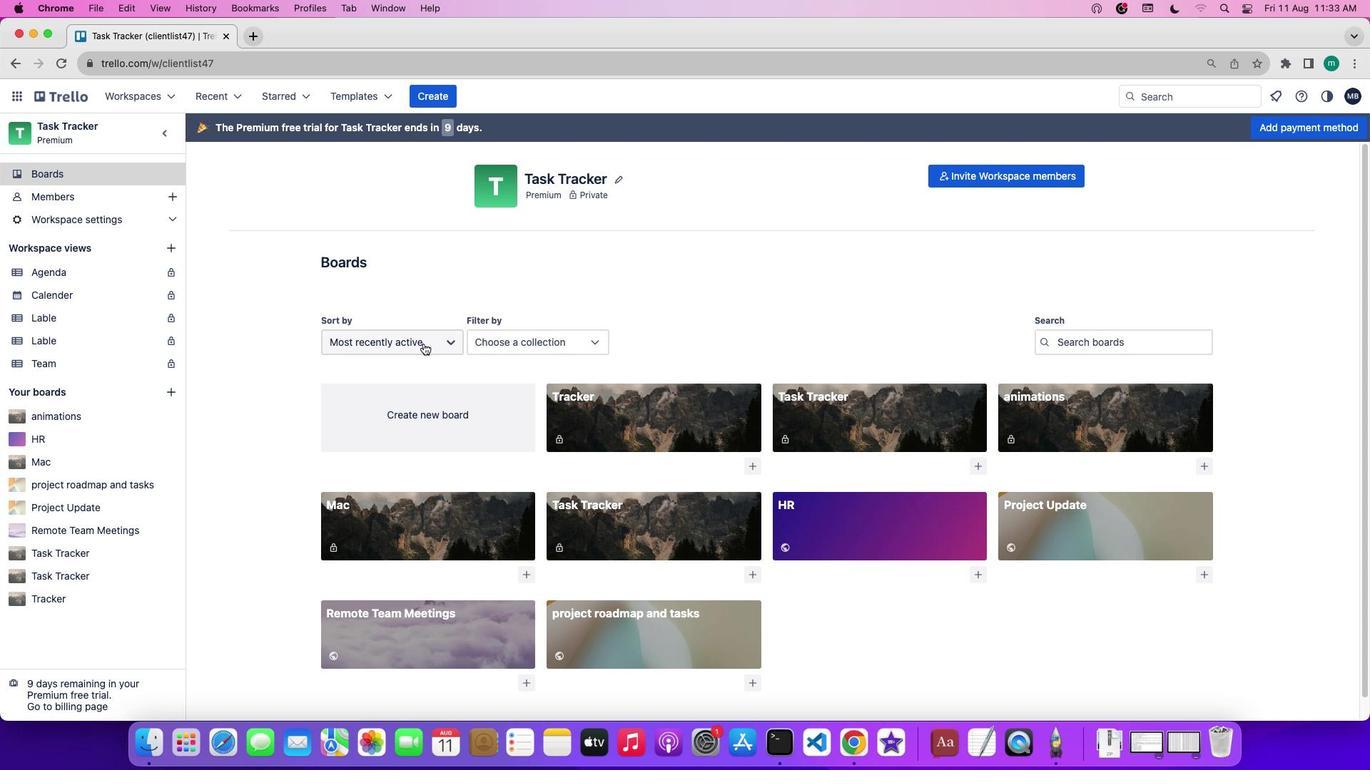 
Action: Mouse moved to (411, 373)
Screenshot: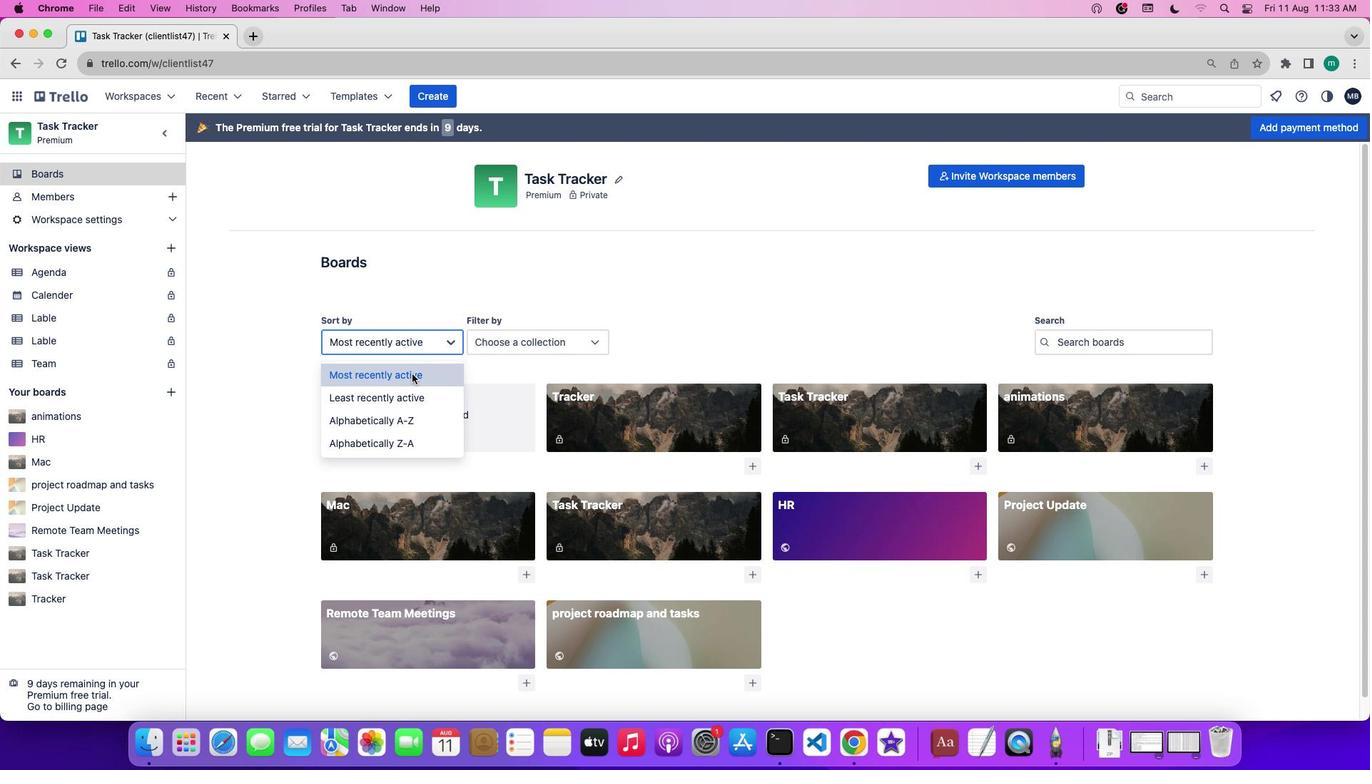
Action: Mouse pressed left at (411, 373)
Screenshot: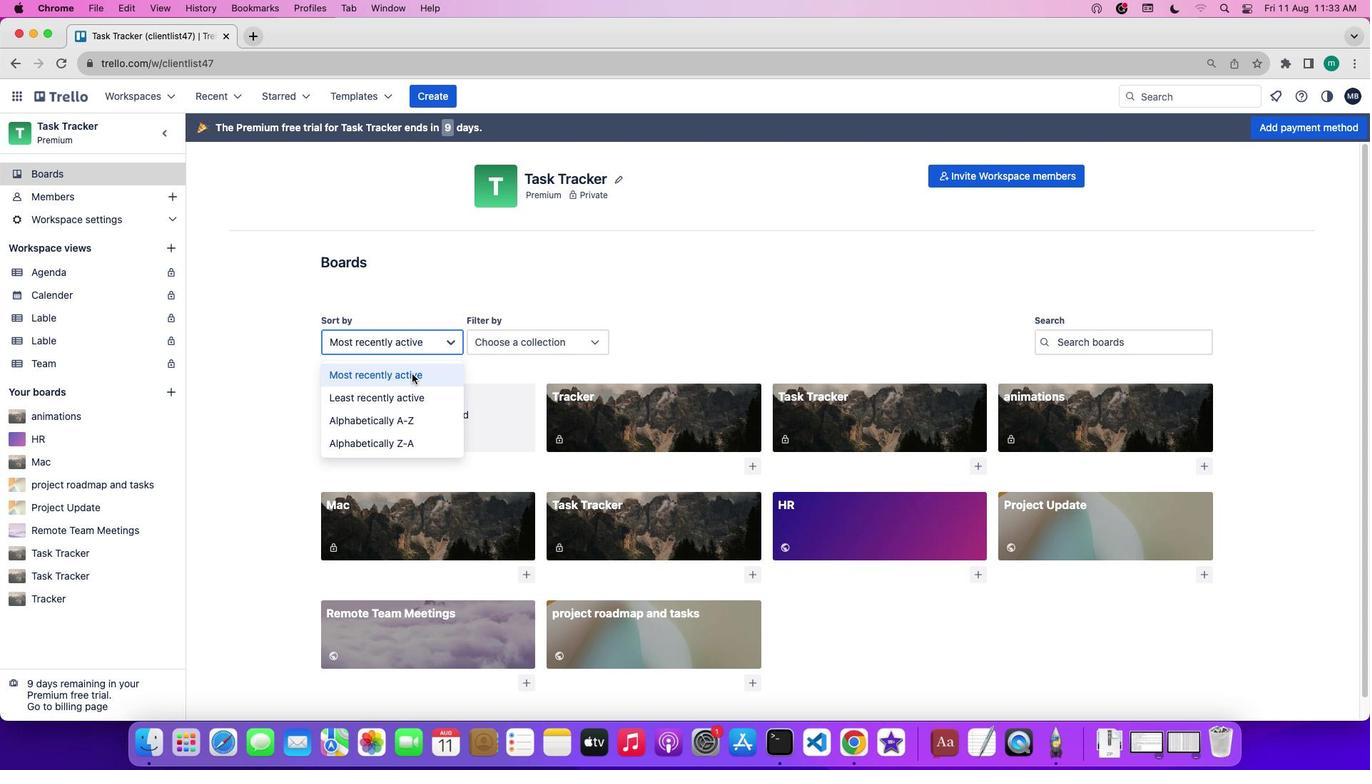 
